 Task: Find connections with filter location Montereau-Fault-Yonne with filter topic #personaltraining with filter profile language English with filter current company Find My New Job with filter school Guntur Jobs with filter industry Wholesale Import and Export with filter service category Portrait Photography with filter keywords title Sales Engineer
Action: Mouse moved to (615, 90)
Screenshot: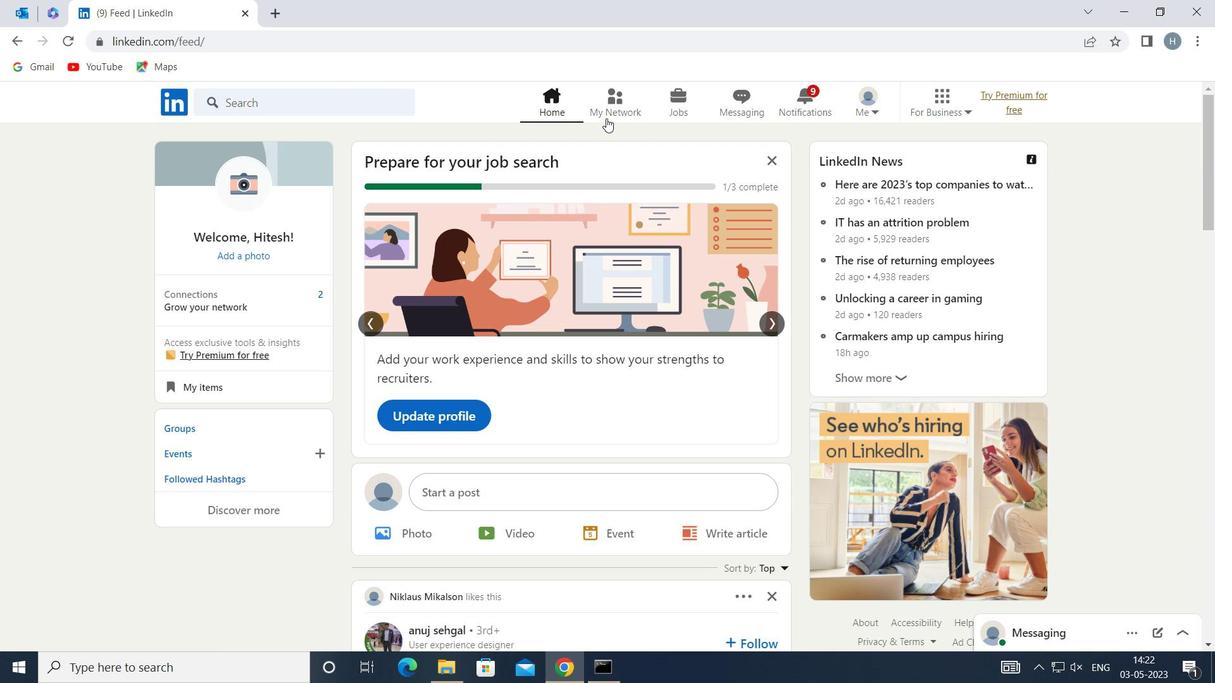 
Action: Mouse pressed left at (615, 90)
Screenshot: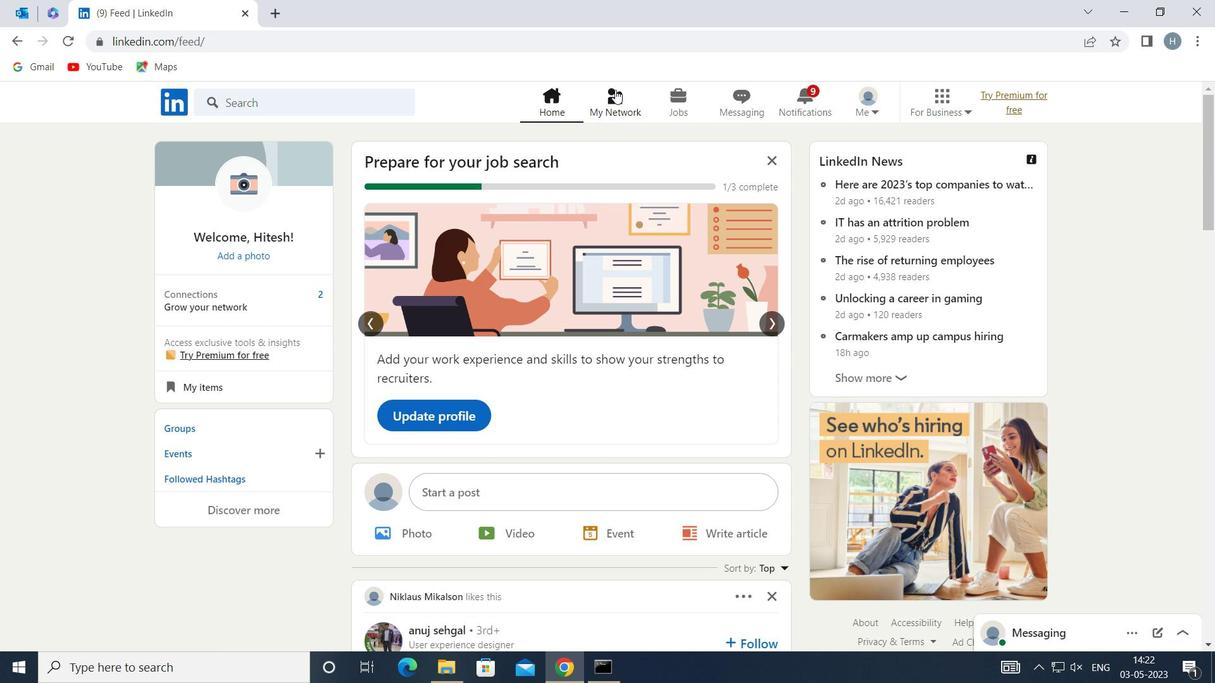 
Action: Mouse moved to (299, 185)
Screenshot: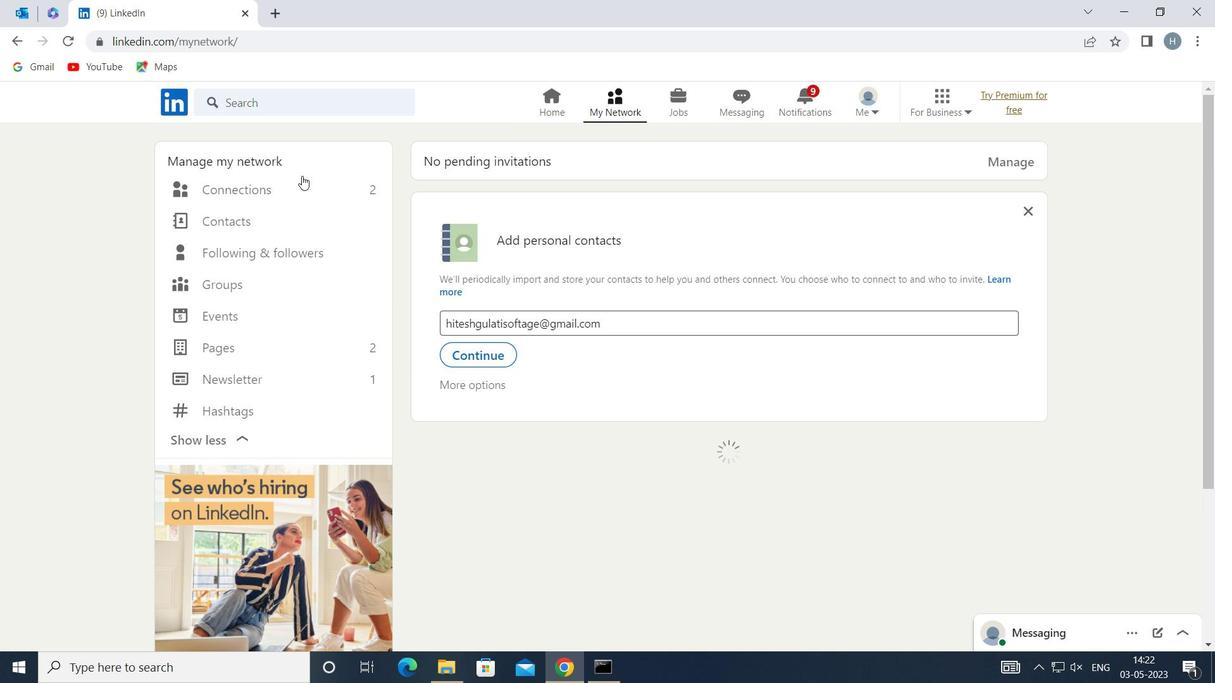 
Action: Mouse pressed left at (299, 185)
Screenshot: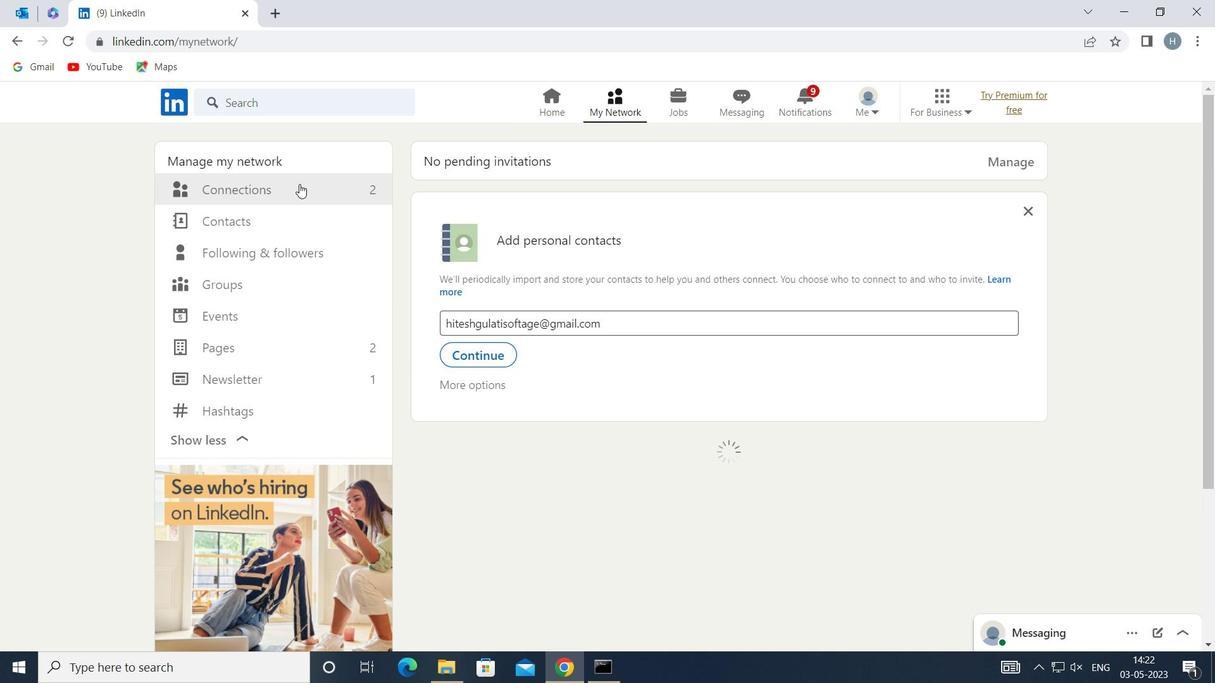 
Action: Mouse moved to (723, 188)
Screenshot: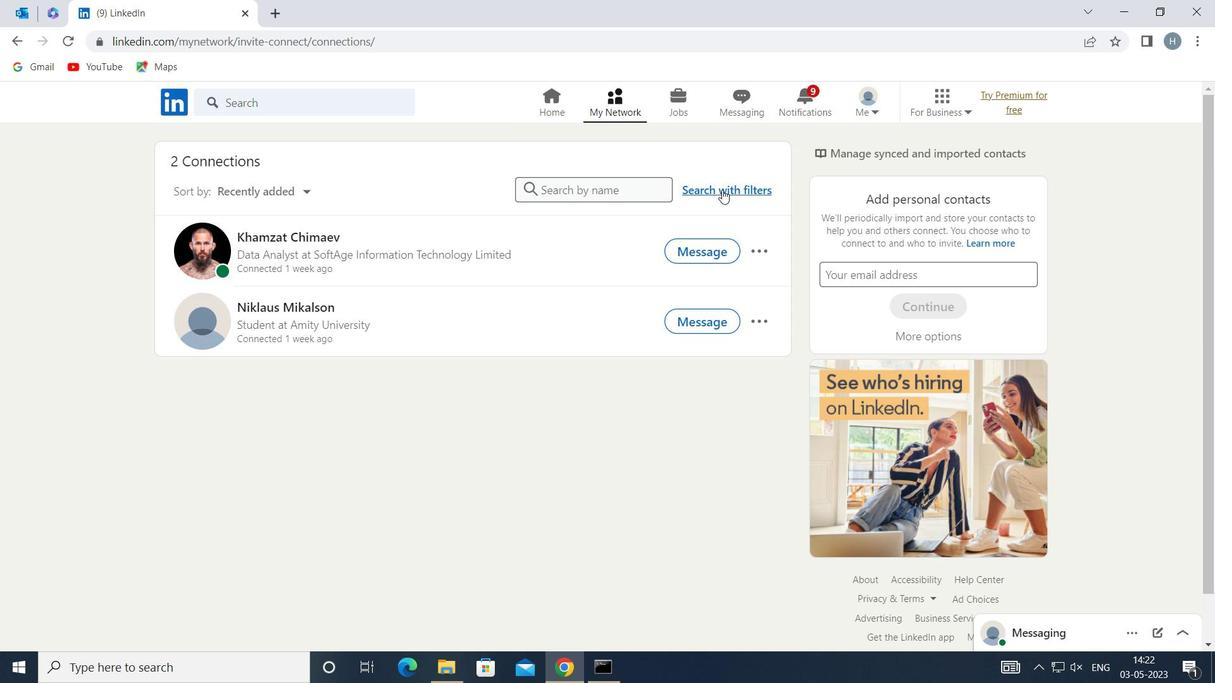 
Action: Mouse pressed left at (723, 188)
Screenshot: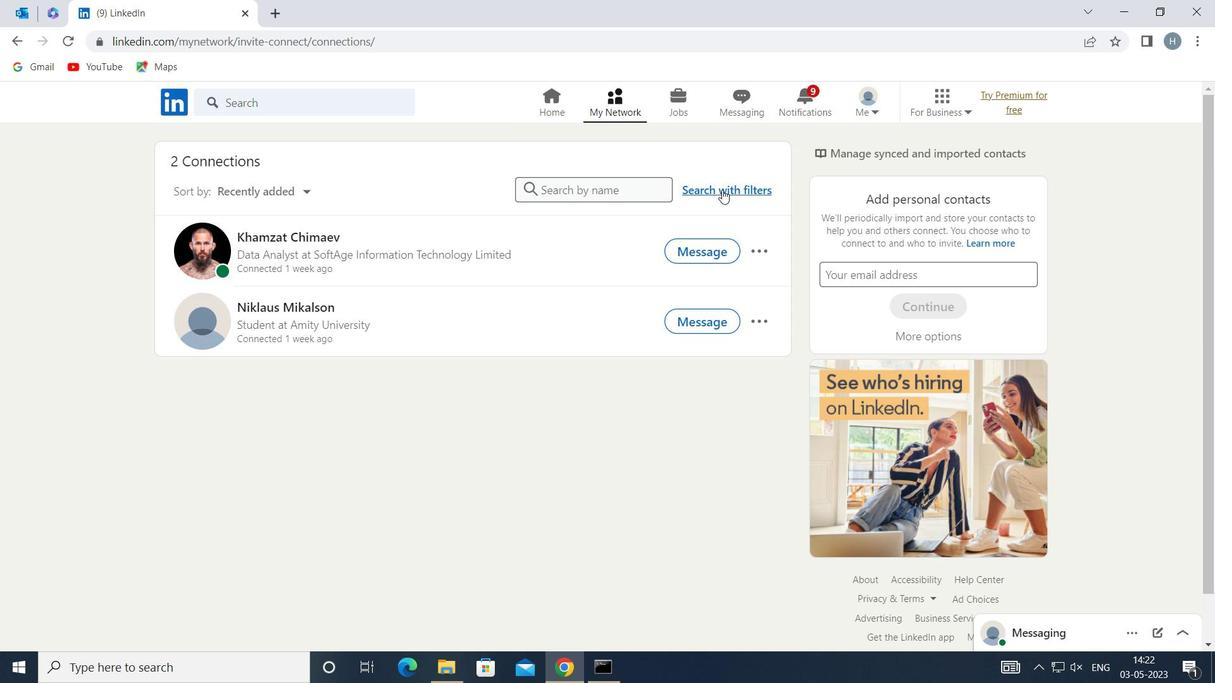 
Action: Mouse moved to (651, 149)
Screenshot: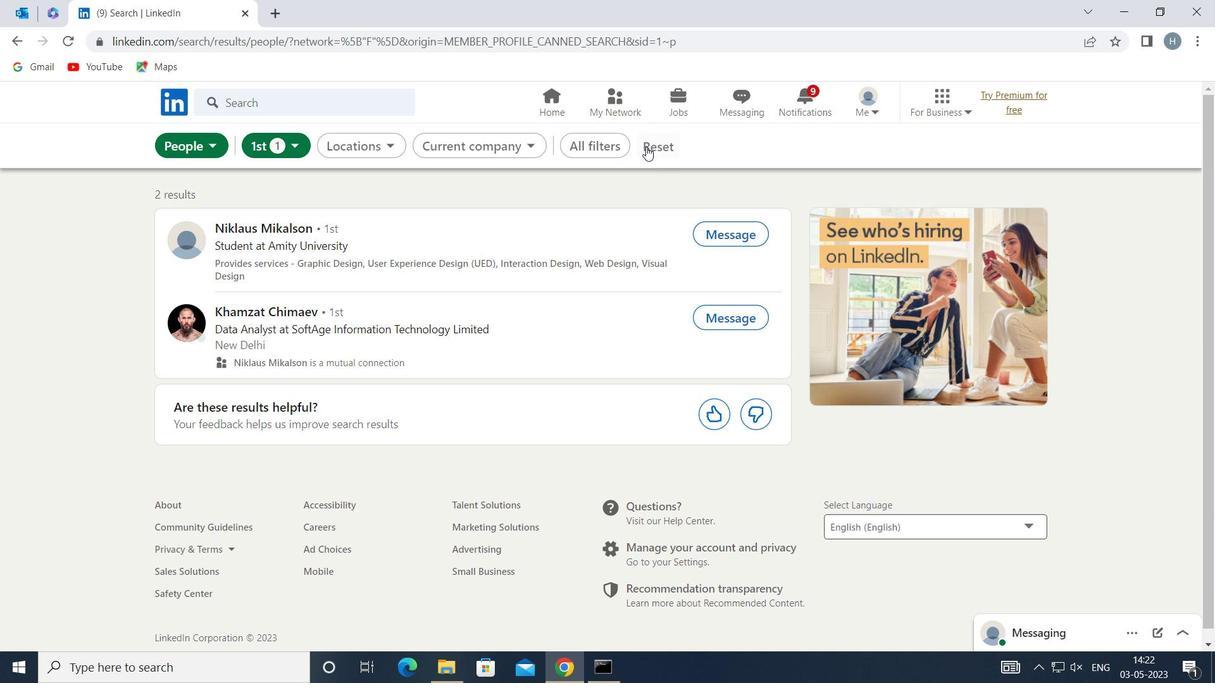 
Action: Mouse pressed left at (651, 149)
Screenshot: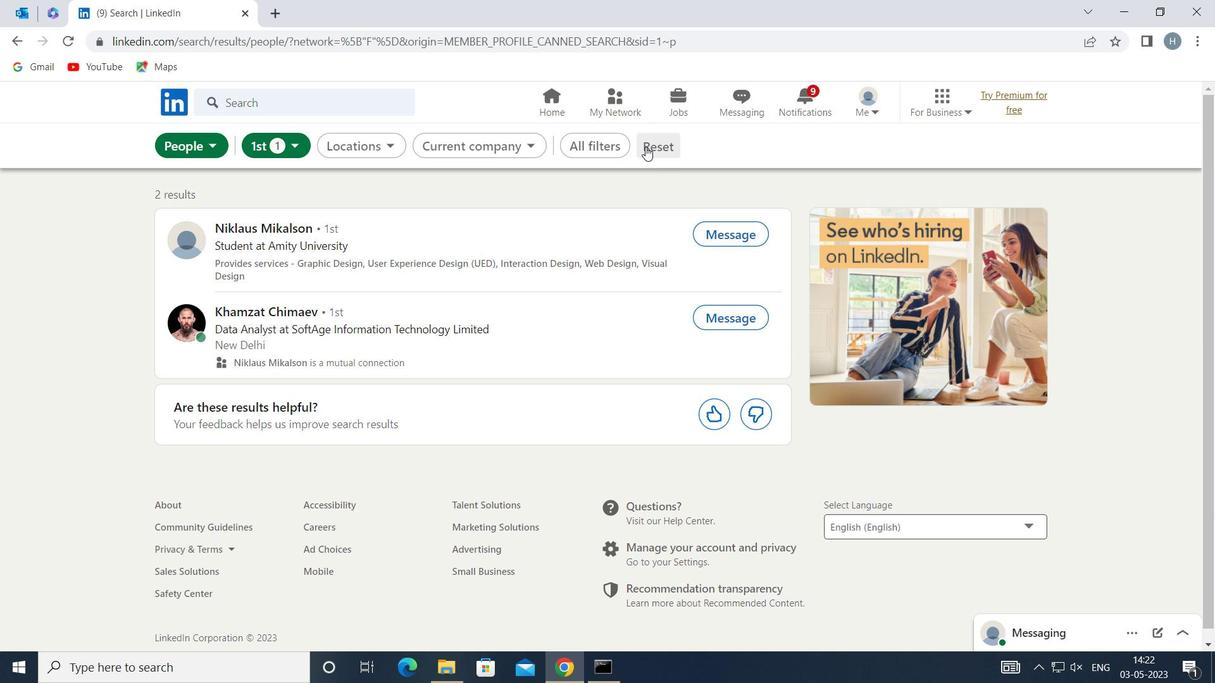 
Action: Mouse moved to (635, 145)
Screenshot: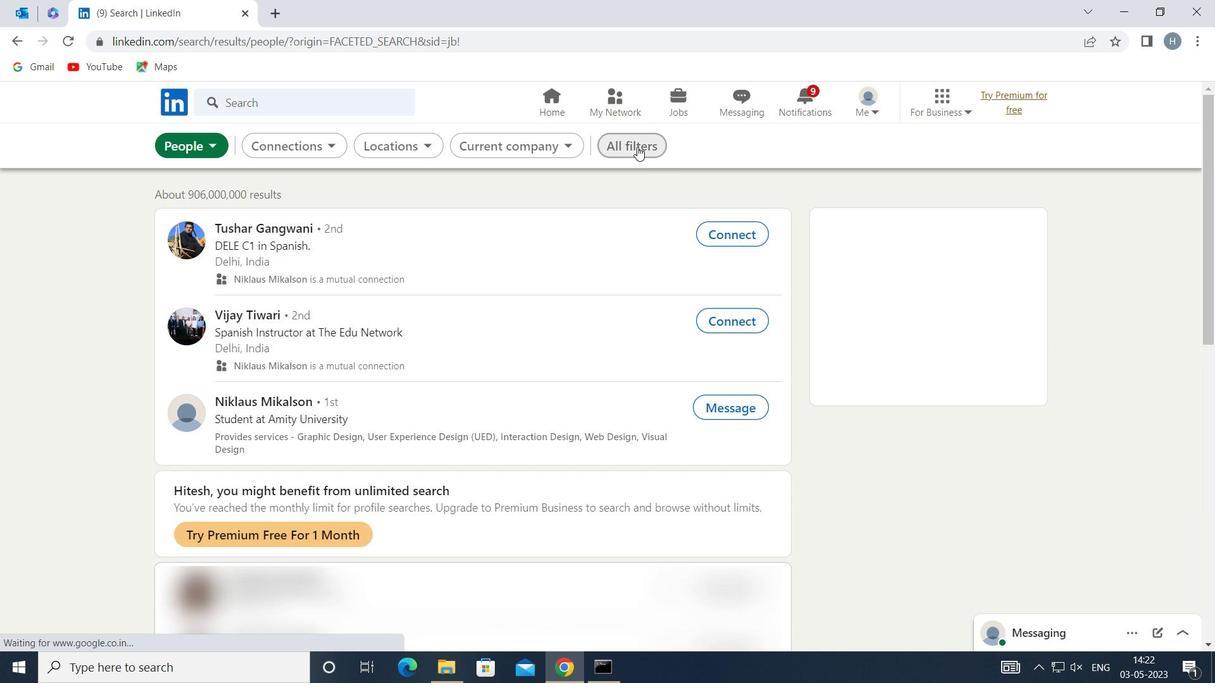 
Action: Mouse pressed left at (635, 145)
Screenshot: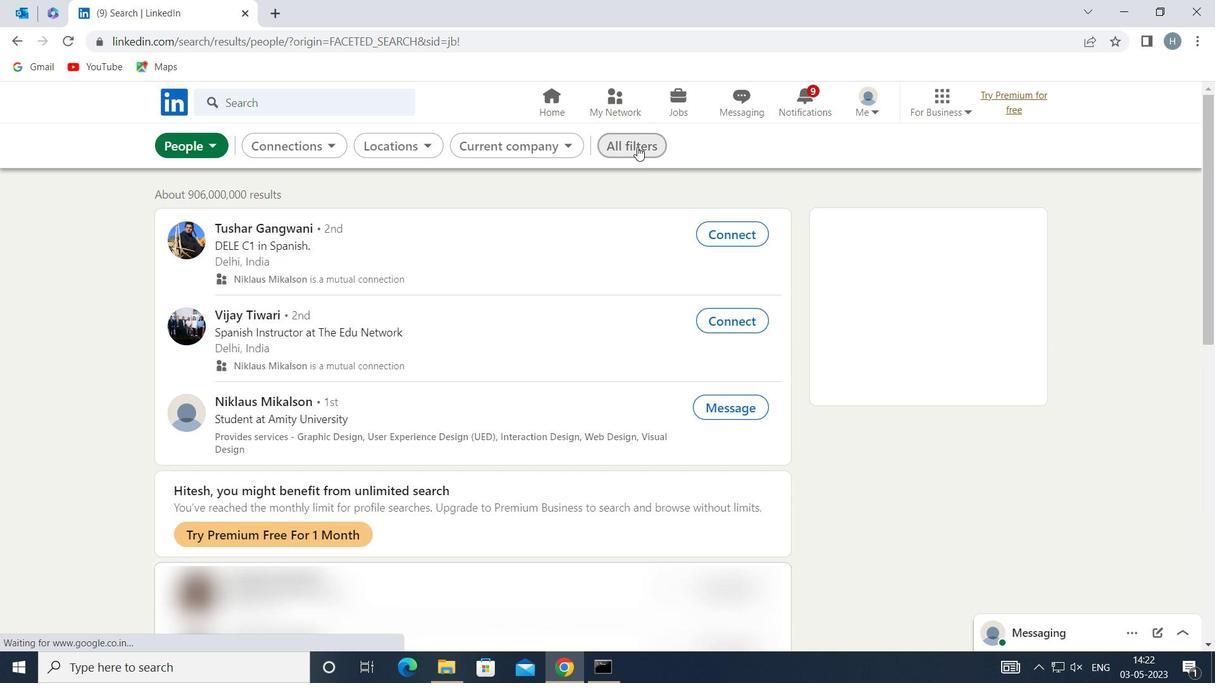 
Action: Mouse moved to (958, 455)
Screenshot: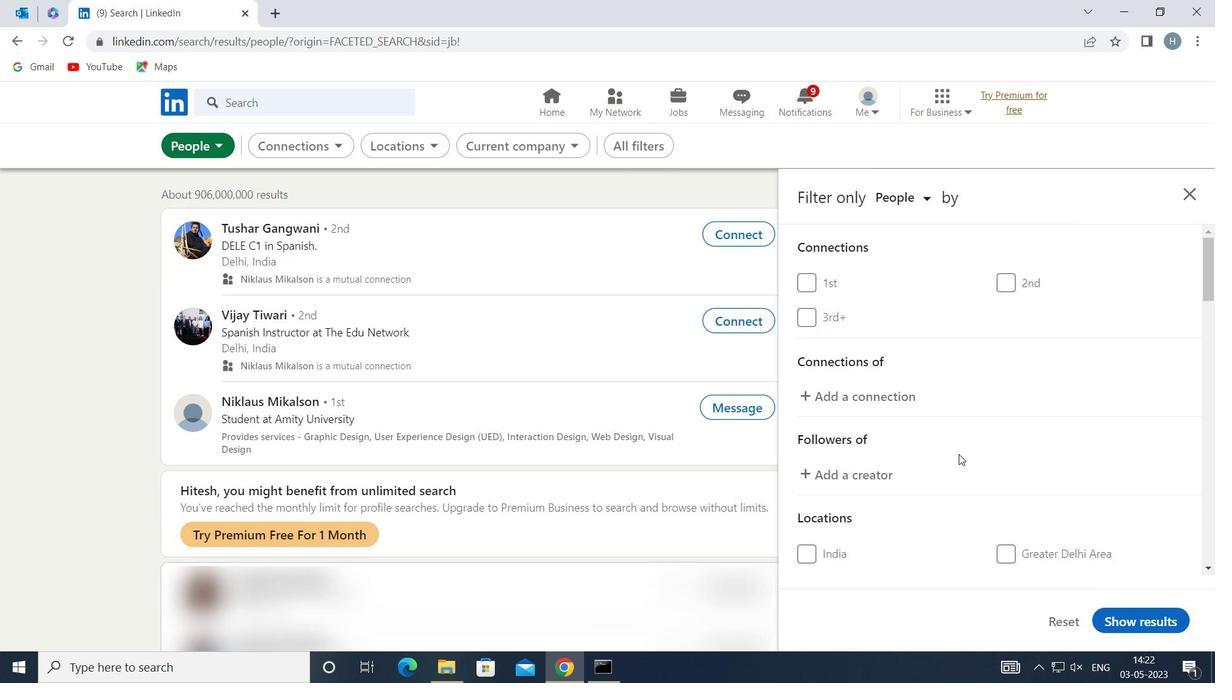 
Action: Mouse scrolled (958, 455) with delta (0, 0)
Screenshot: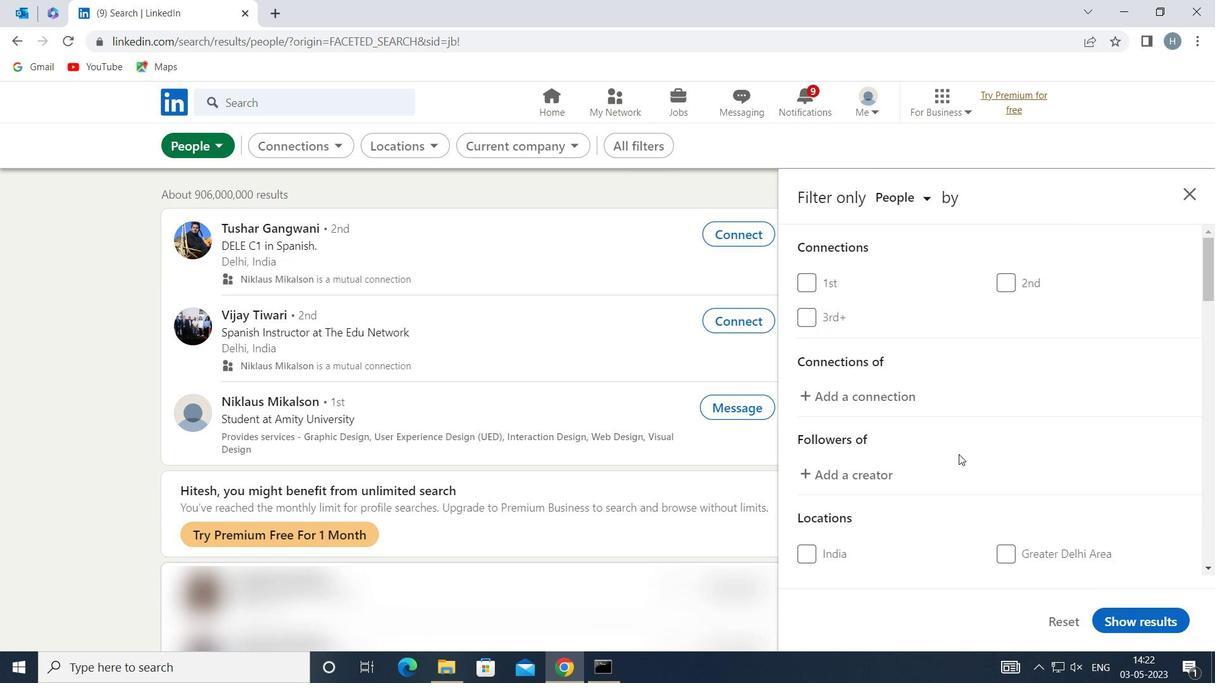 
Action: Mouse scrolled (958, 455) with delta (0, 0)
Screenshot: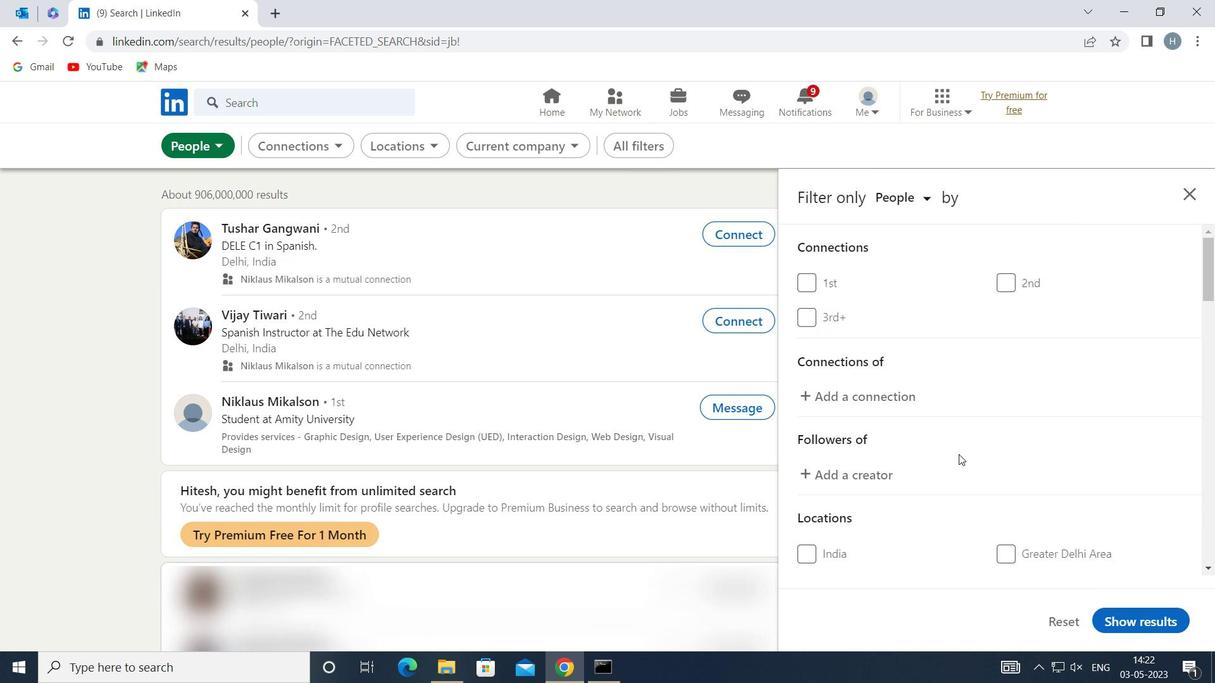 
Action: Mouse moved to (956, 452)
Screenshot: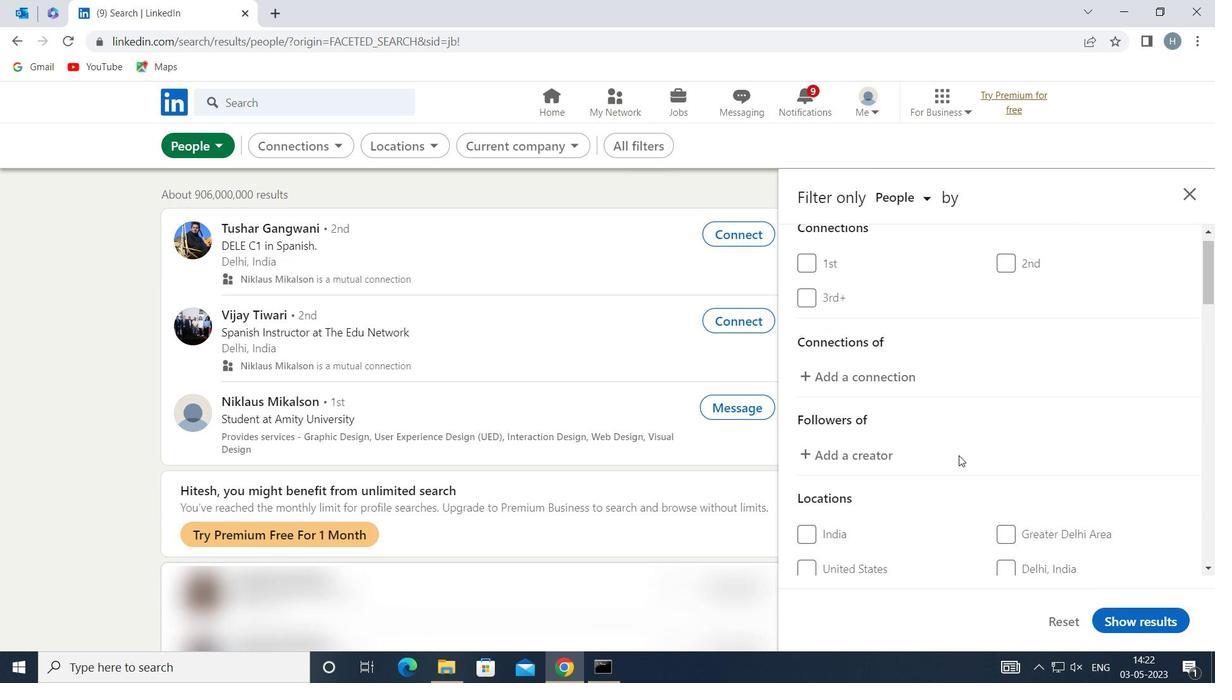 
Action: Mouse scrolled (956, 451) with delta (0, 0)
Screenshot: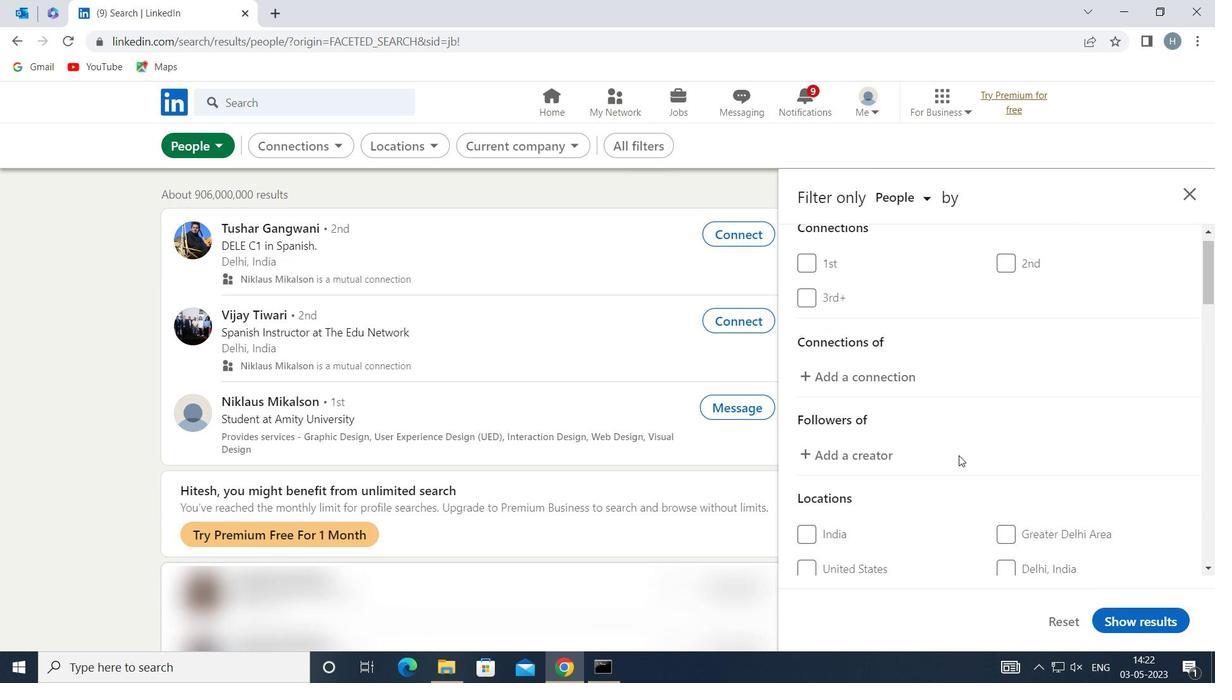 
Action: Mouse moved to (1042, 387)
Screenshot: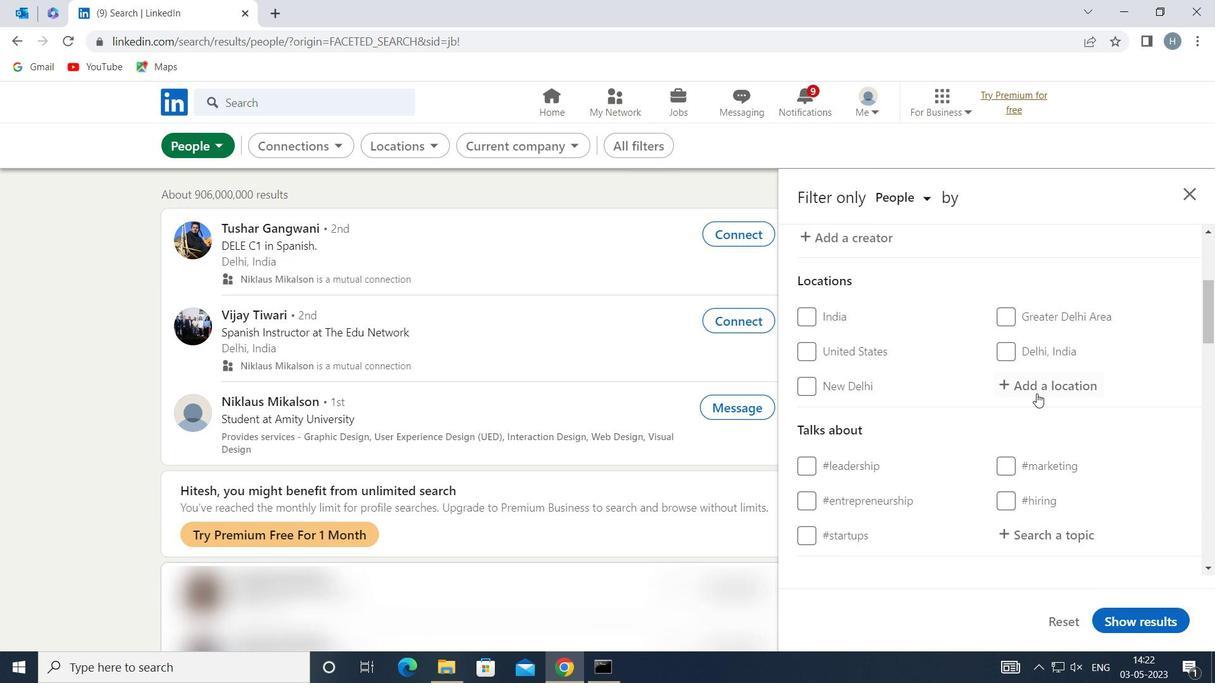 
Action: Mouse pressed left at (1042, 387)
Screenshot: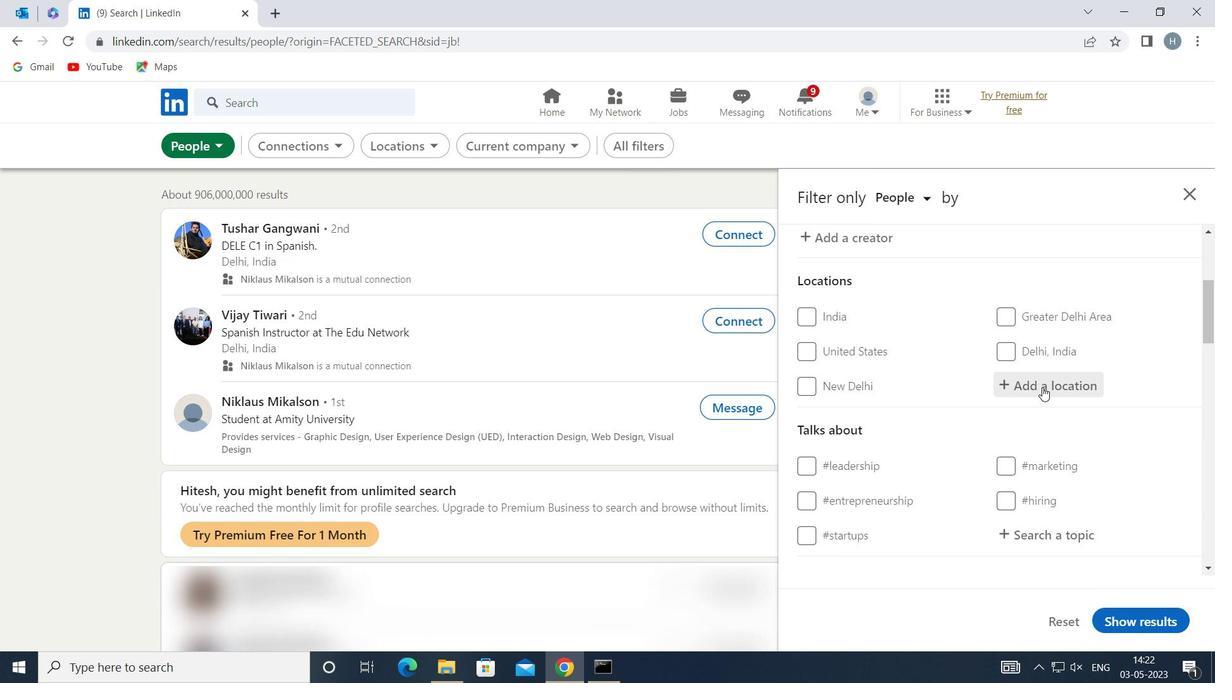 
Action: Mouse moved to (1042, 382)
Screenshot: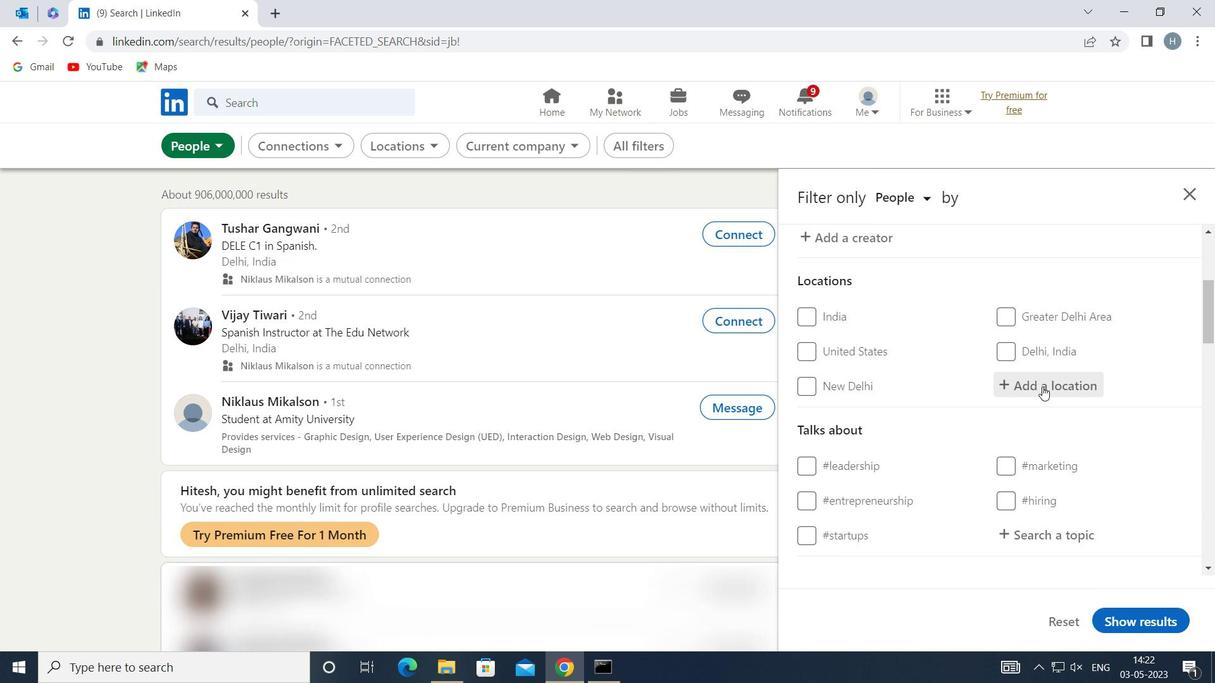 
Action: Key pressed <Key.shift>MONTERMEIL
Screenshot: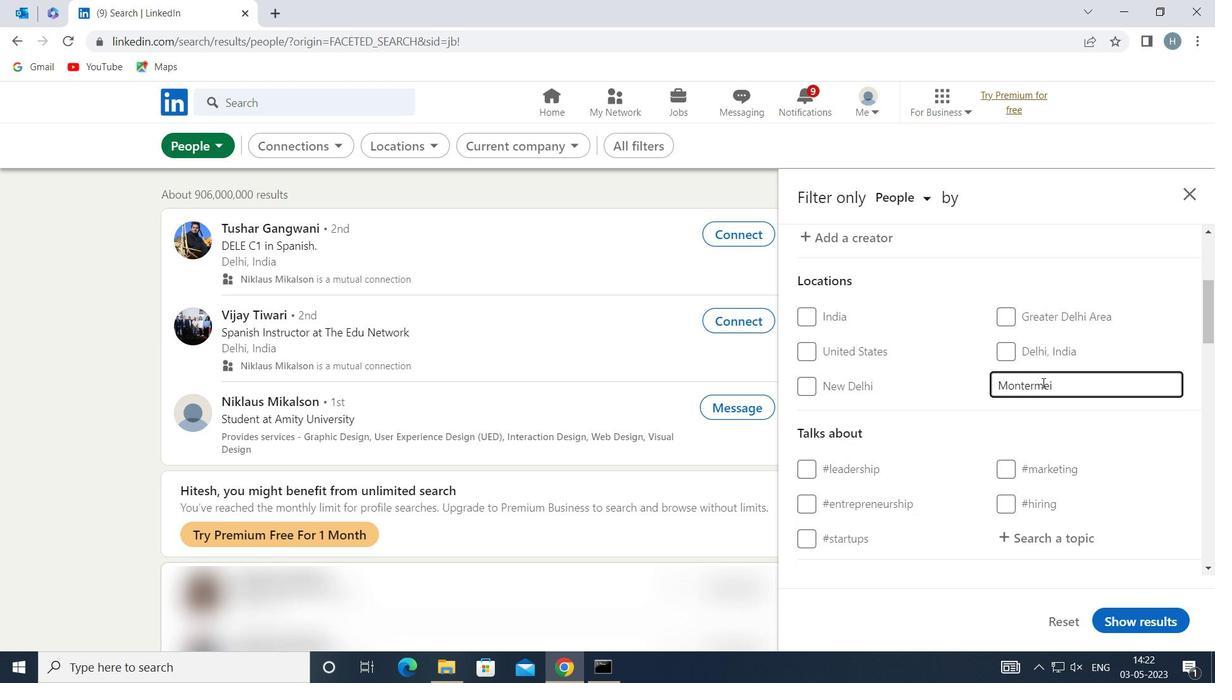 
Action: Mouse moved to (949, 434)
Screenshot: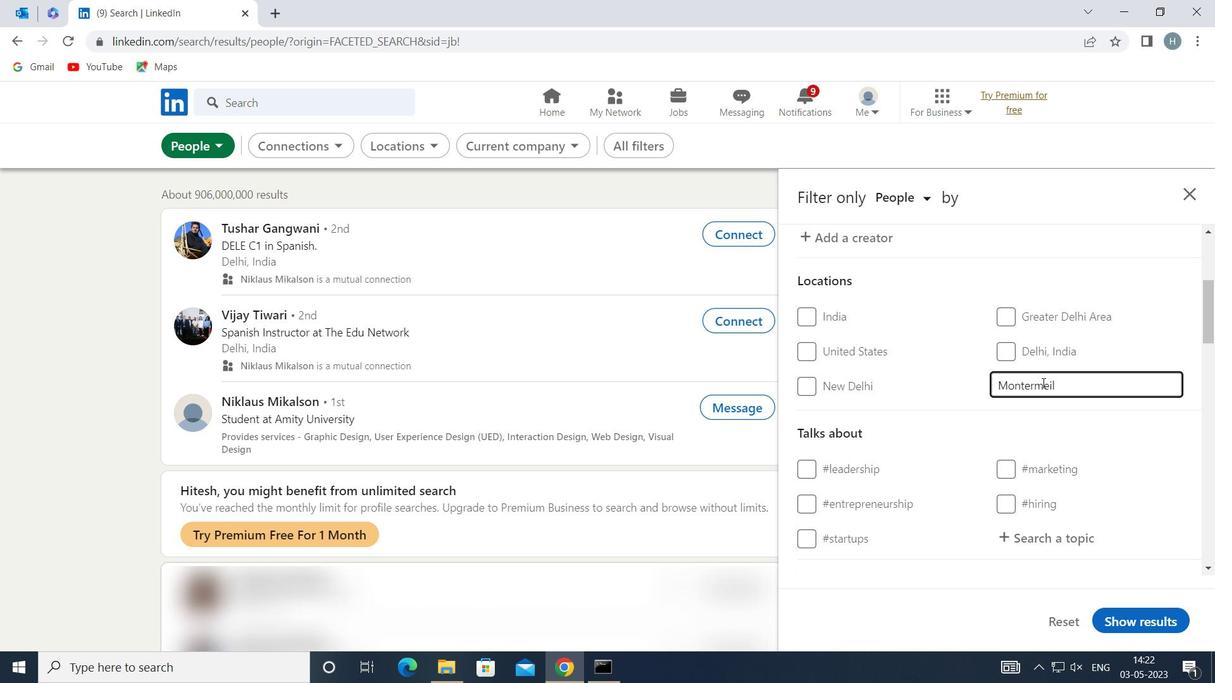 
Action: Key pressed <Key.enter>
Screenshot: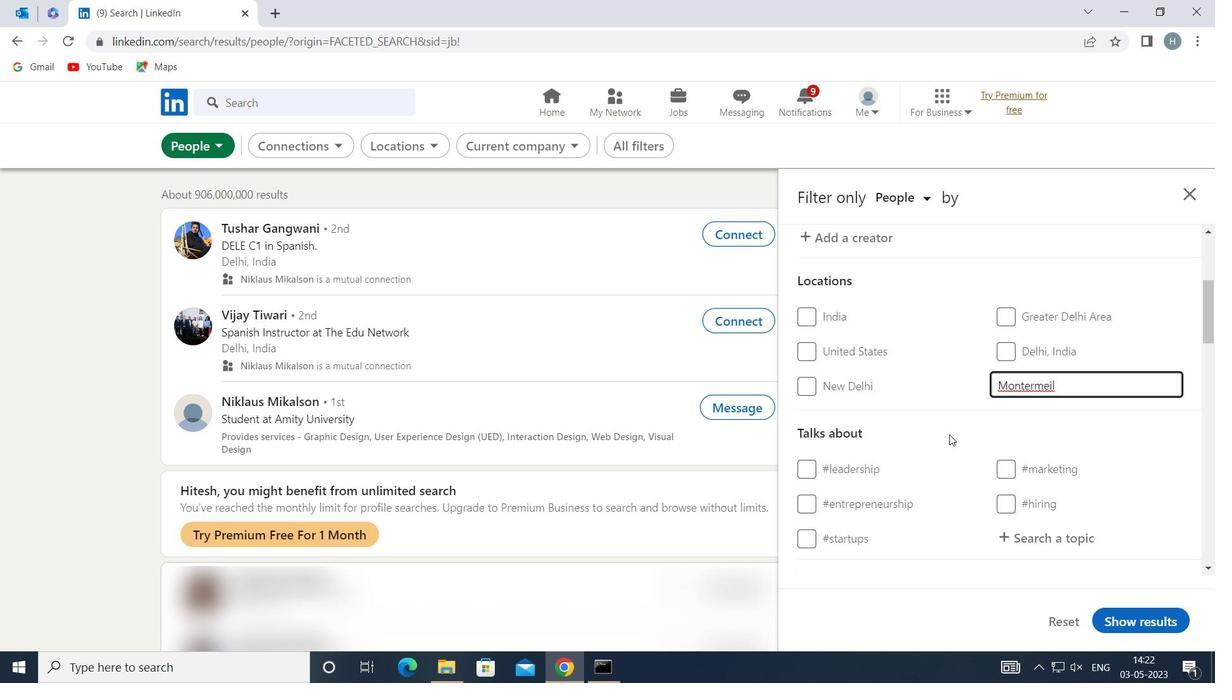
Action: Mouse moved to (1089, 415)
Screenshot: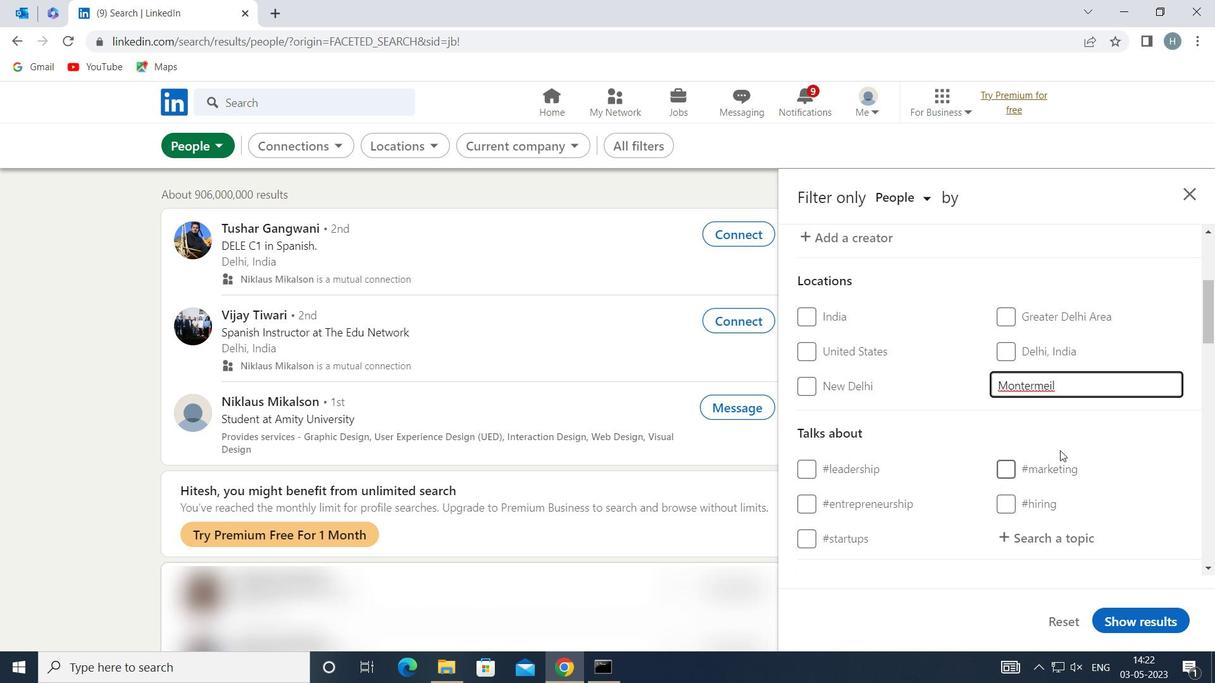 
Action: Mouse pressed left at (1089, 415)
Screenshot: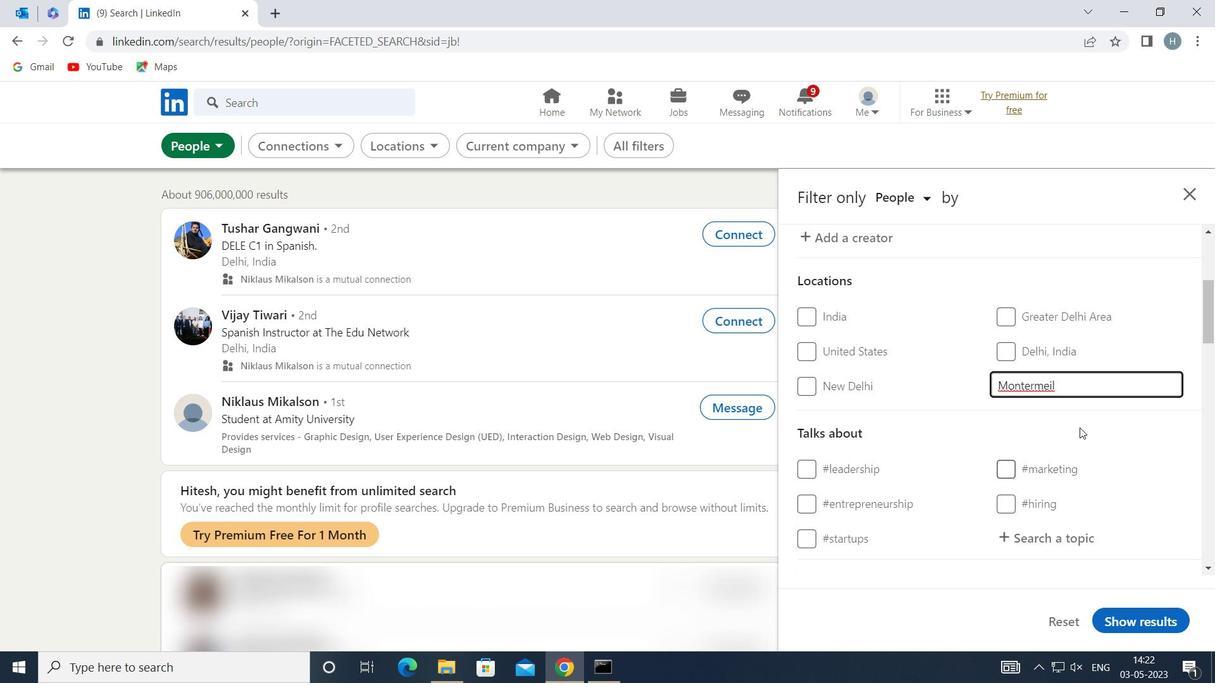 
Action: Mouse moved to (1087, 416)
Screenshot: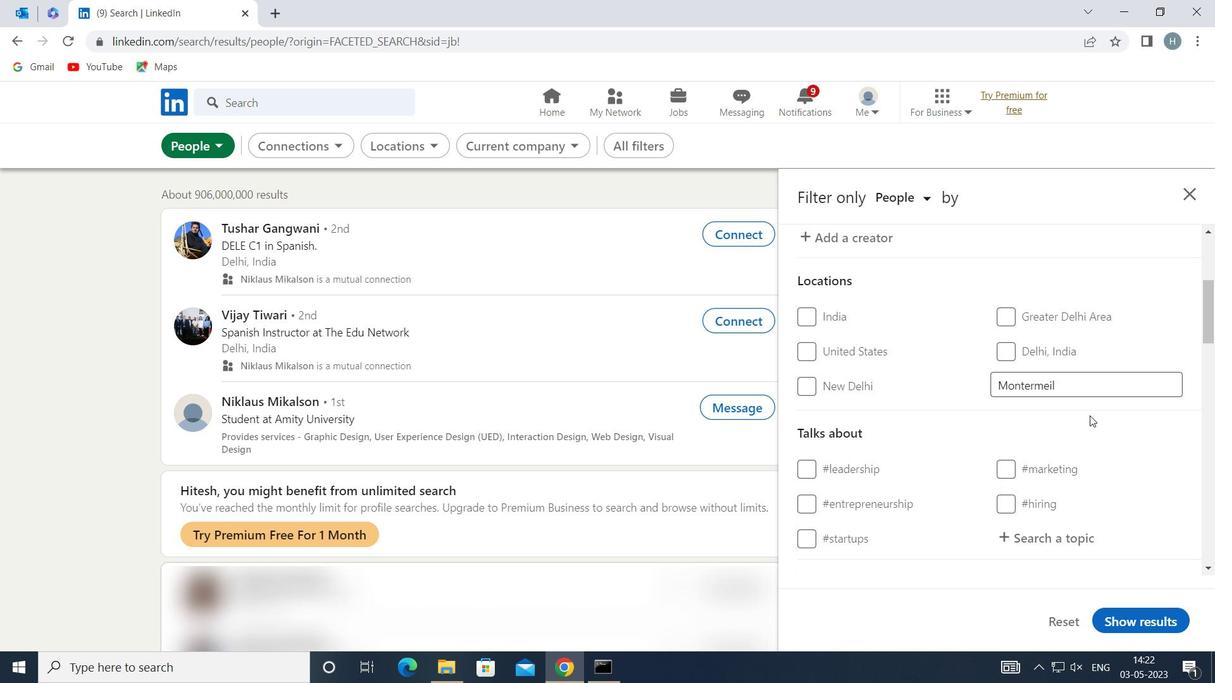 
Action: Mouse scrolled (1087, 415) with delta (0, 0)
Screenshot: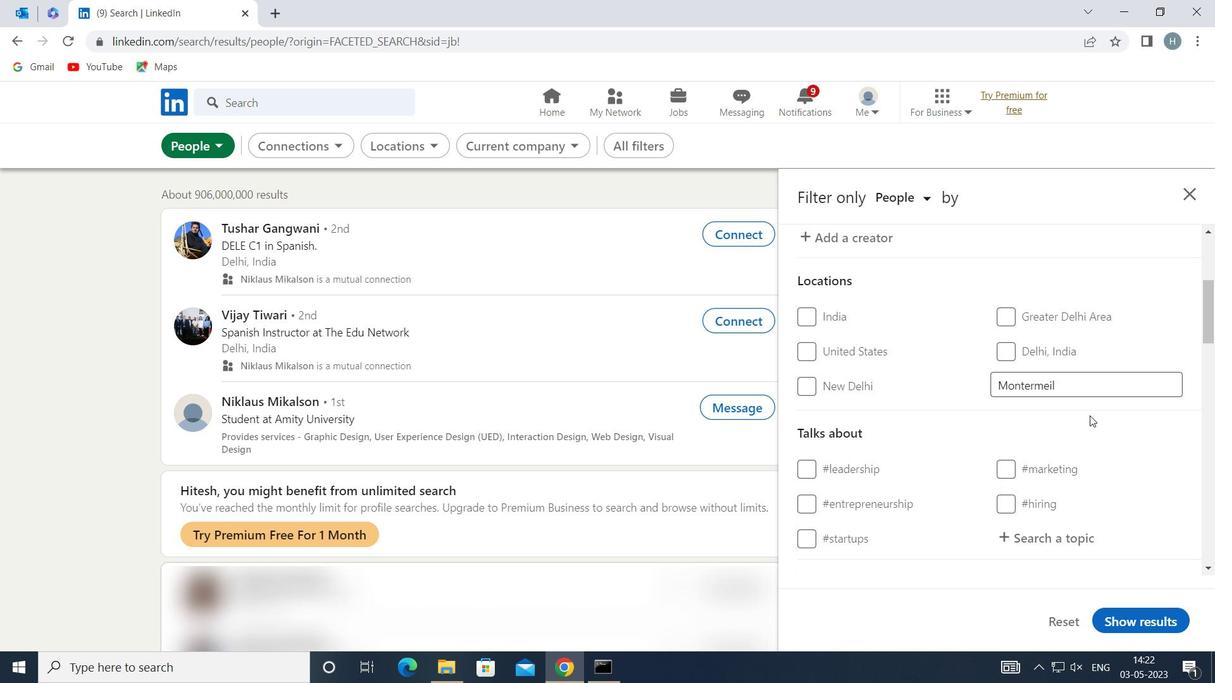 
Action: Mouse moved to (1067, 455)
Screenshot: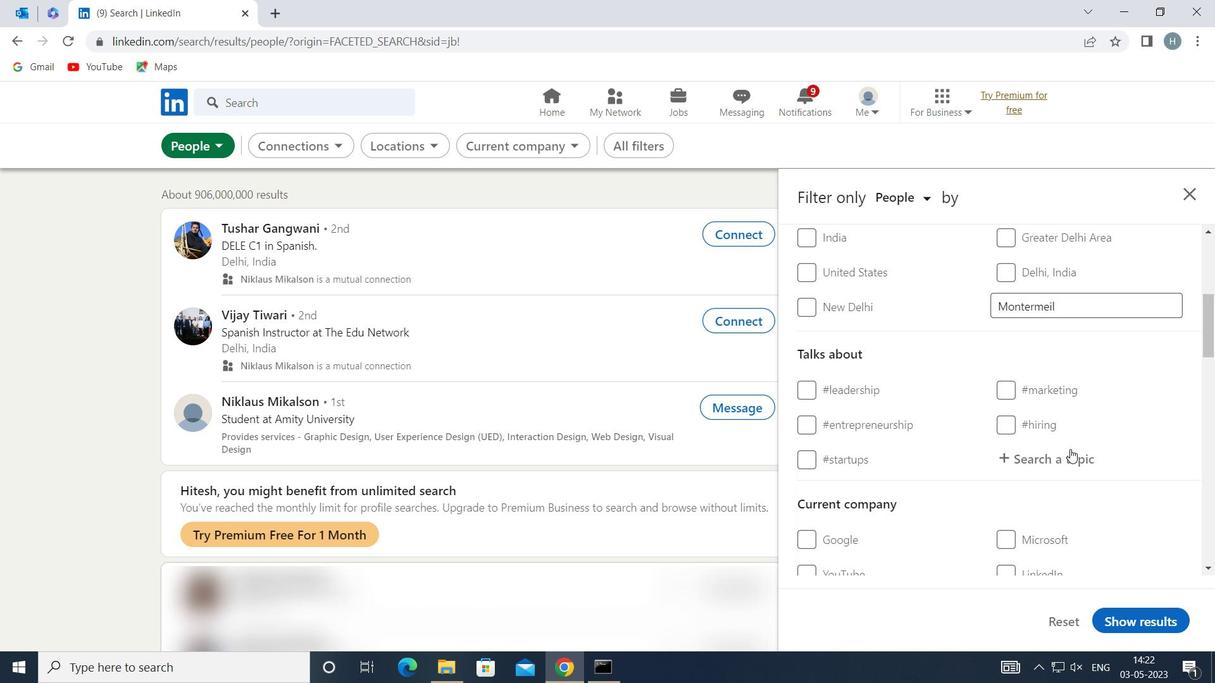 
Action: Mouse pressed left at (1067, 455)
Screenshot: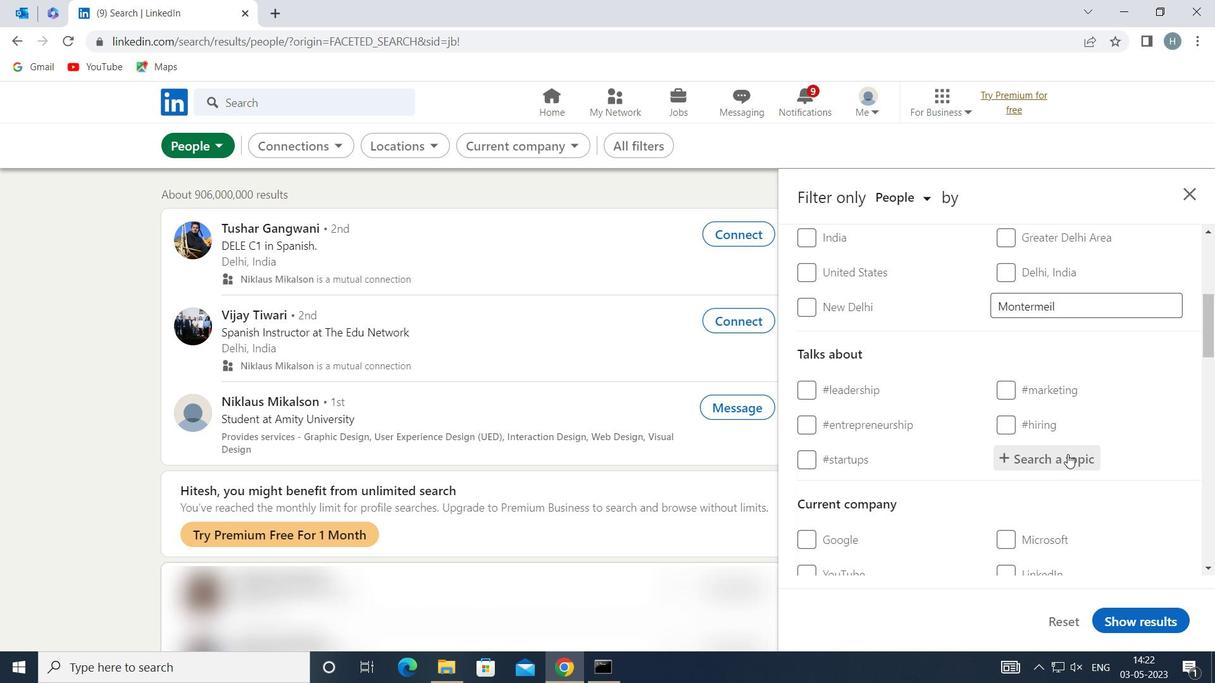 
Action: Key pressed WELLNESS
Screenshot: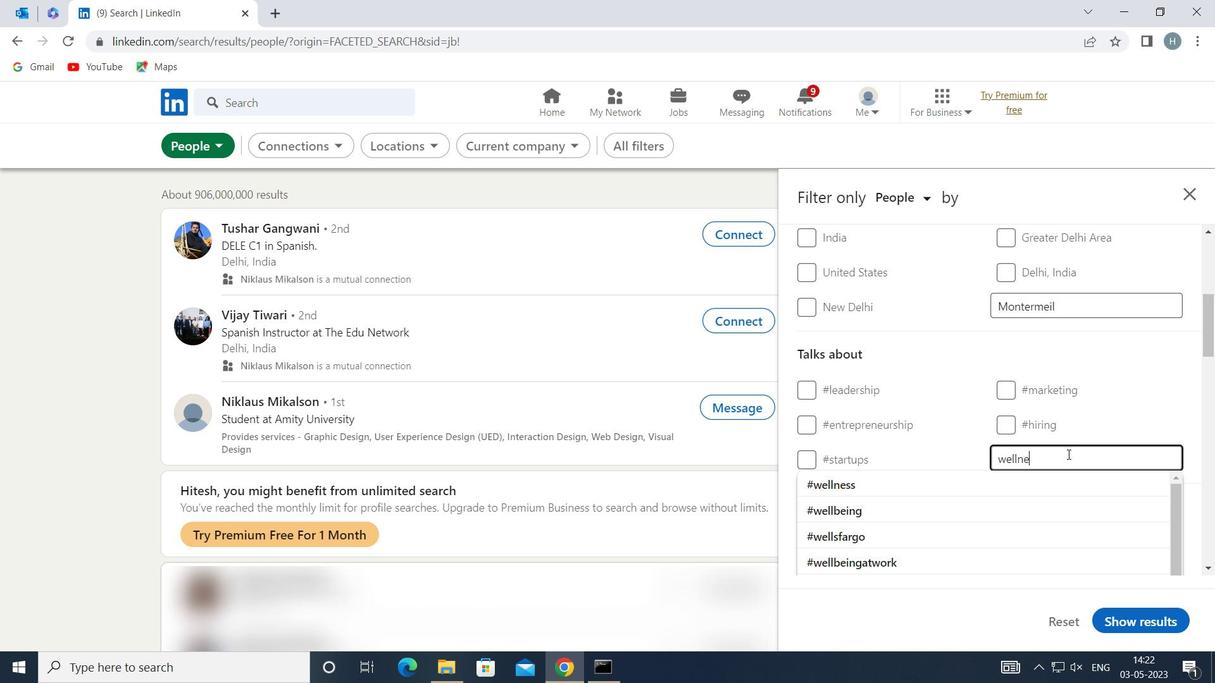
Action: Mouse moved to (991, 475)
Screenshot: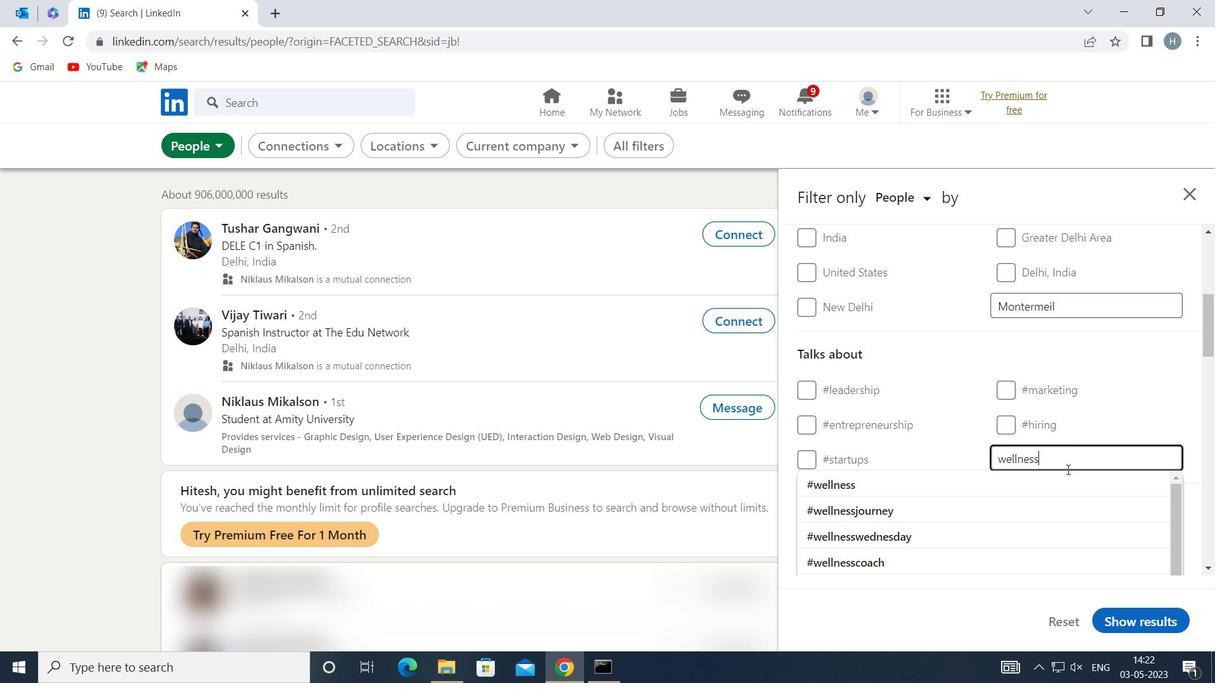 
Action: Mouse pressed left at (991, 475)
Screenshot: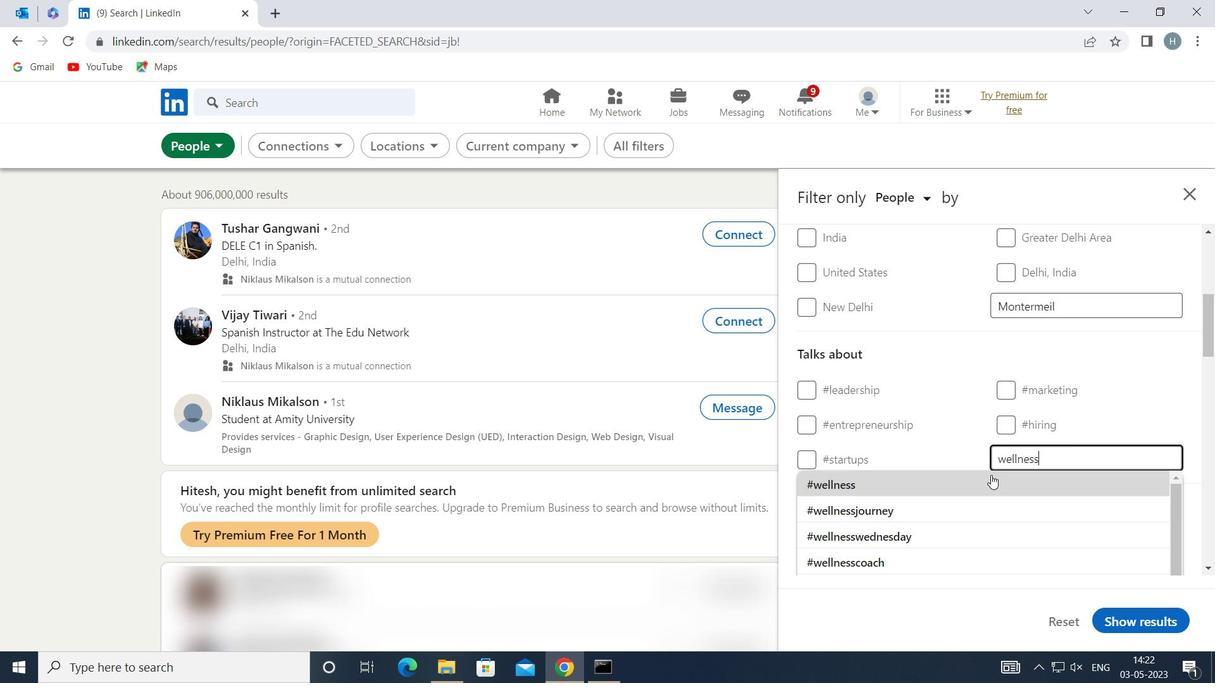 
Action: Mouse moved to (989, 476)
Screenshot: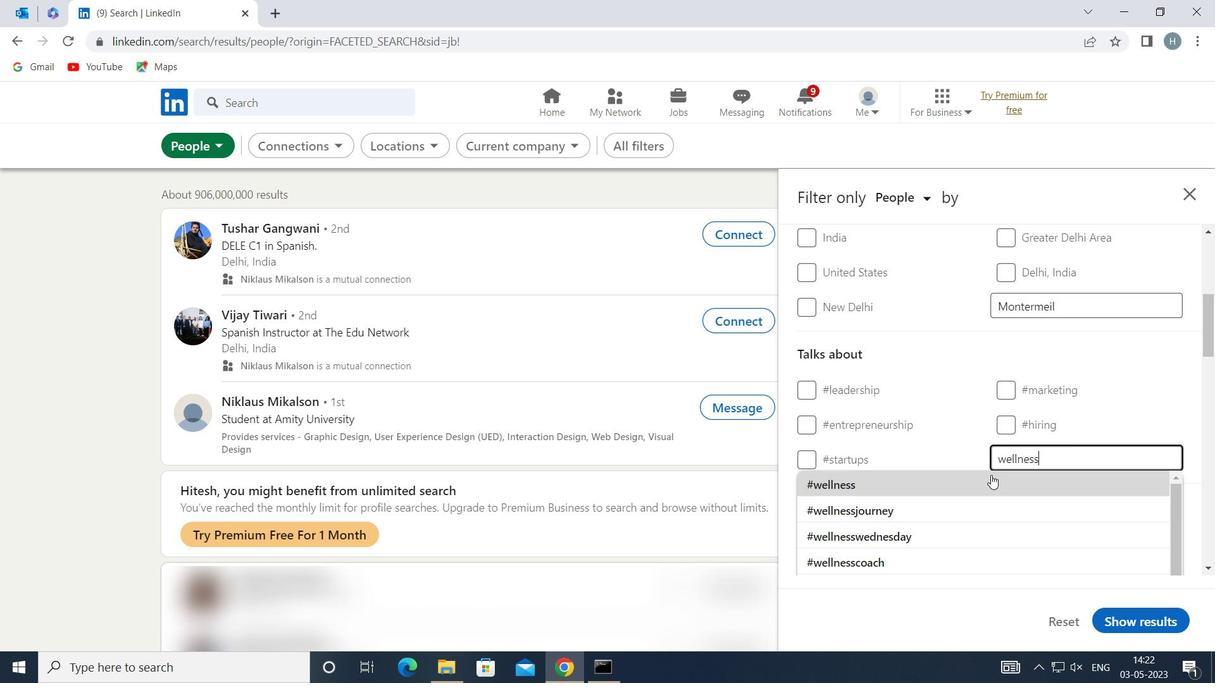 
Action: Mouse scrolled (989, 475) with delta (0, 0)
Screenshot: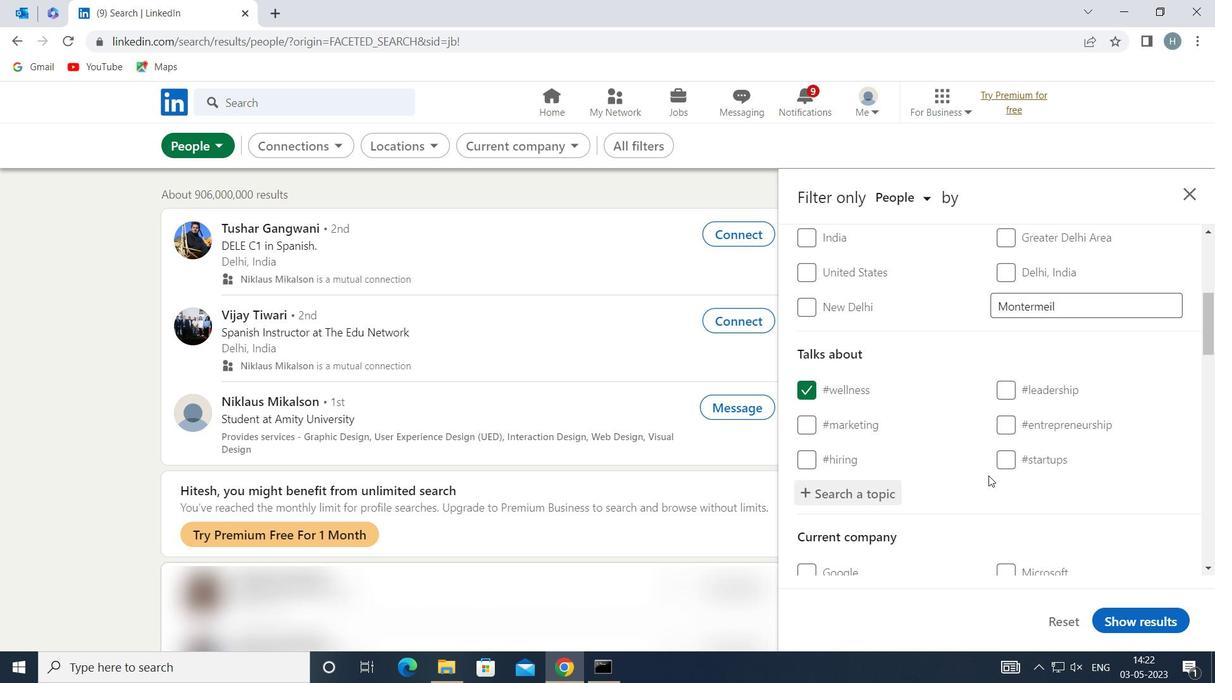 
Action: Mouse scrolled (989, 475) with delta (0, 0)
Screenshot: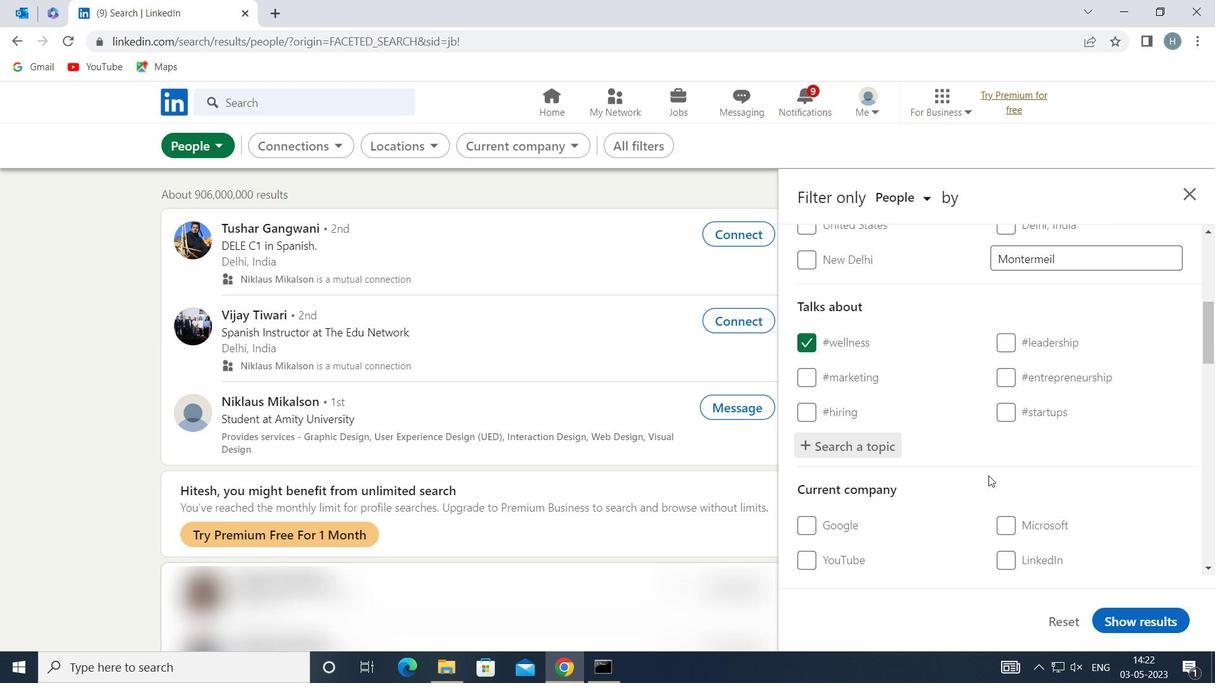 
Action: Mouse scrolled (989, 475) with delta (0, 0)
Screenshot: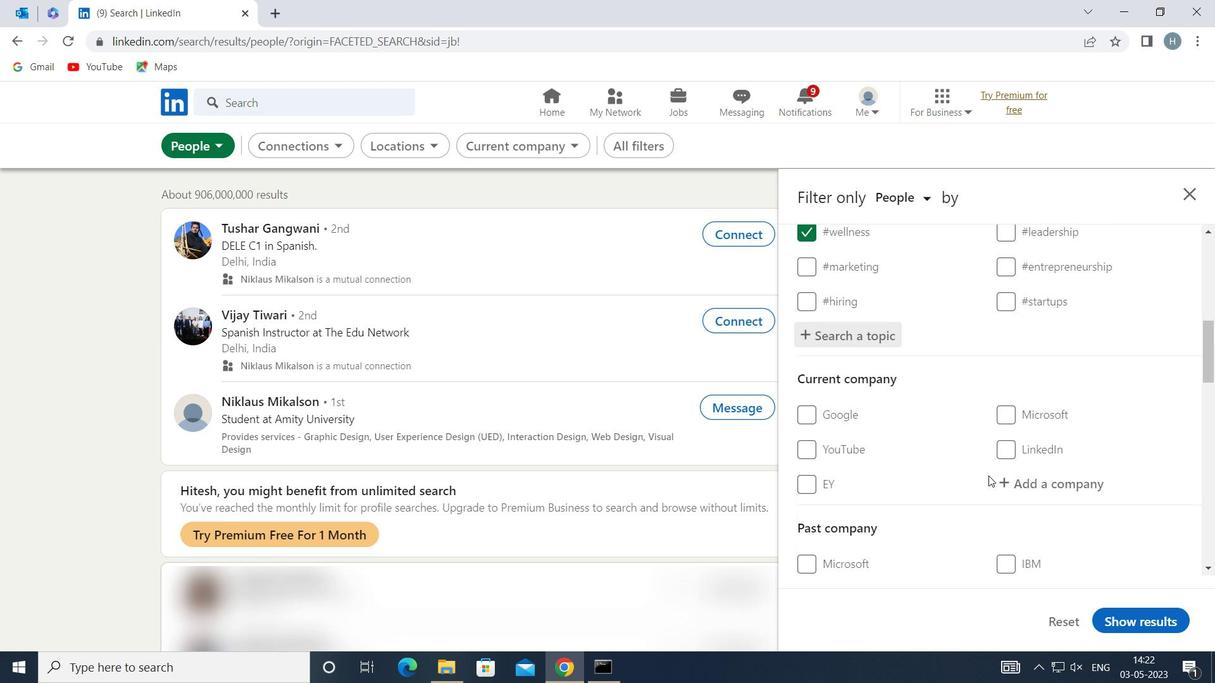 
Action: Mouse scrolled (989, 475) with delta (0, 0)
Screenshot: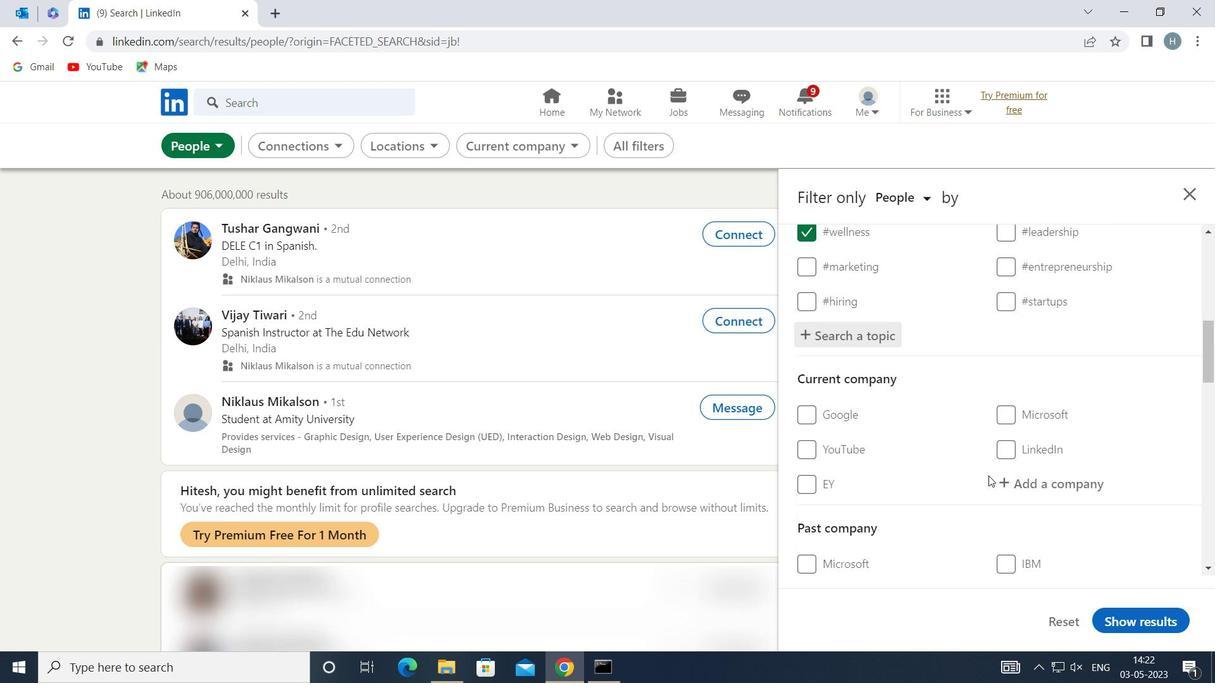 
Action: Mouse moved to (988, 477)
Screenshot: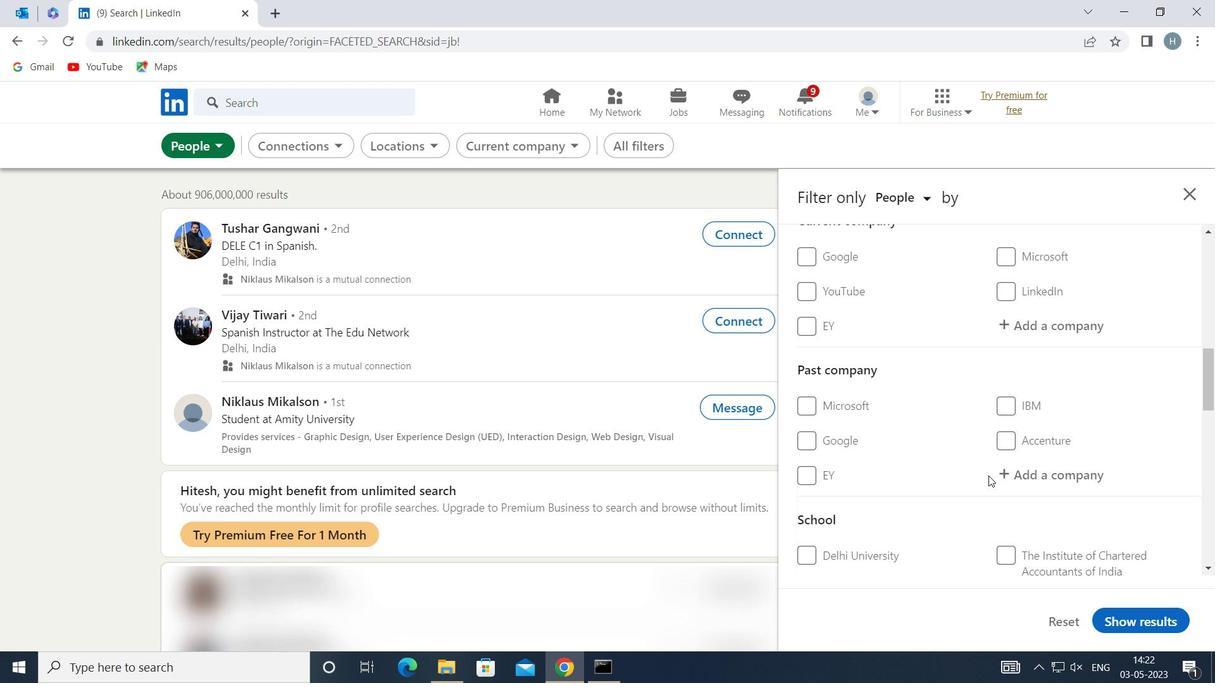 
Action: Mouse scrolled (988, 476) with delta (0, 0)
Screenshot: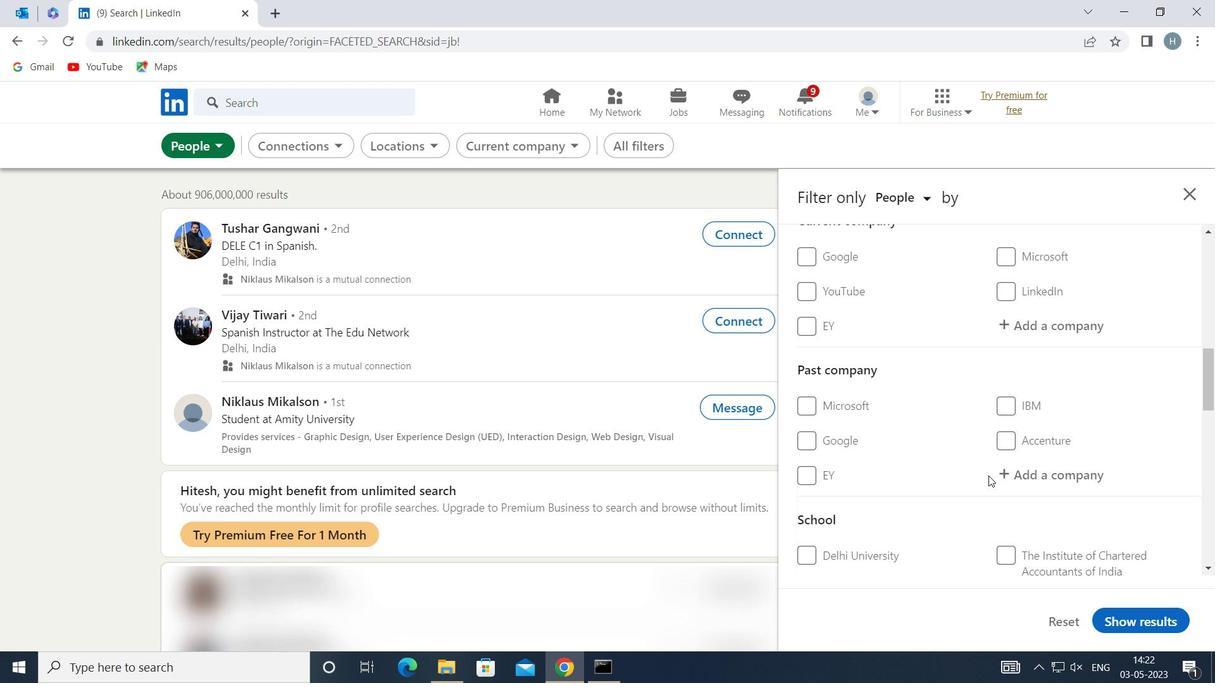 
Action: Mouse moved to (986, 479)
Screenshot: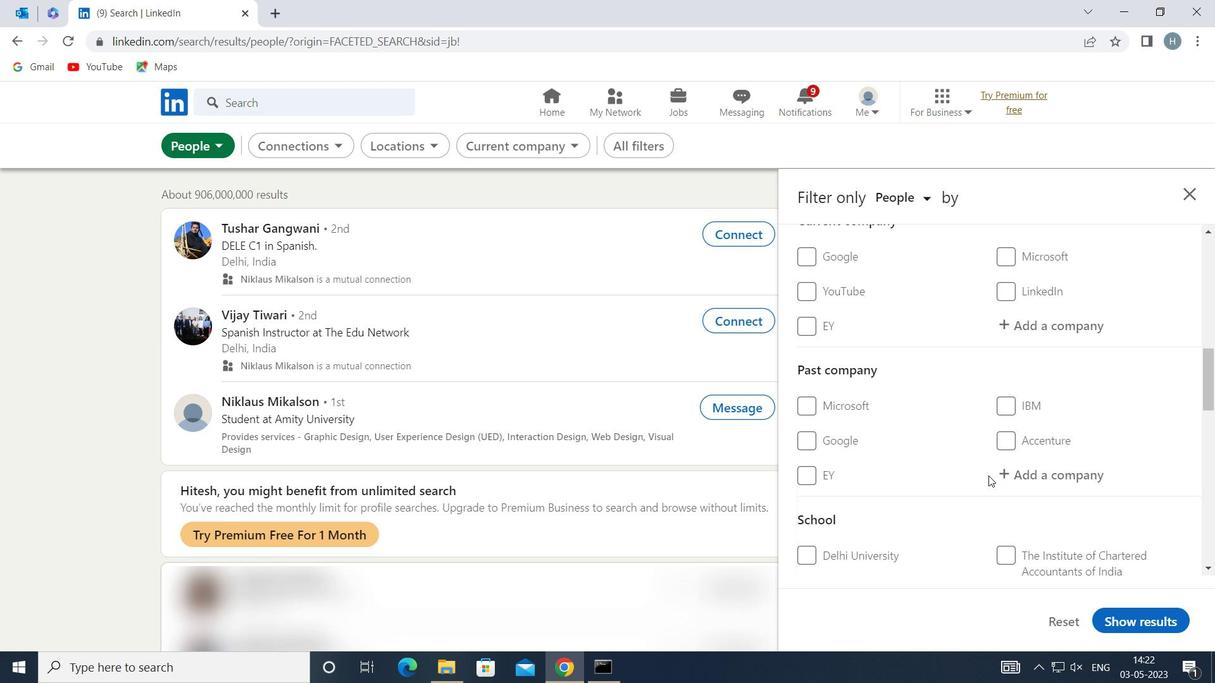 
Action: Mouse scrolled (986, 478) with delta (0, 0)
Screenshot: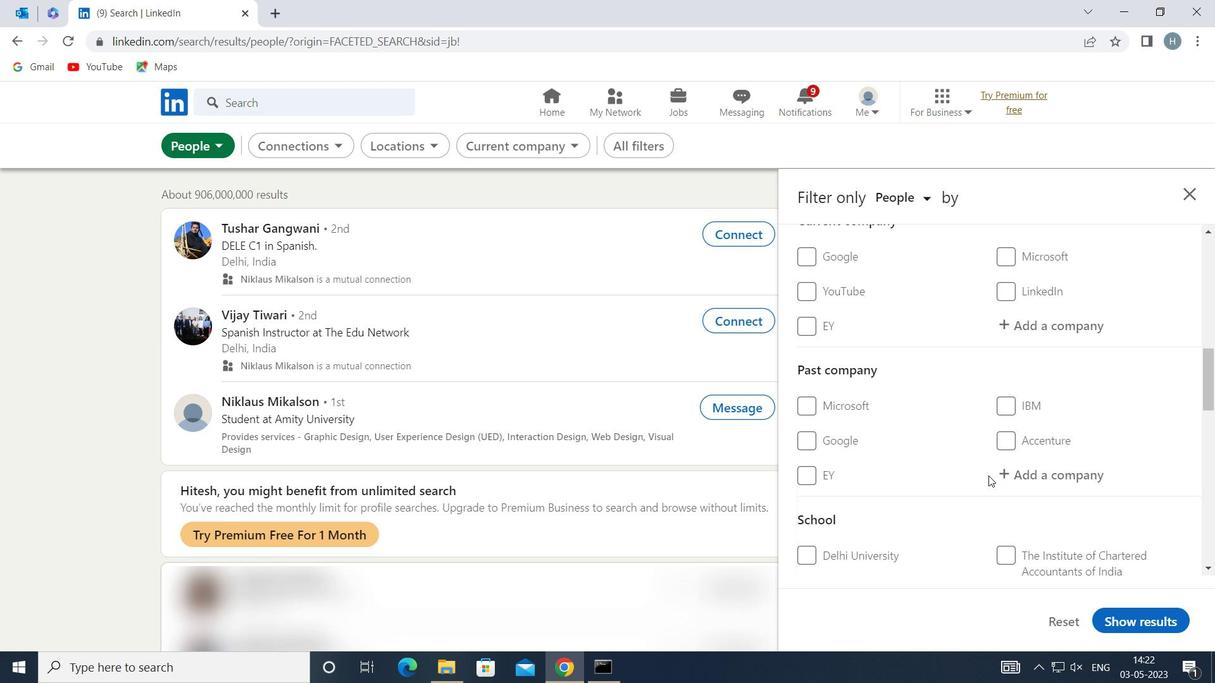 
Action: Mouse scrolled (986, 478) with delta (0, 0)
Screenshot: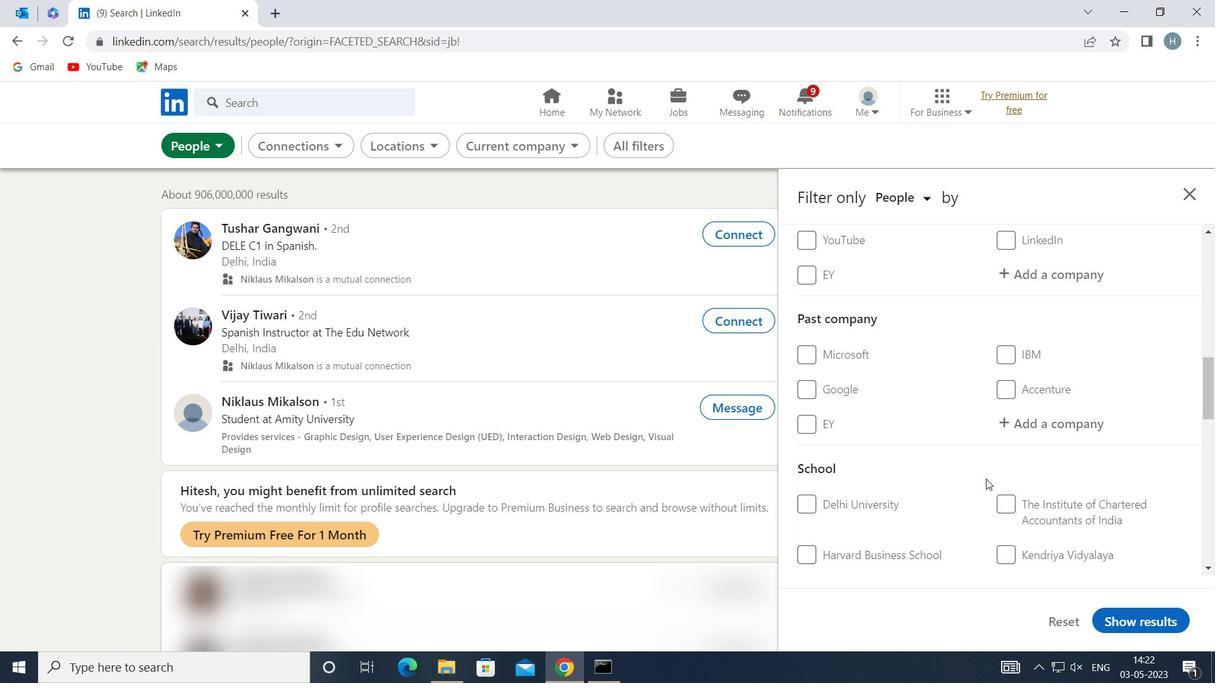
Action: Mouse moved to (985, 479)
Screenshot: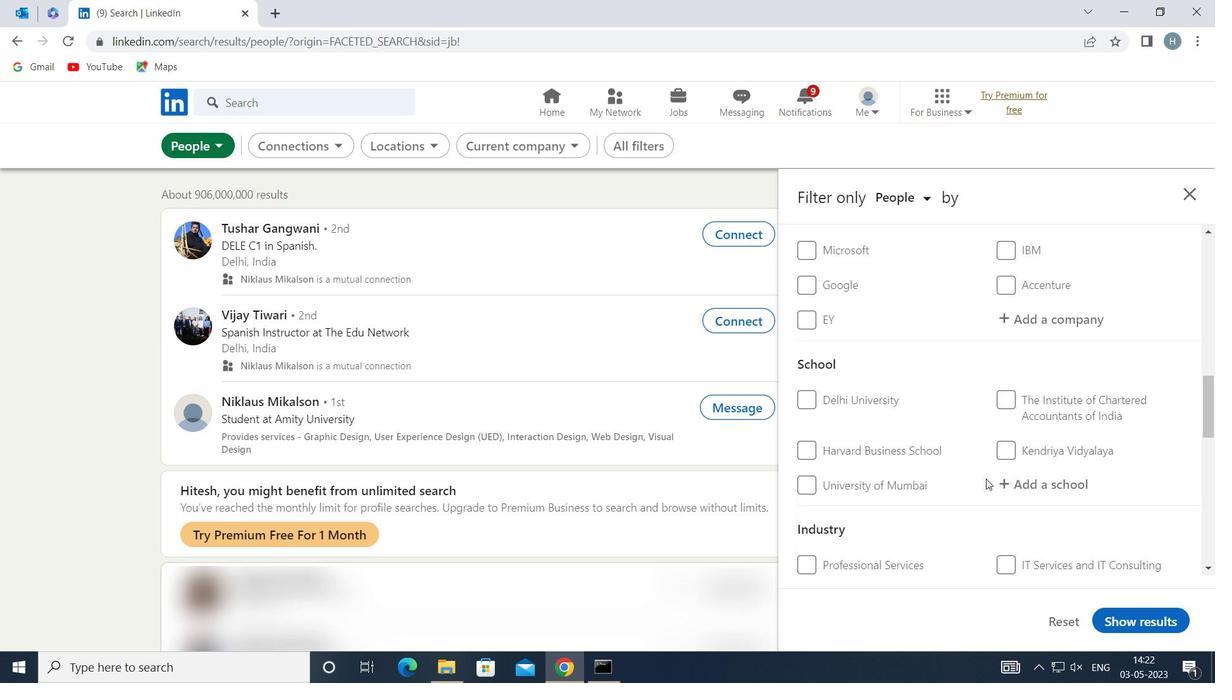 
Action: Mouse scrolled (985, 478) with delta (0, 0)
Screenshot: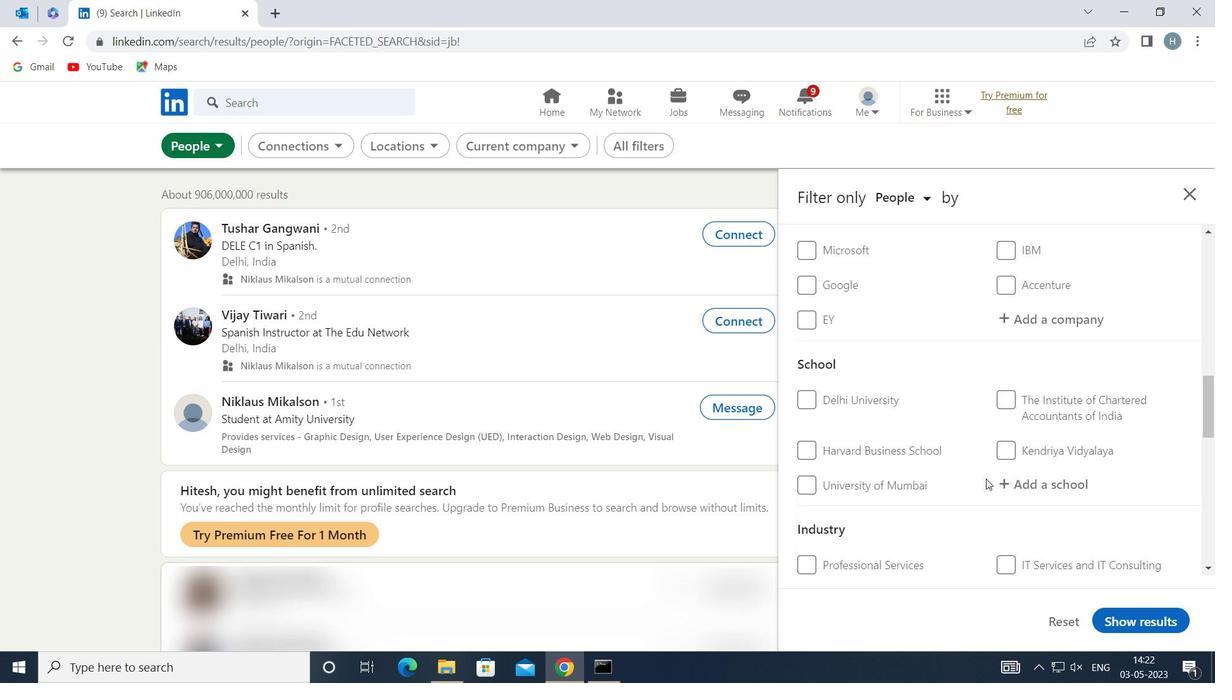 
Action: Mouse scrolled (985, 478) with delta (0, 0)
Screenshot: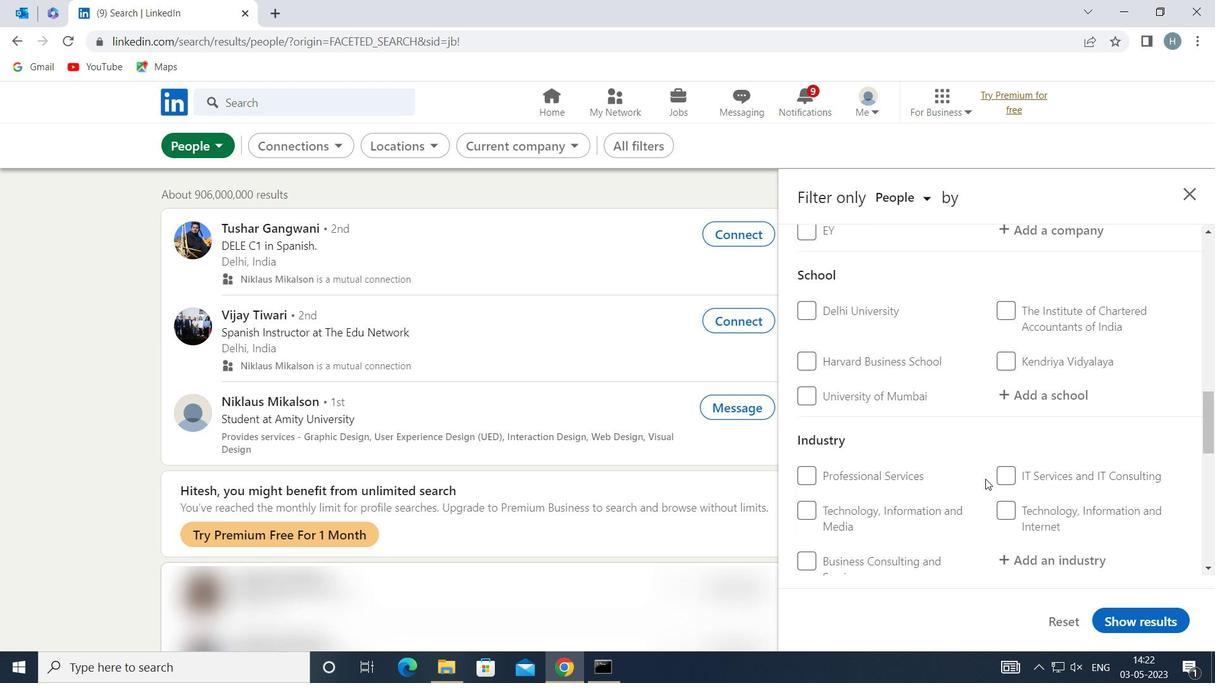 
Action: Mouse scrolled (985, 478) with delta (0, 0)
Screenshot: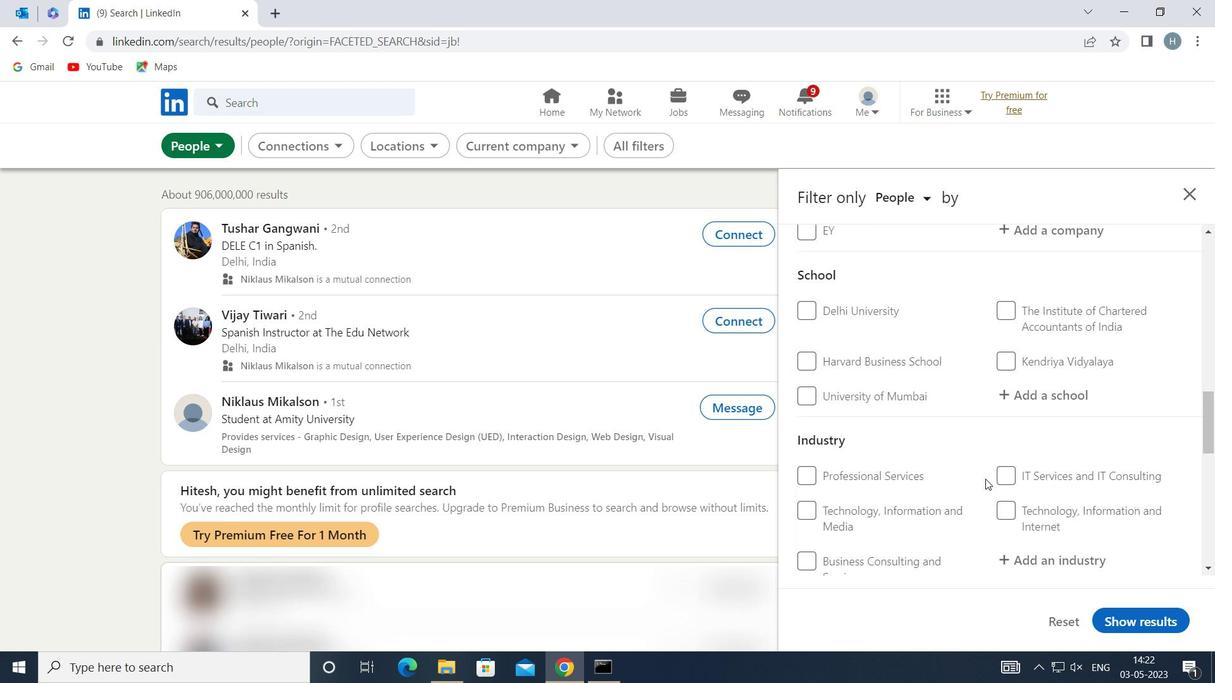 
Action: Mouse moved to (982, 475)
Screenshot: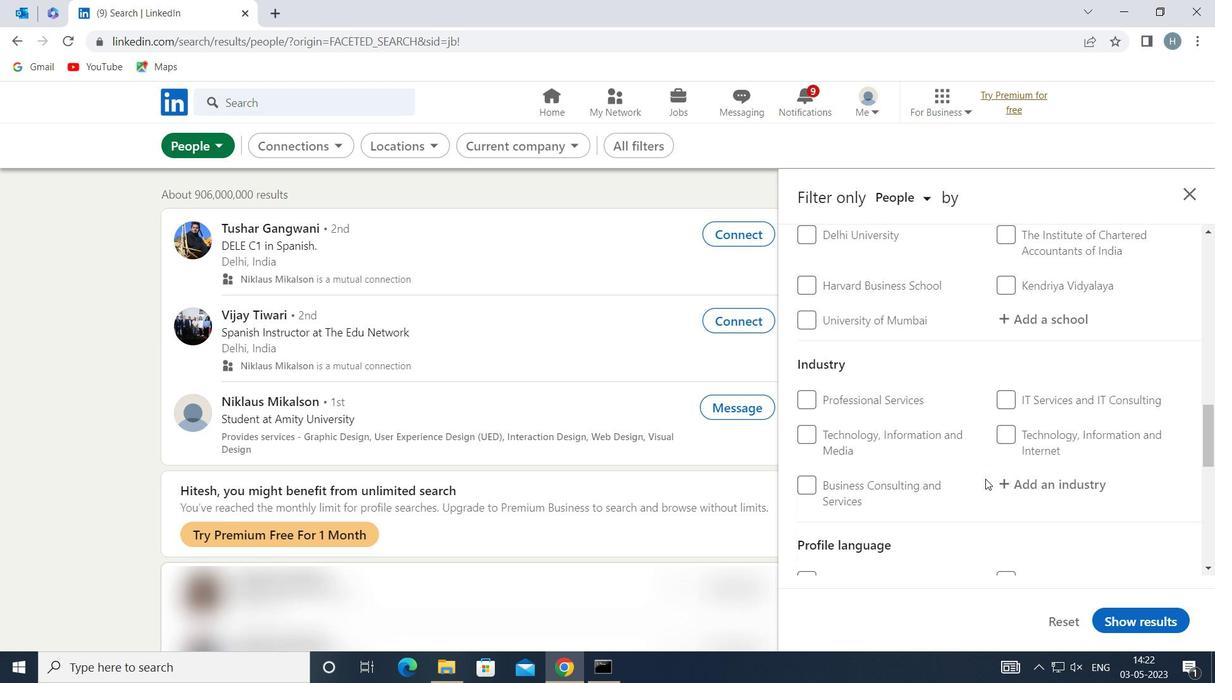 
Action: Mouse scrolled (982, 474) with delta (0, 0)
Screenshot: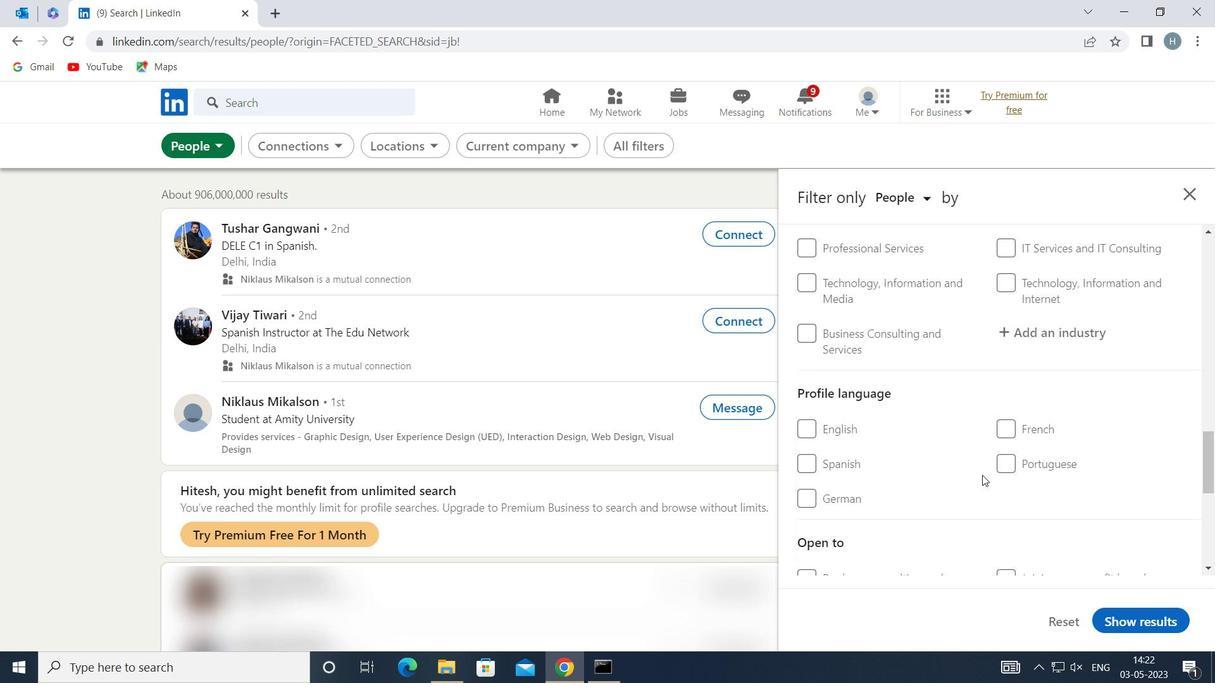 
Action: Mouse moved to (1006, 380)
Screenshot: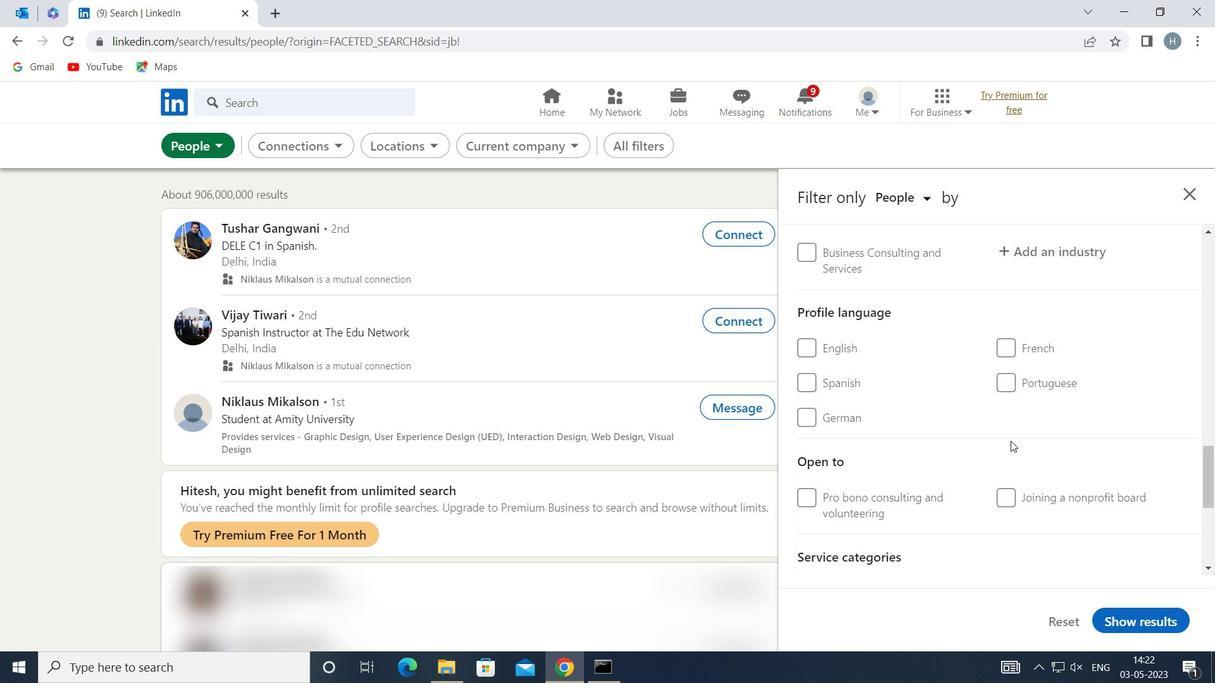 
Action: Mouse pressed left at (1006, 380)
Screenshot: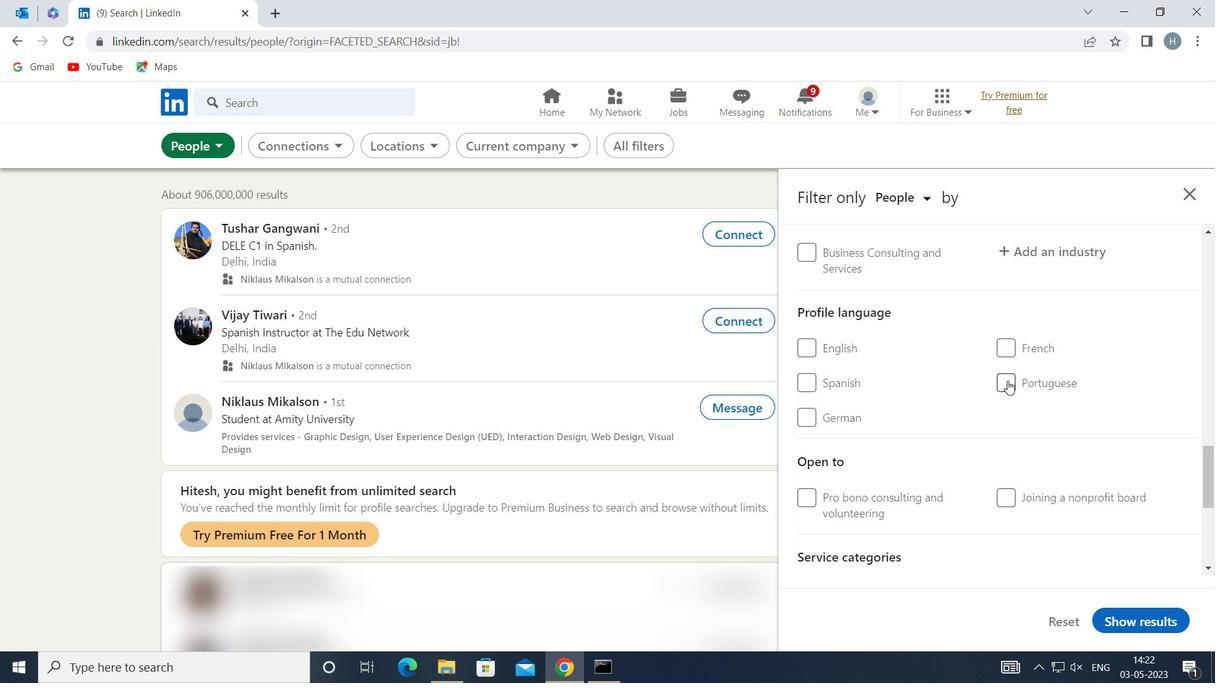 
Action: Mouse moved to (961, 431)
Screenshot: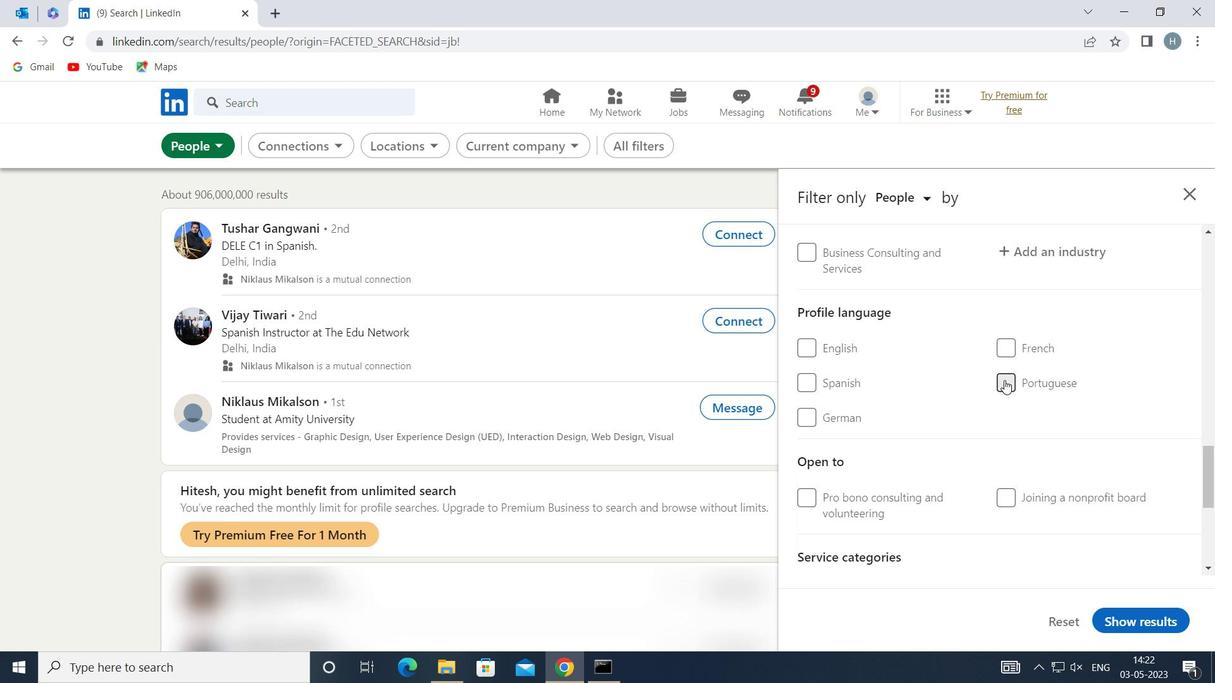 
Action: Mouse scrolled (961, 432) with delta (0, 0)
Screenshot: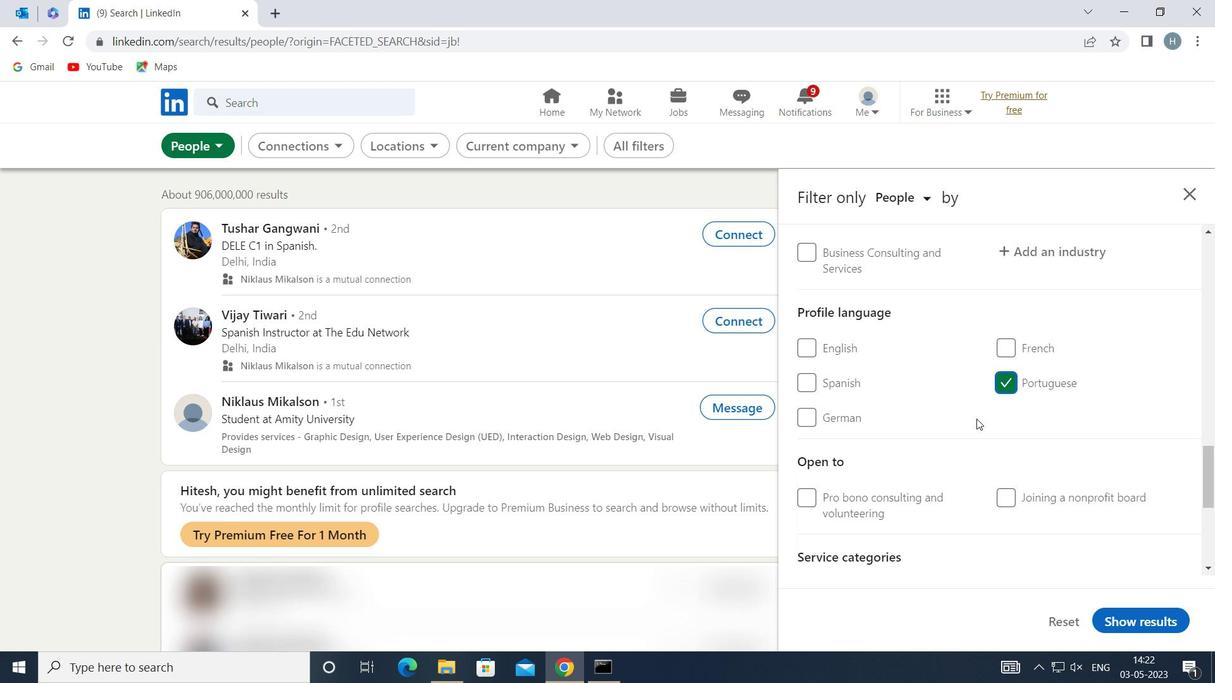 
Action: Mouse scrolled (961, 432) with delta (0, 0)
Screenshot: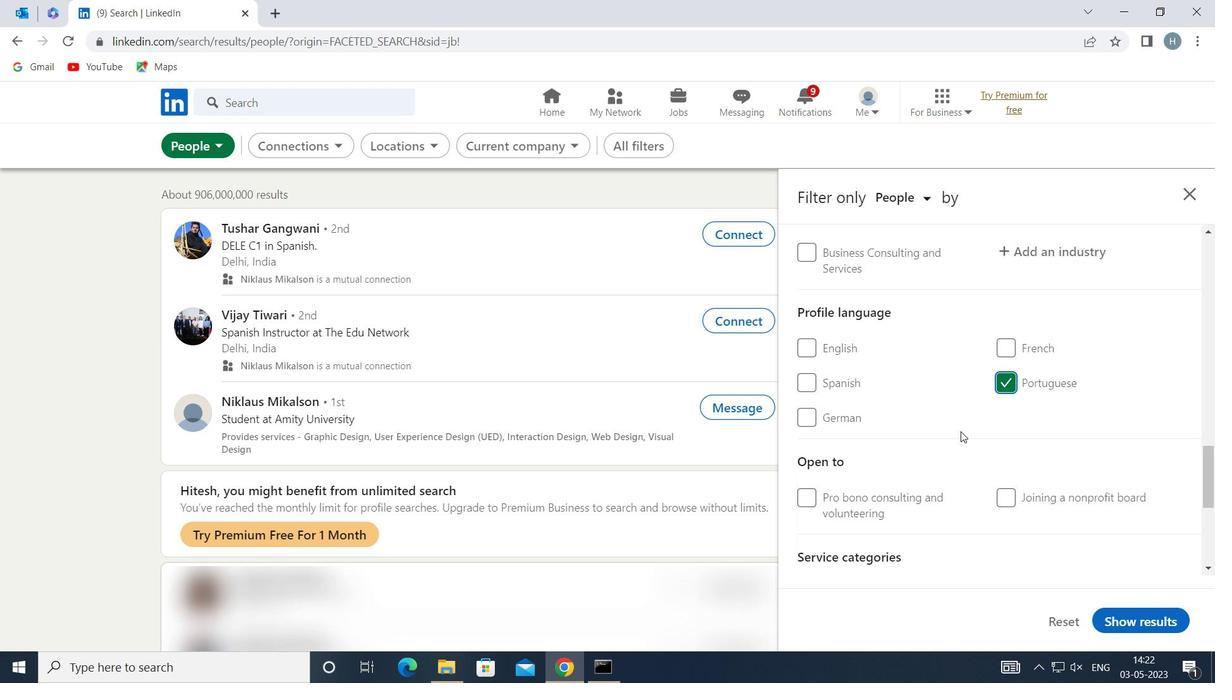 
Action: Mouse scrolled (961, 432) with delta (0, 0)
Screenshot: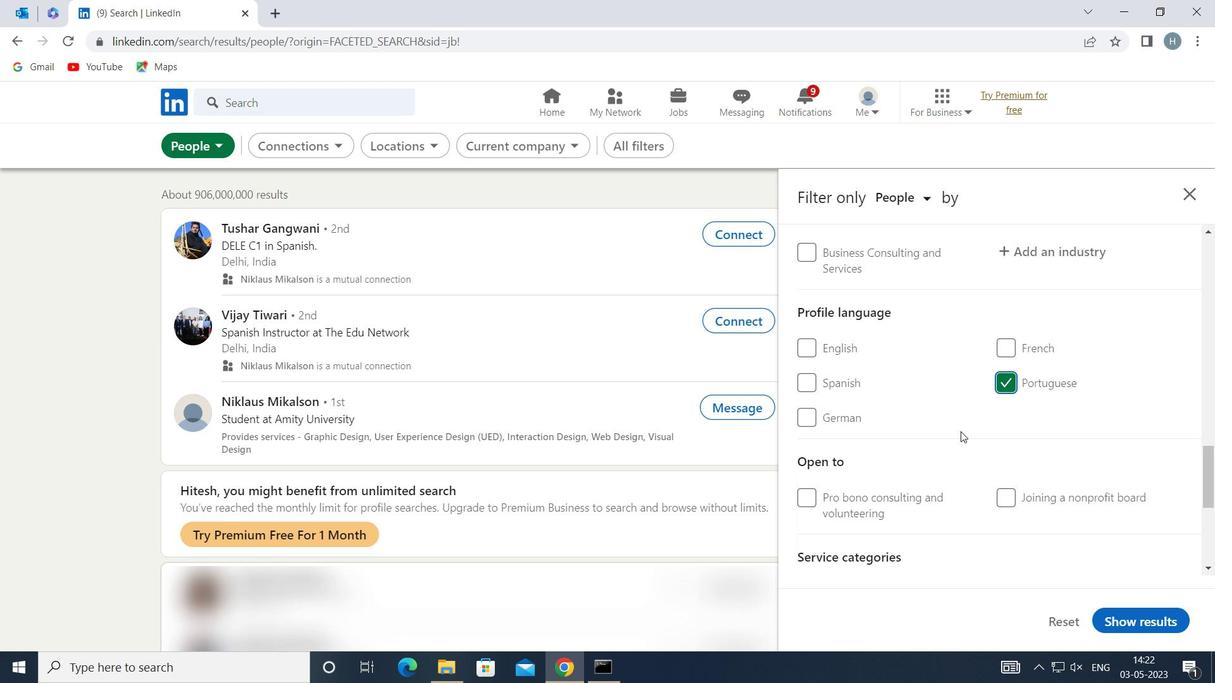 
Action: Mouse scrolled (961, 432) with delta (0, 0)
Screenshot: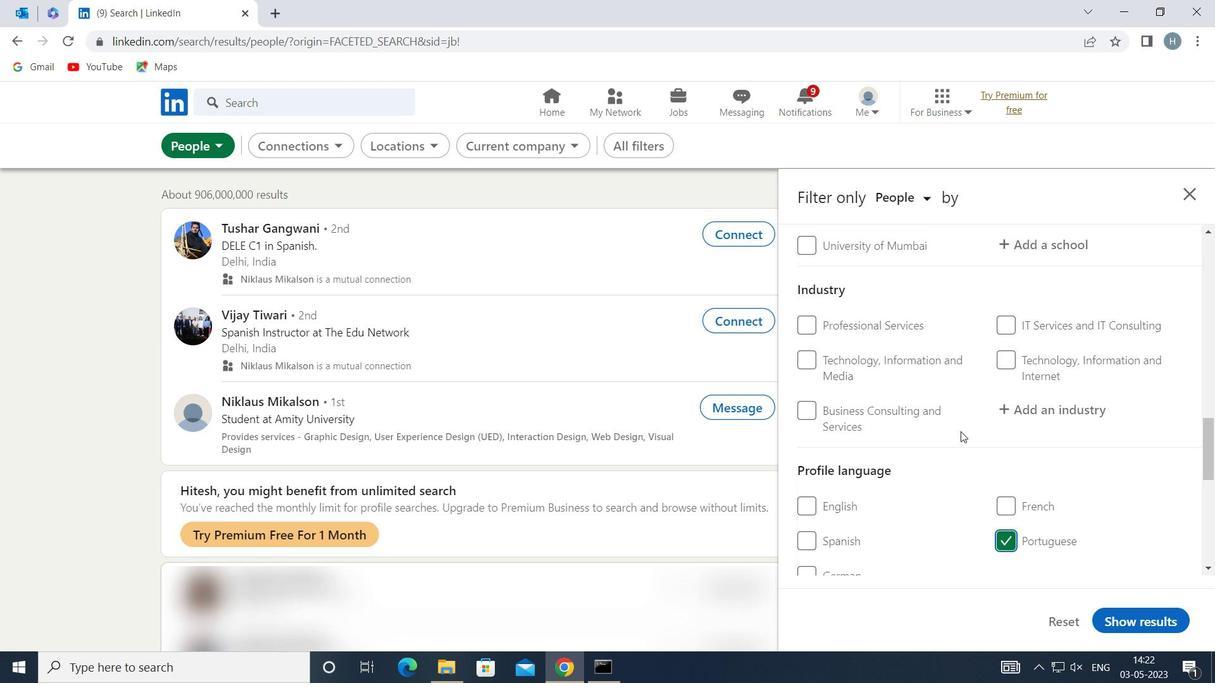 
Action: Mouse scrolled (961, 432) with delta (0, 0)
Screenshot: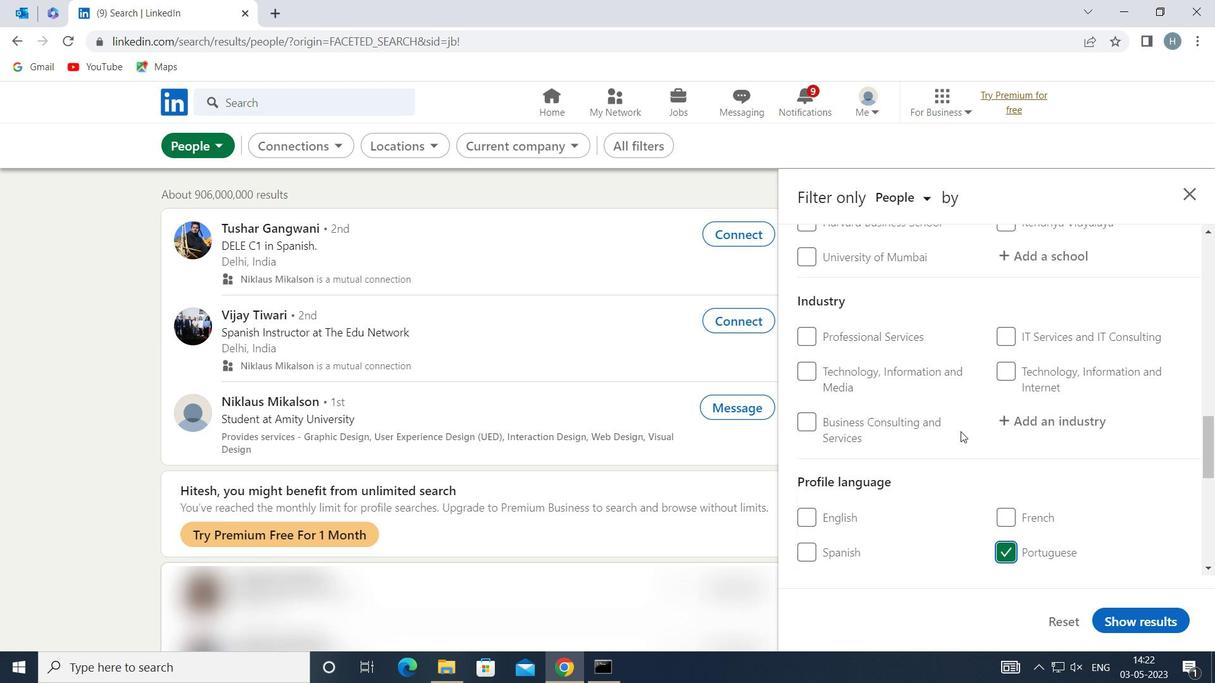 
Action: Mouse scrolled (961, 432) with delta (0, 0)
Screenshot: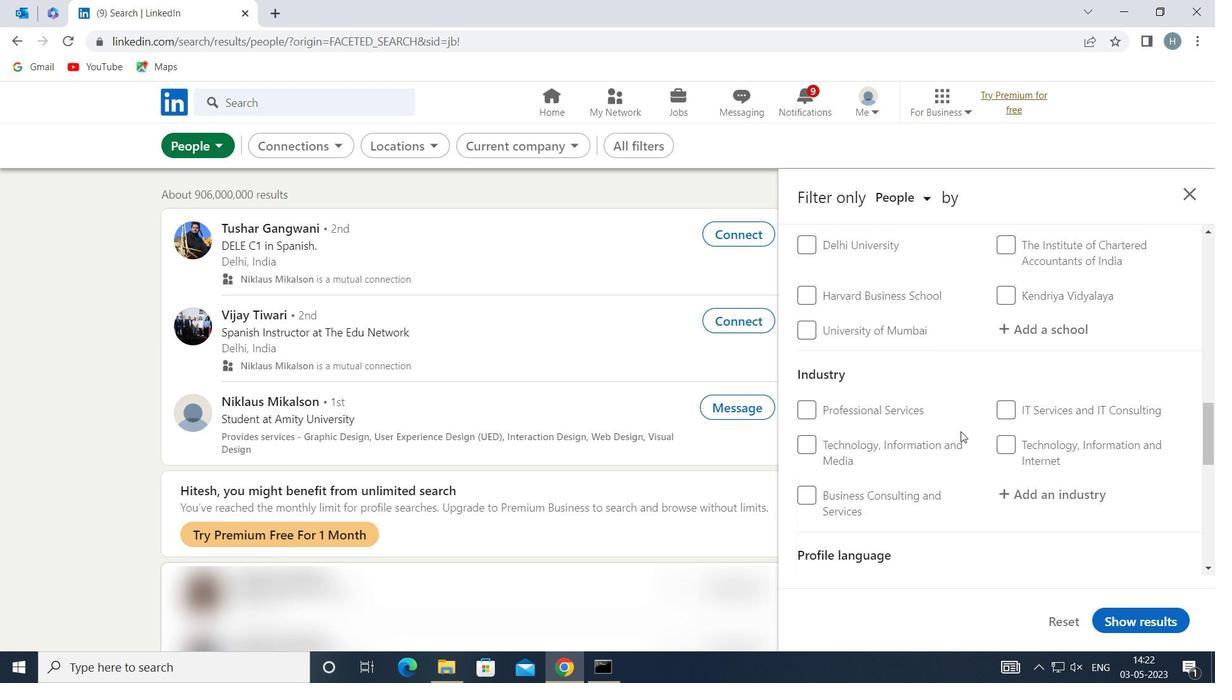 
Action: Mouse scrolled (961, 432) with delta (0, 0)
Screenshot: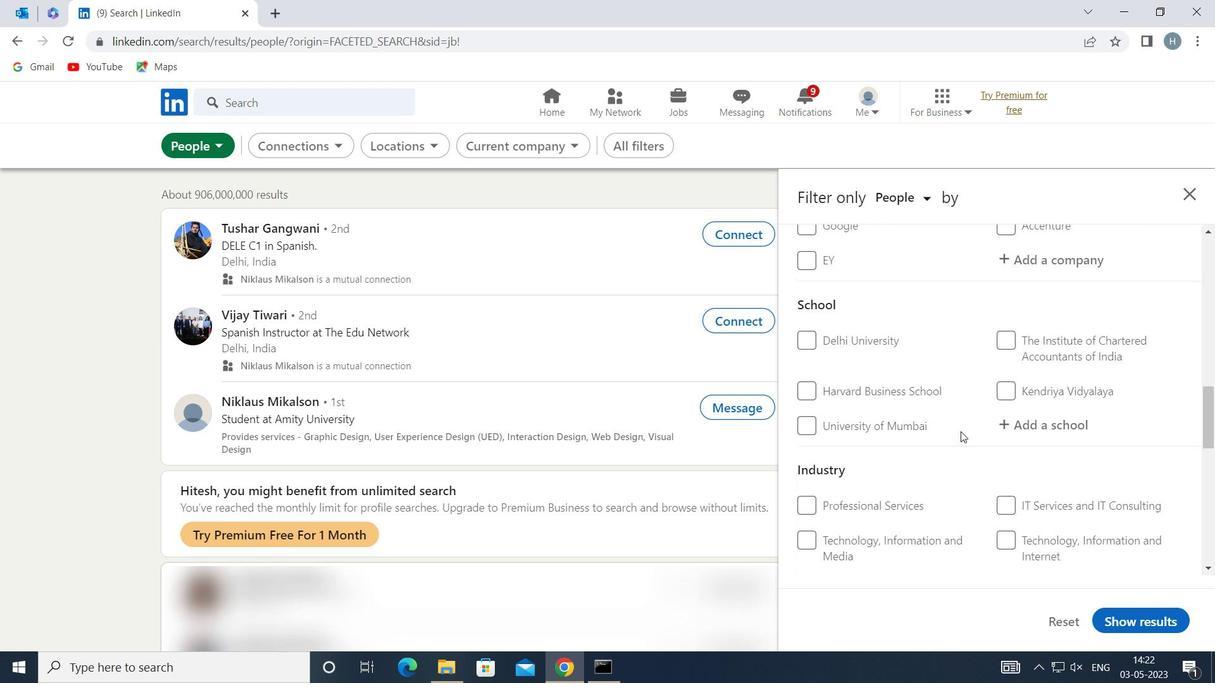 
Action: Mouse scrolled (961, 432) with delta (0, 0)
Screenshot: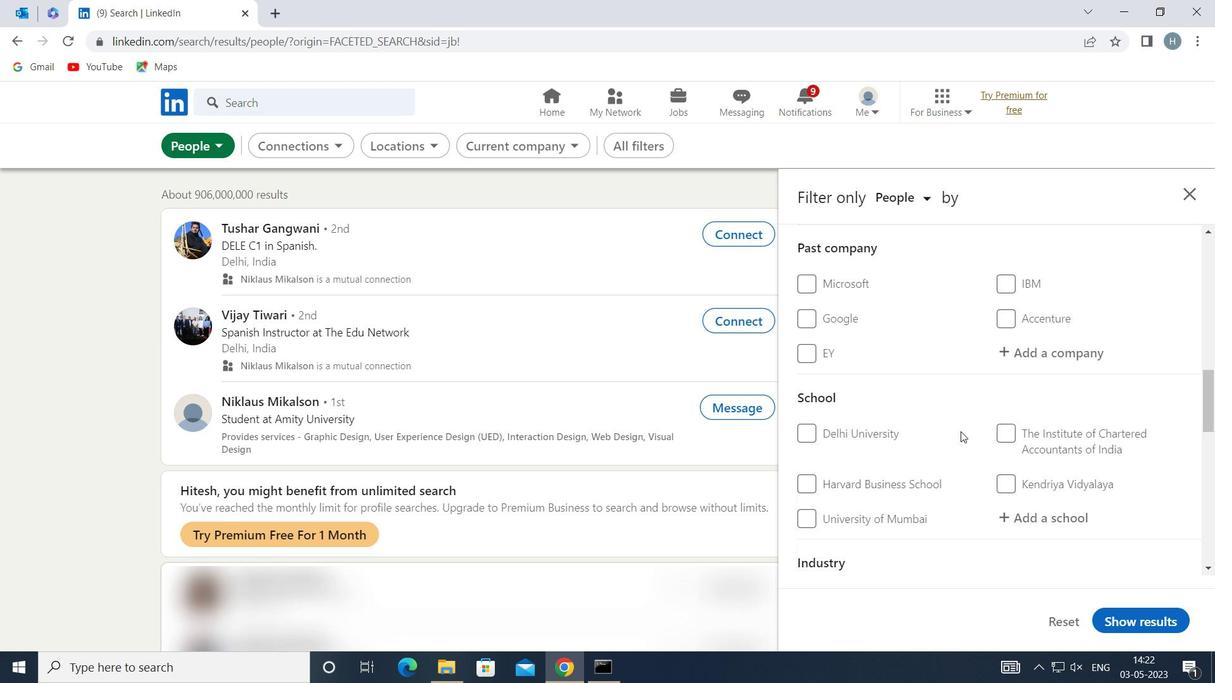 
Action: Mouse scrolled (961, 432) with delta (0, 0)
Screenshot: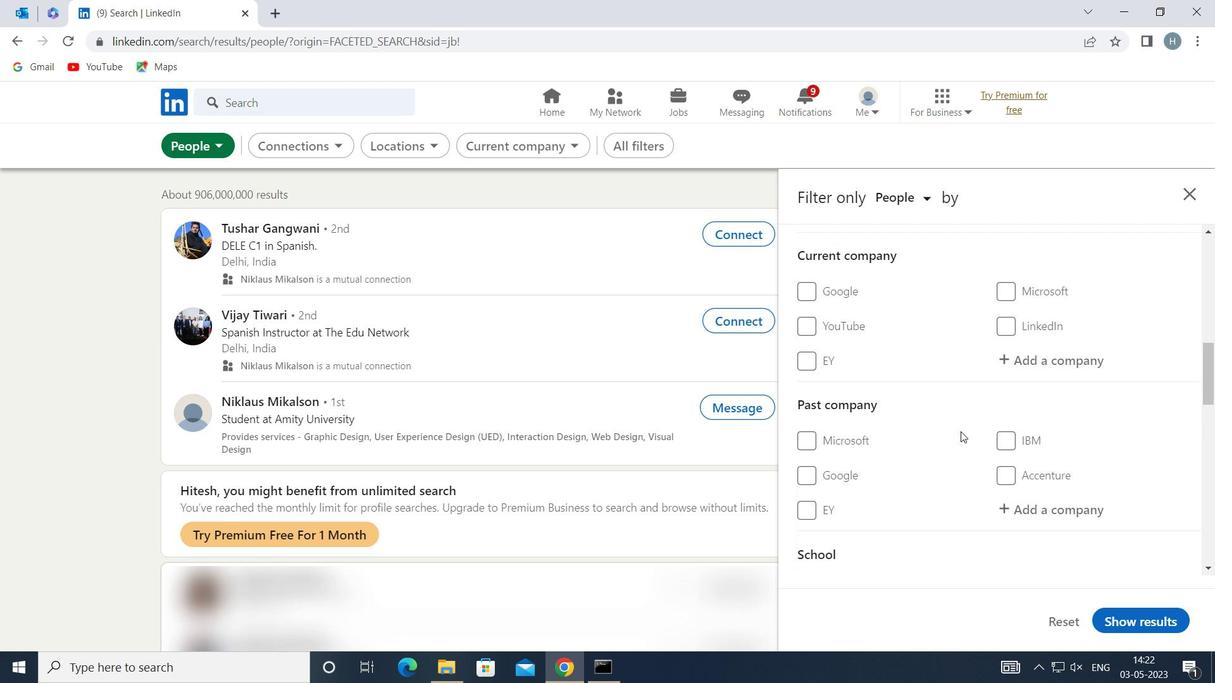 
Action: Mouse moved to (1039, 481)
Screenshot: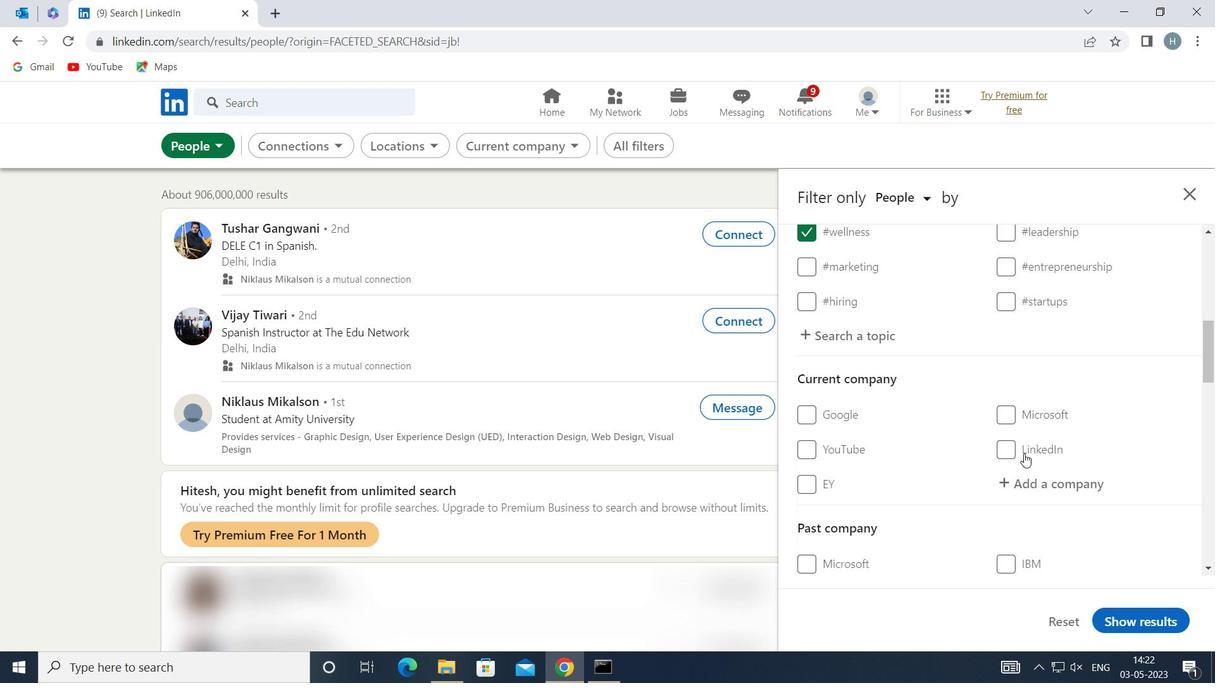 
Action: Mouse pressed left at (1039, 481)
Screenshot: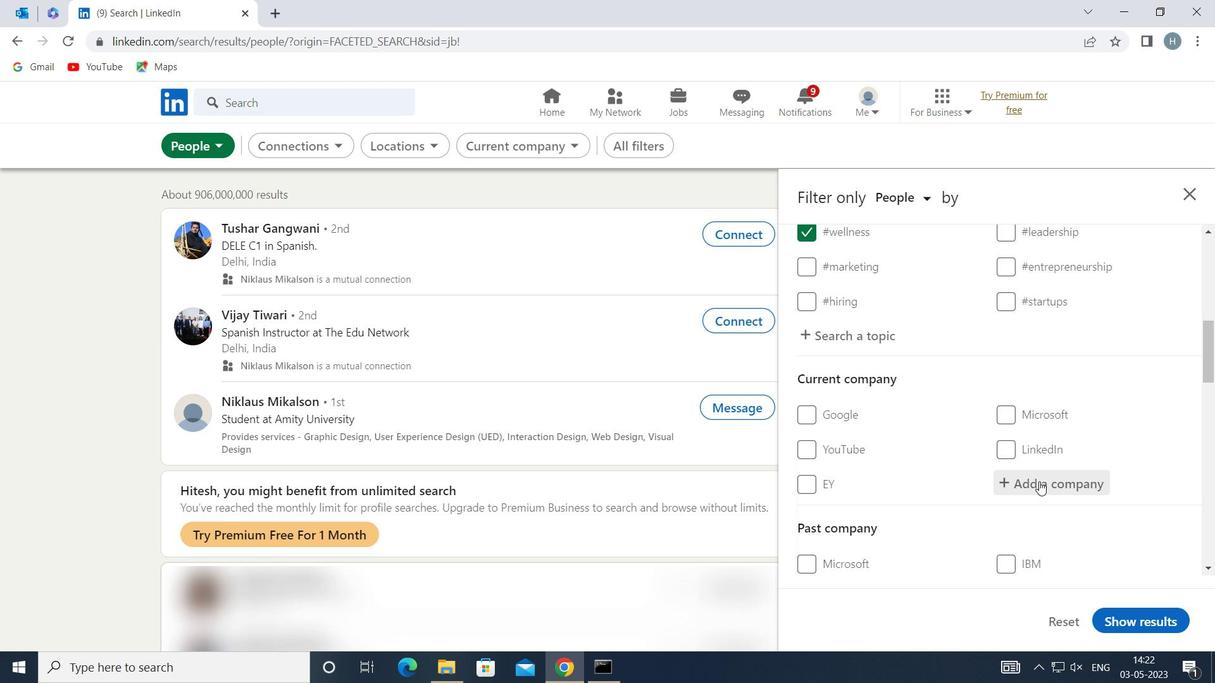 
Action: Key pressed <Key.shift>UNICEF<Key.space><Key.shift>IN
Screenshot: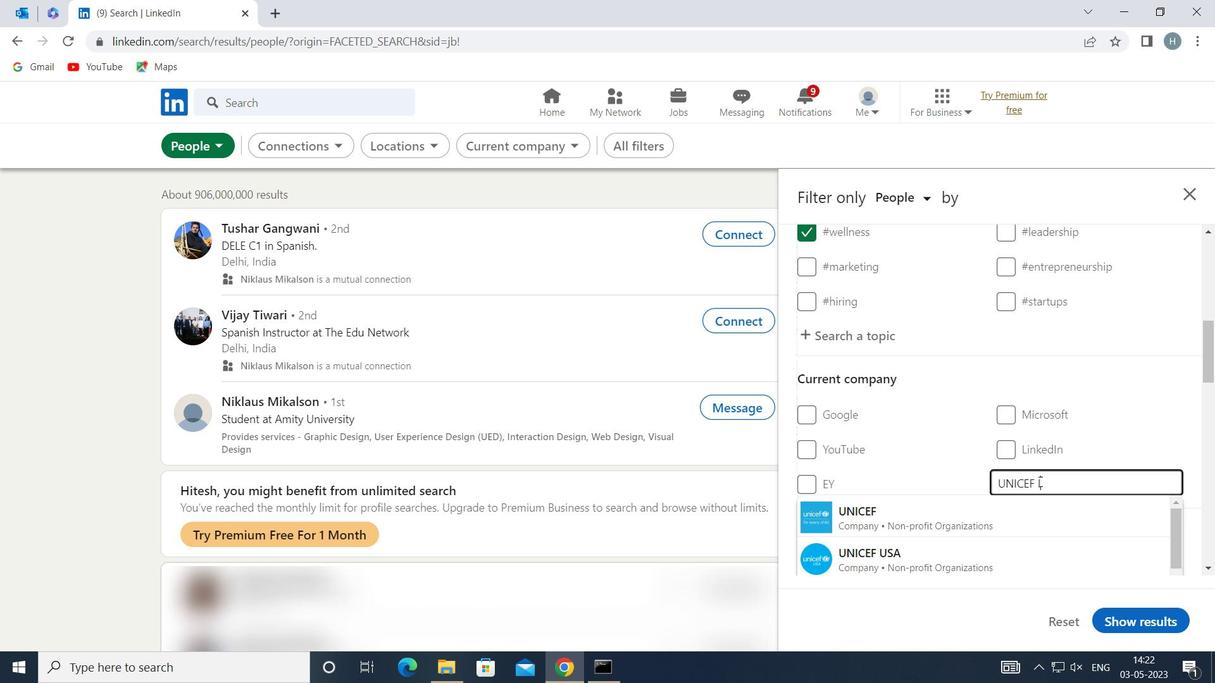 
Action: Mouse moved to (994, 523)
Screenshot: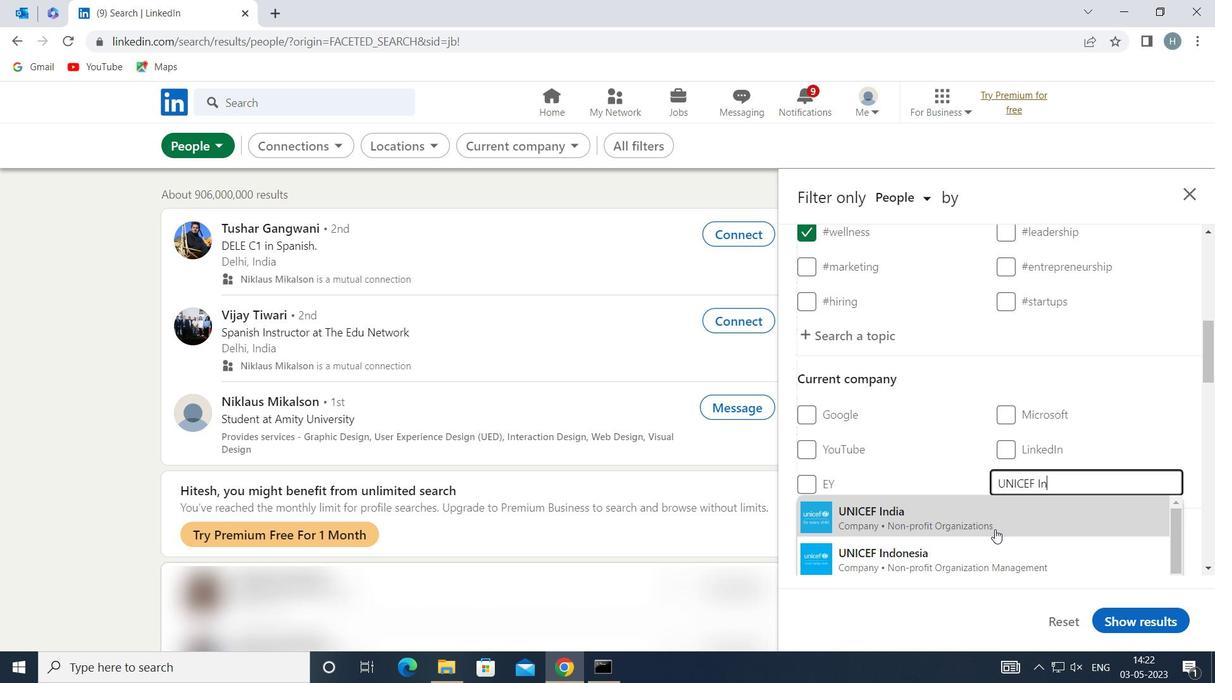 
Action: Mouse pressed left at (994, 523)
Screenshot: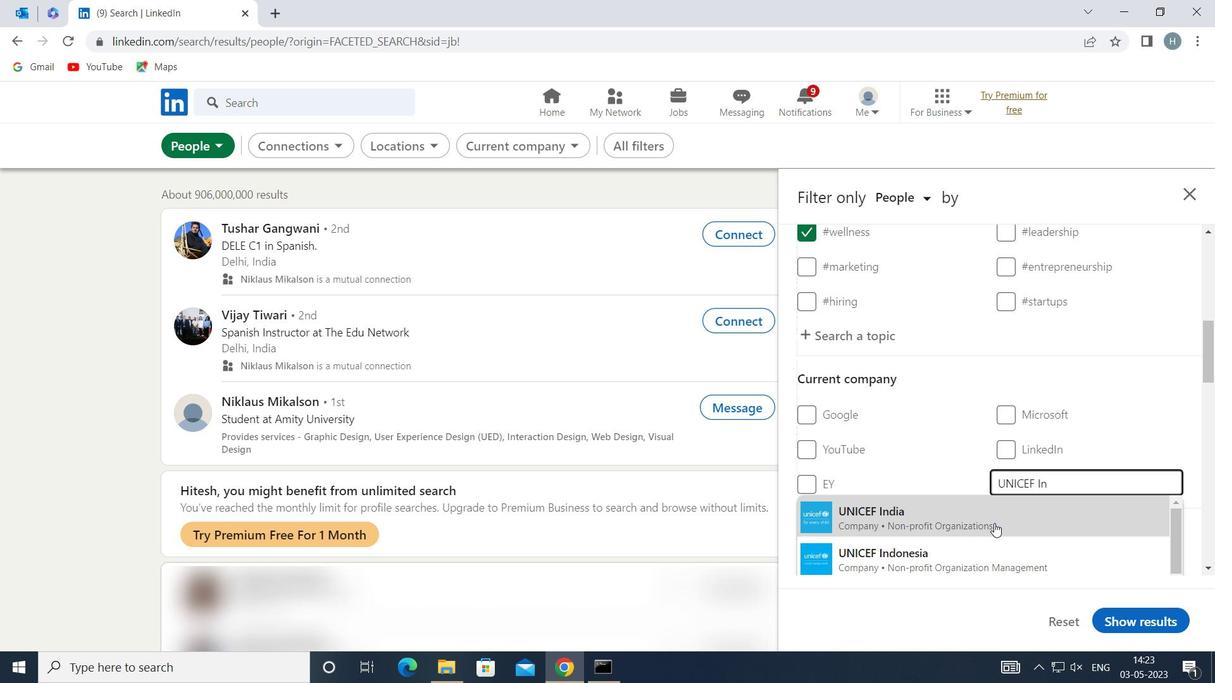 
Action: Mouse moved to (963, 494)
Screenshot: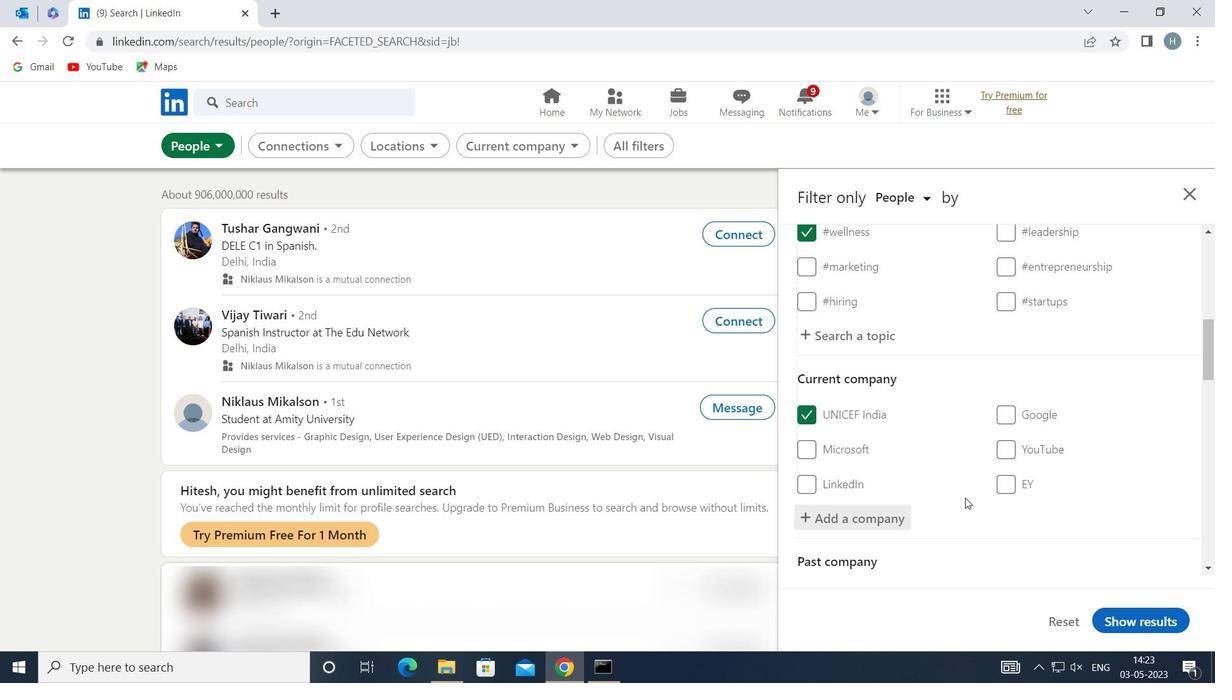 
Action: Mouse scrolled (963, 494) with delta (0, 0)
Screenshot: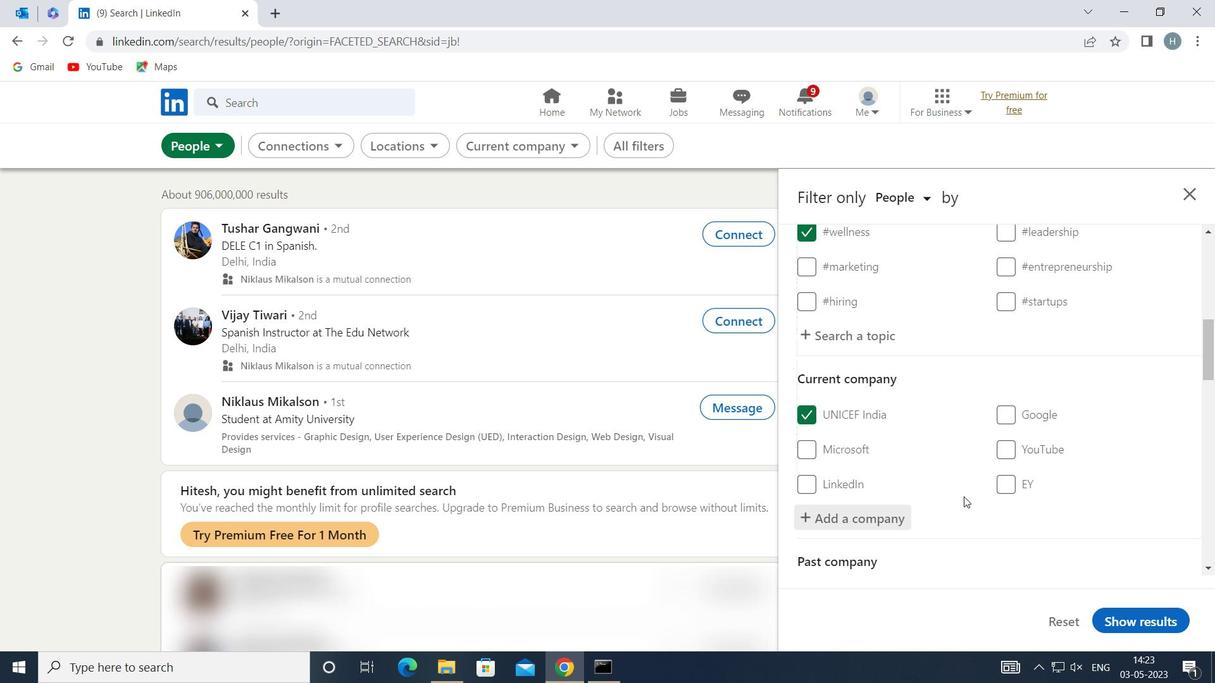 
Action: Mouse scrolled (963, 494) with delta (0, 0)
Screenshot: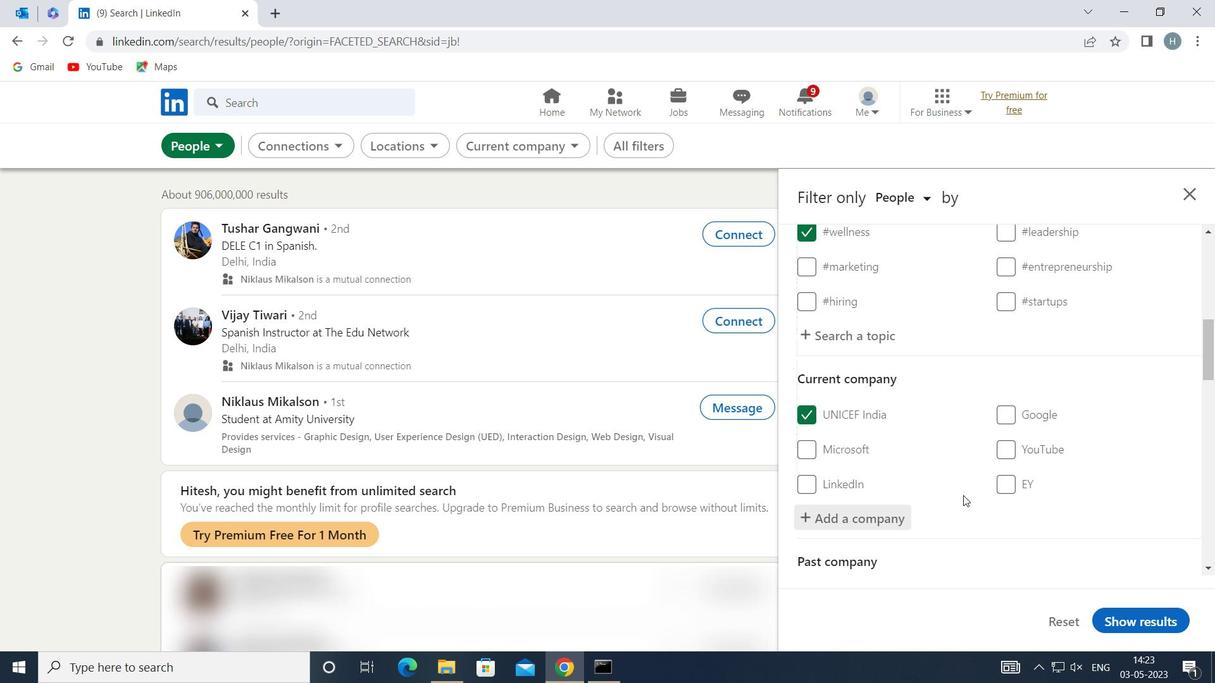 
Action: Mouse moved to (961, 486)
Screenshot: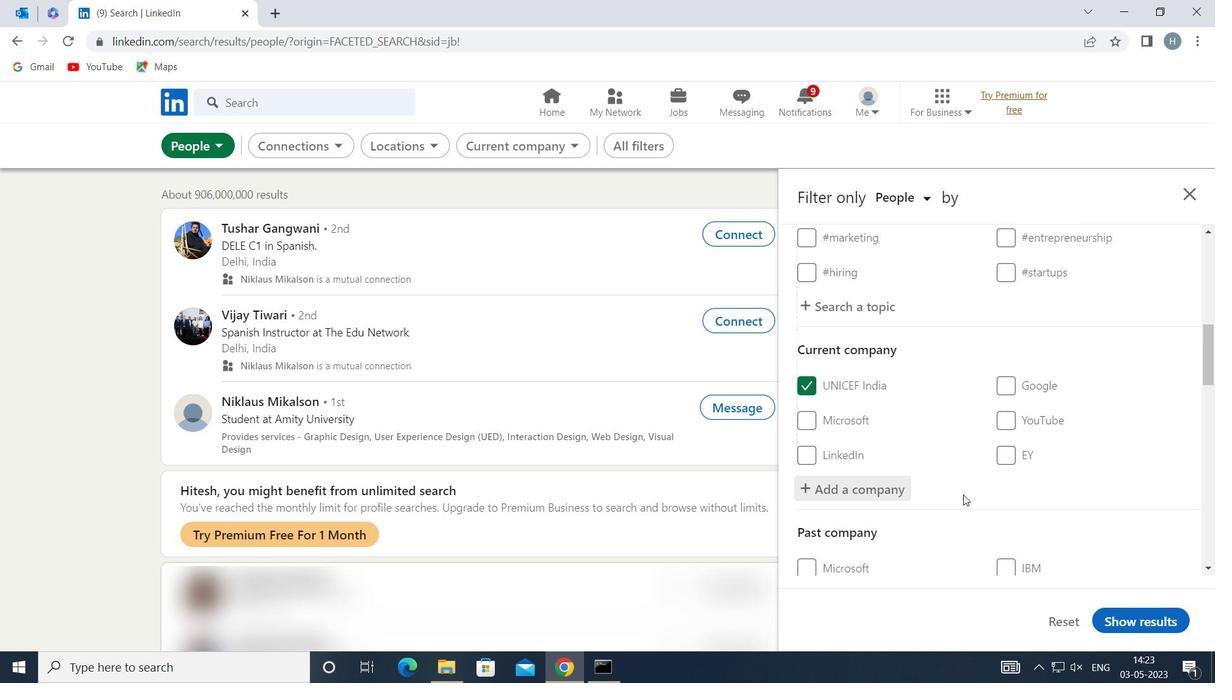 
Action: Mouse scrolled (961, 485) with delta (0, 0)
Screenshot: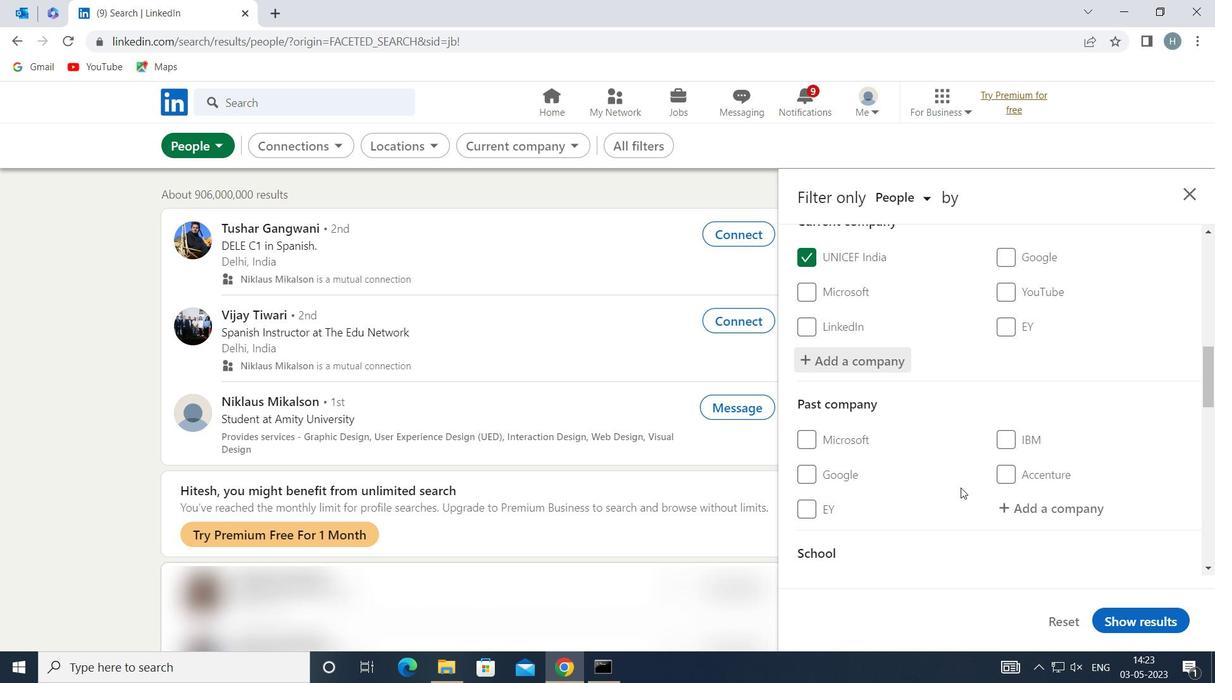 
Action: Mouse scrolled (961, 485) with delta (0, 0)
Screenshot: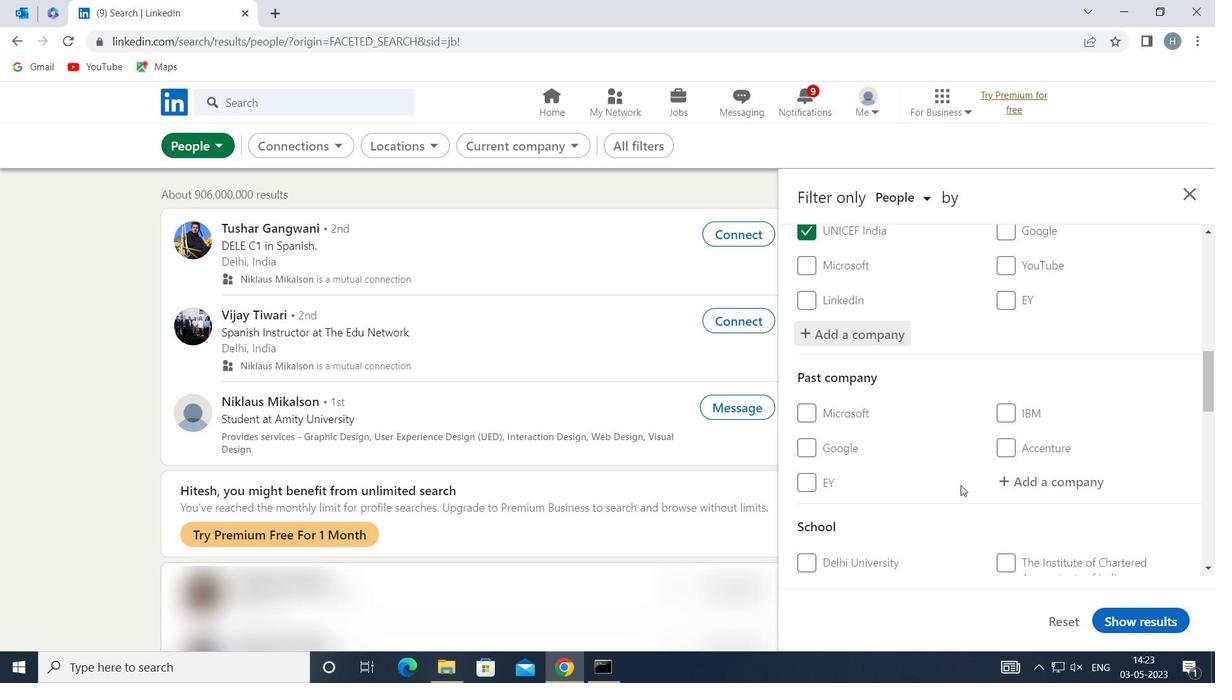 
Action: Mouse scrolled (961, 485) with delta (0, 0)
Screenshot: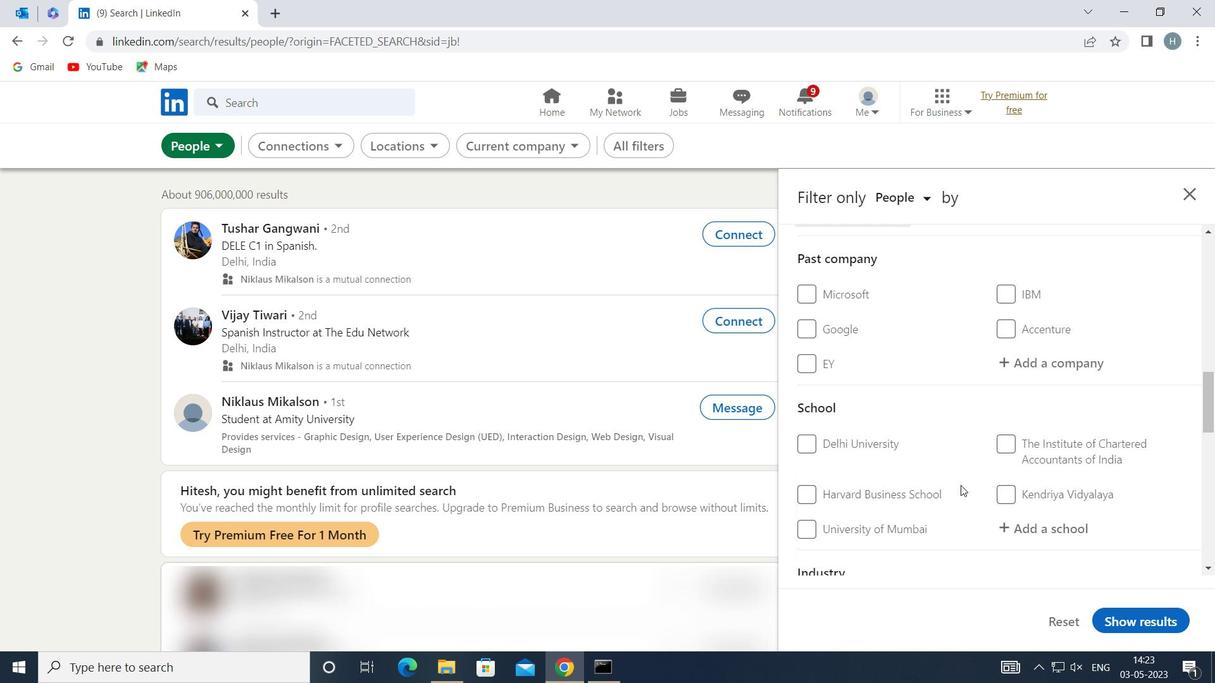 
Action: Mouse moved to (1061, 436)
Screenshot: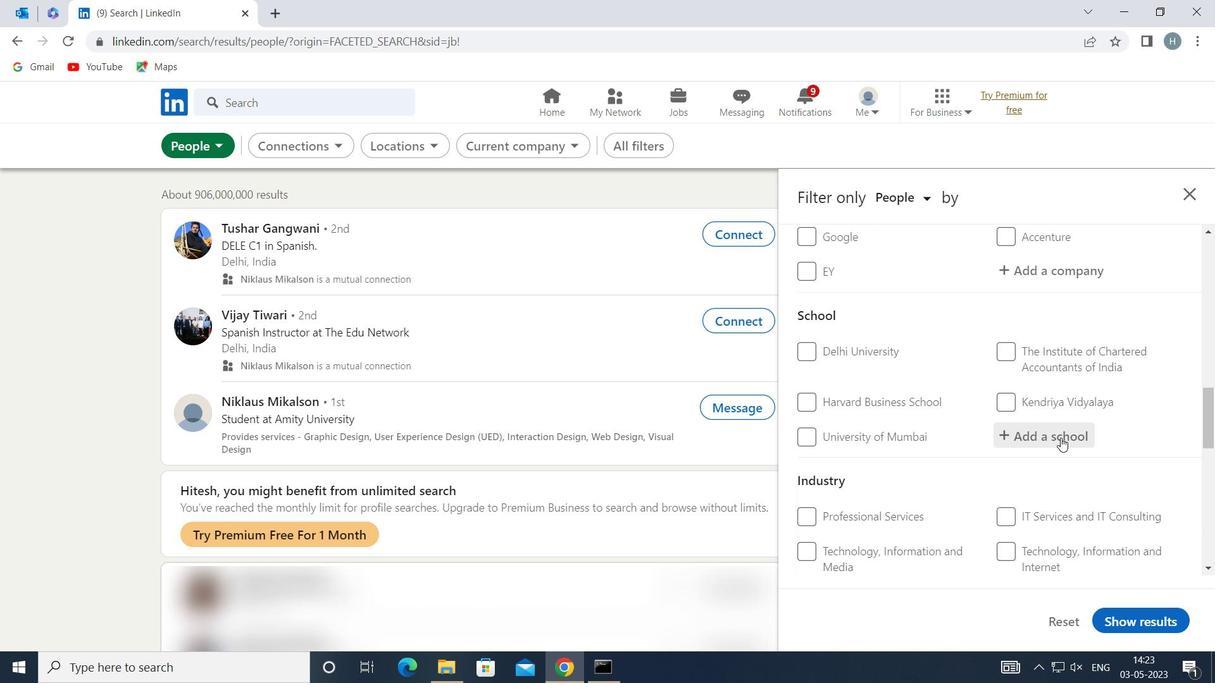 
Action: Mouse pressed left at (1061, 436)
Screenshot: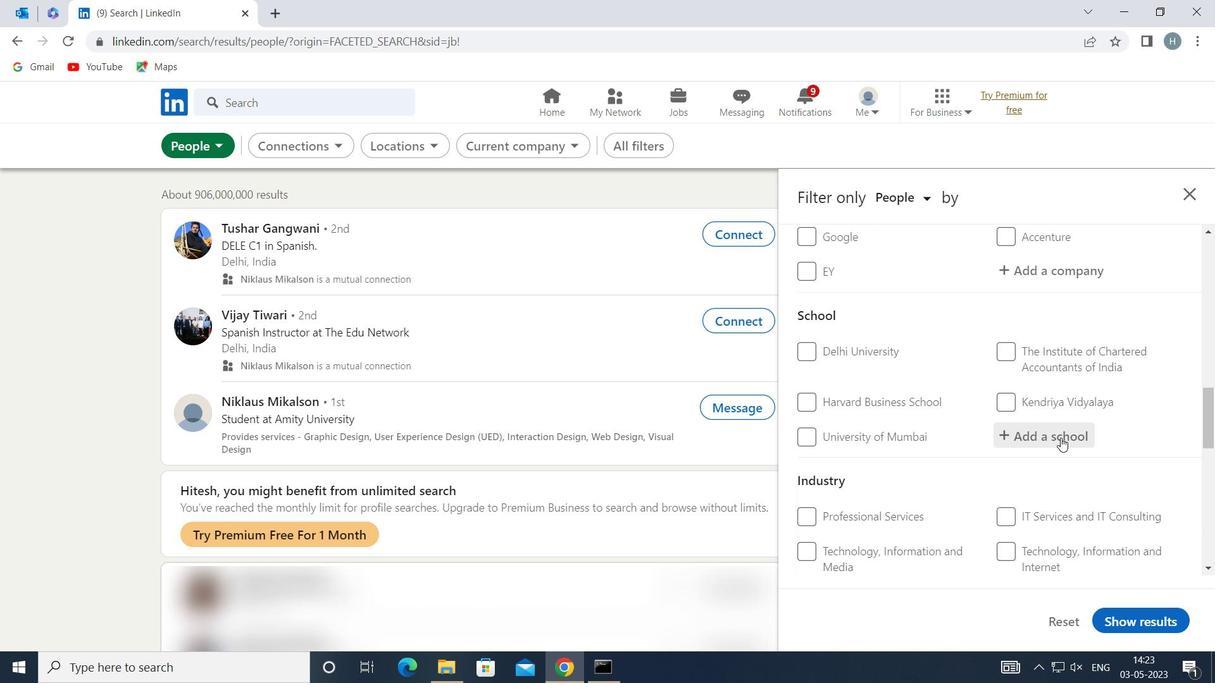 
Action: Key pressed <Key.shift>ST<Key.space><Key.shift>PETER
Screenshot: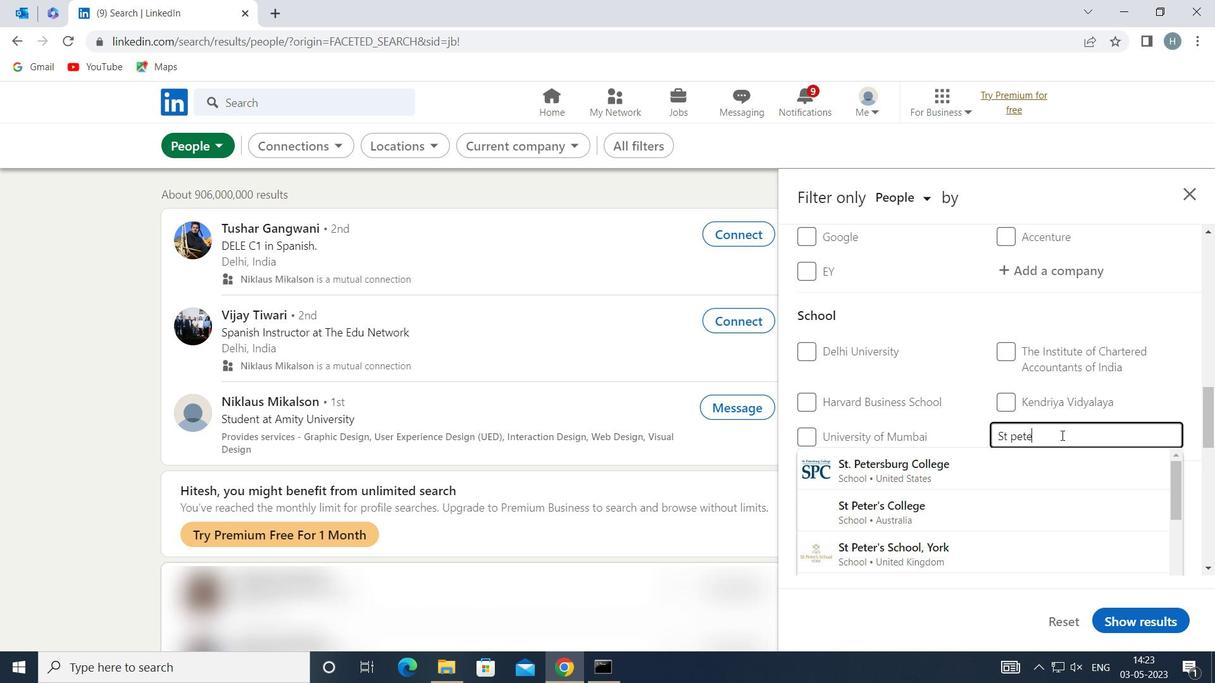 
Action: Mouse moved to (987, 516)
Screenshot: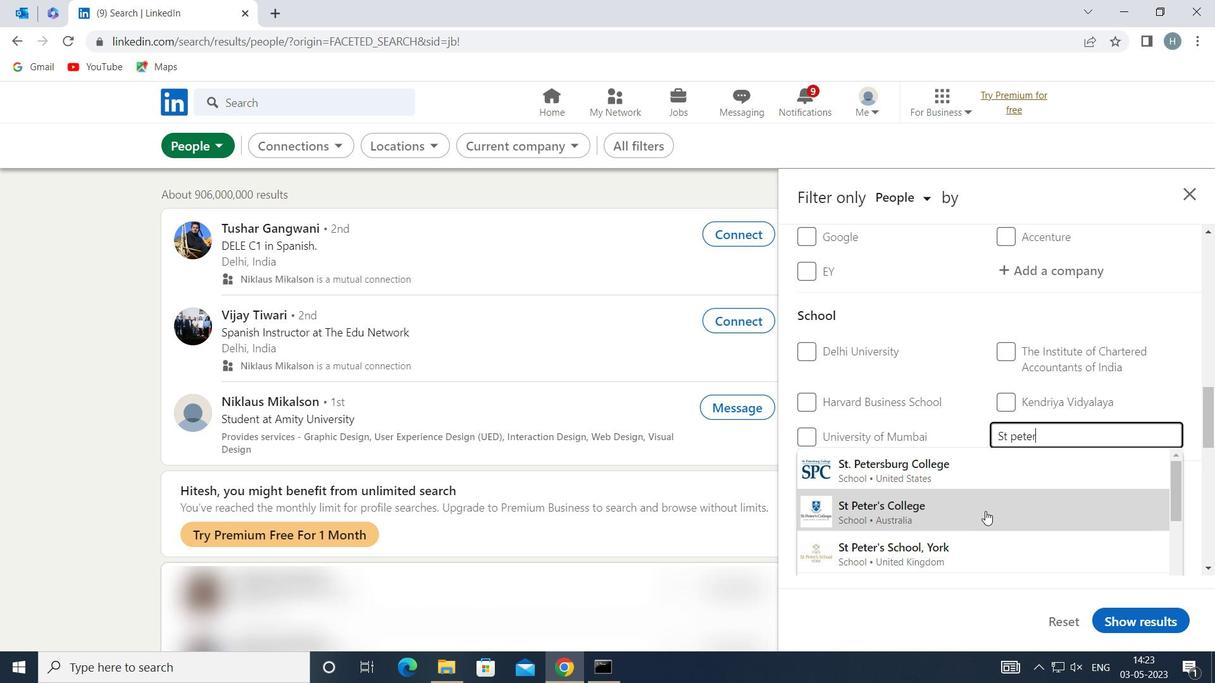 
Action: Mouse scrolled (987, 515) with delta (0, 0)
Screenshot: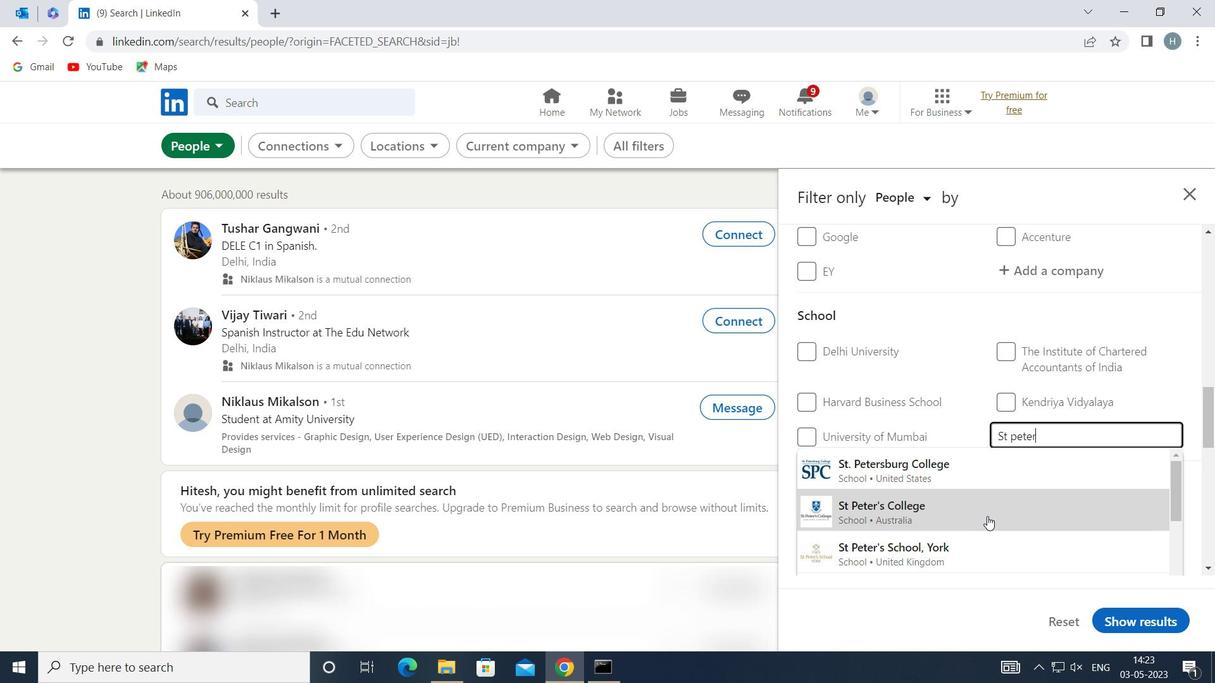 
Action: Mouse moved to (989, 508)
Screenshot: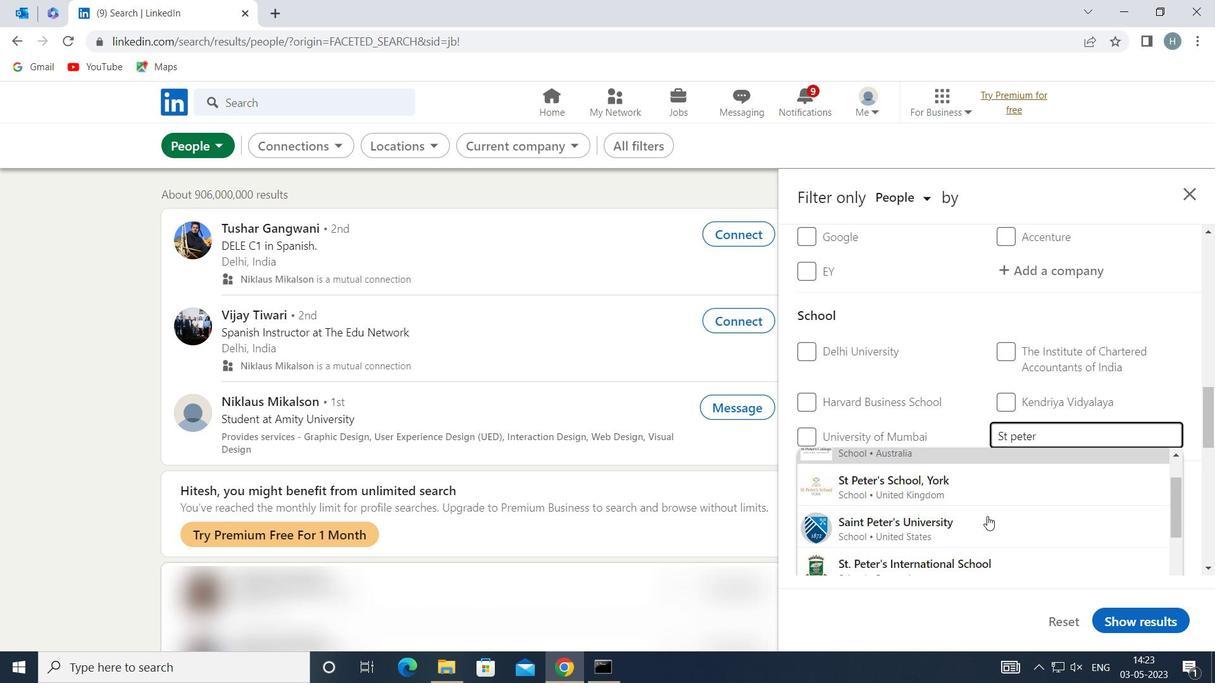 
Action: Mouse scrolled (989, 507) with delta (0, 0)
Screenshot: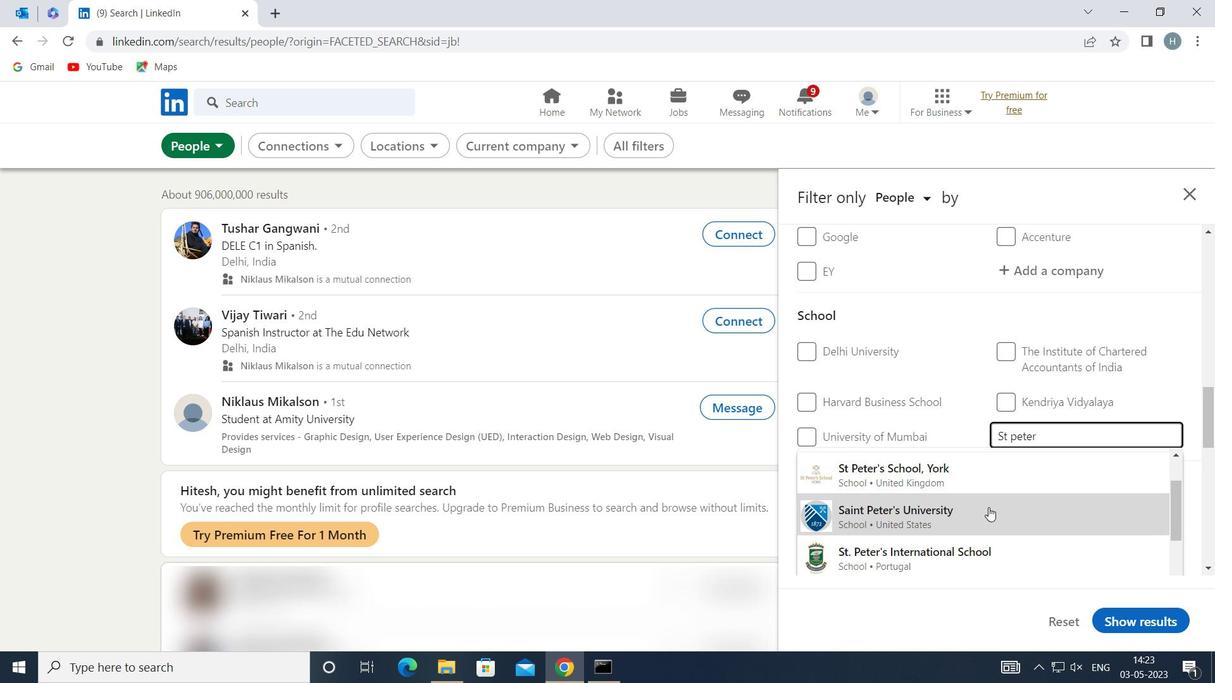 
Action: Mouse moved to (985, 511)
Screenshot: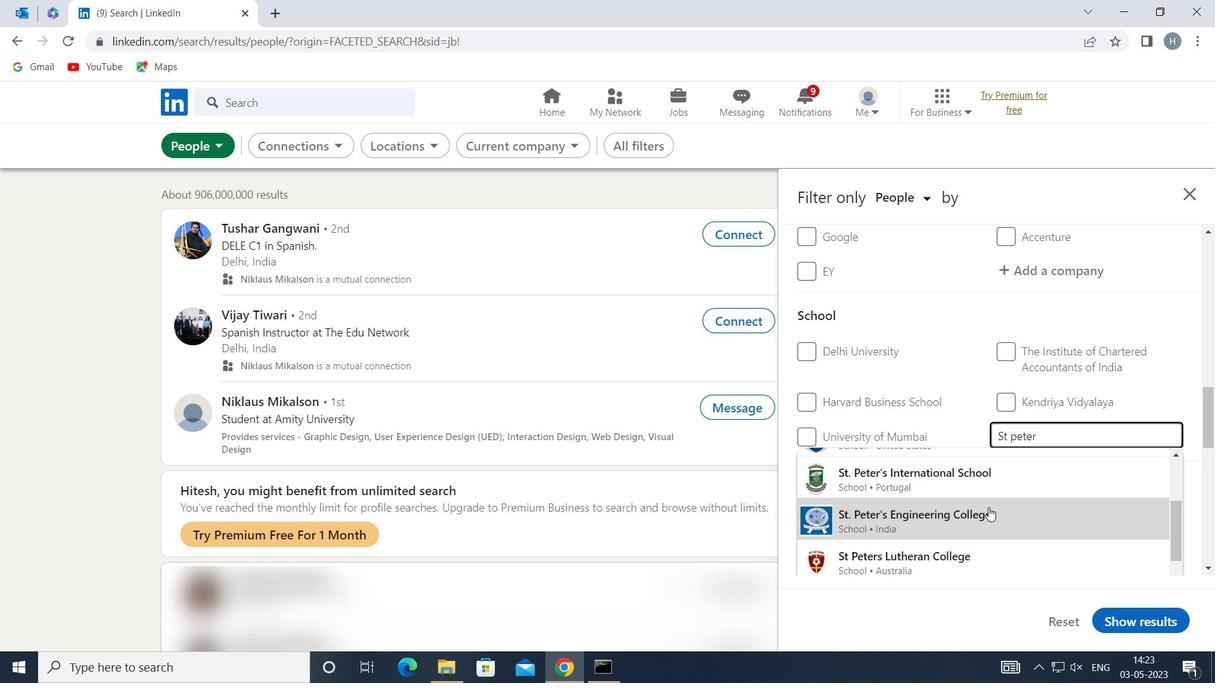 
Action: Mouse pressed left at (985, 511)
Screenshot: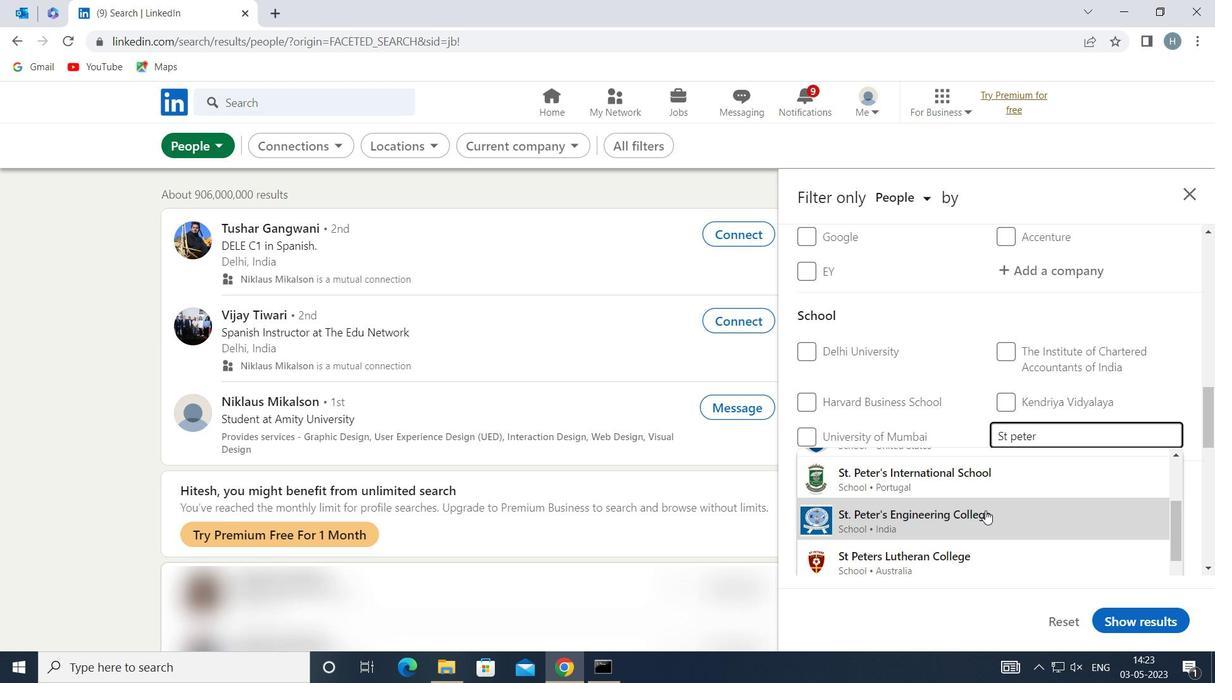 
Action: Mouse moved to (953, 448)
Screenshot: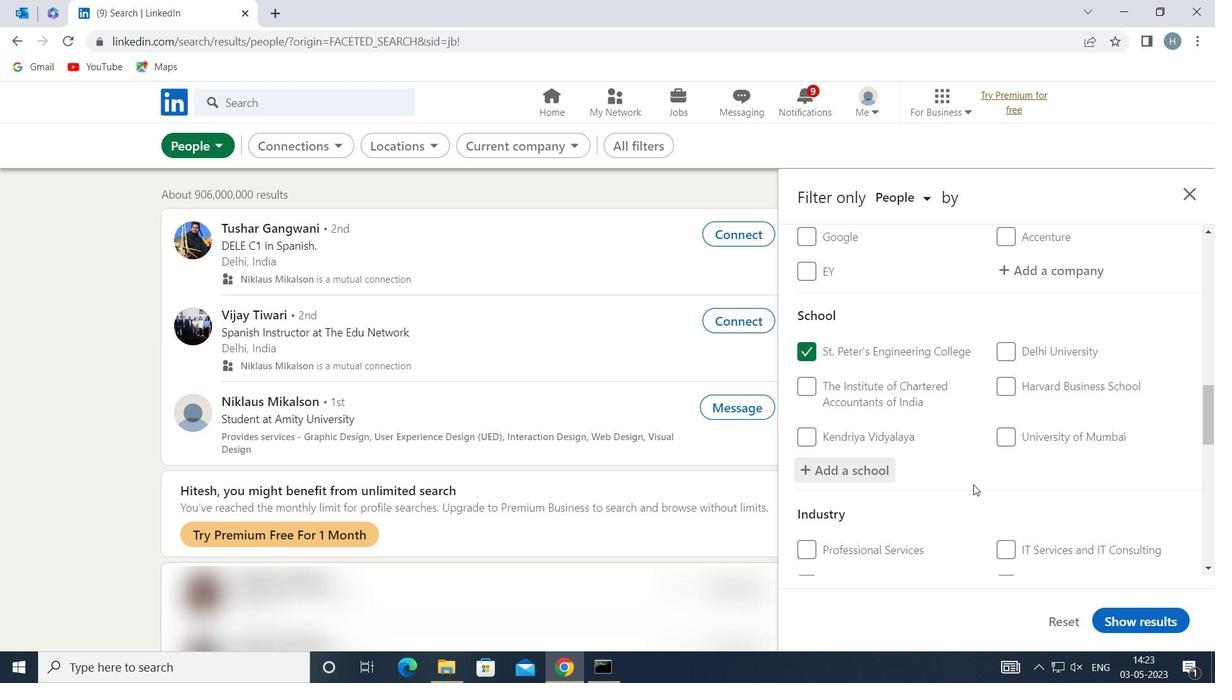 
Action: Mouse scrolled (953, 447) with delta (0, 0)
Screenshot: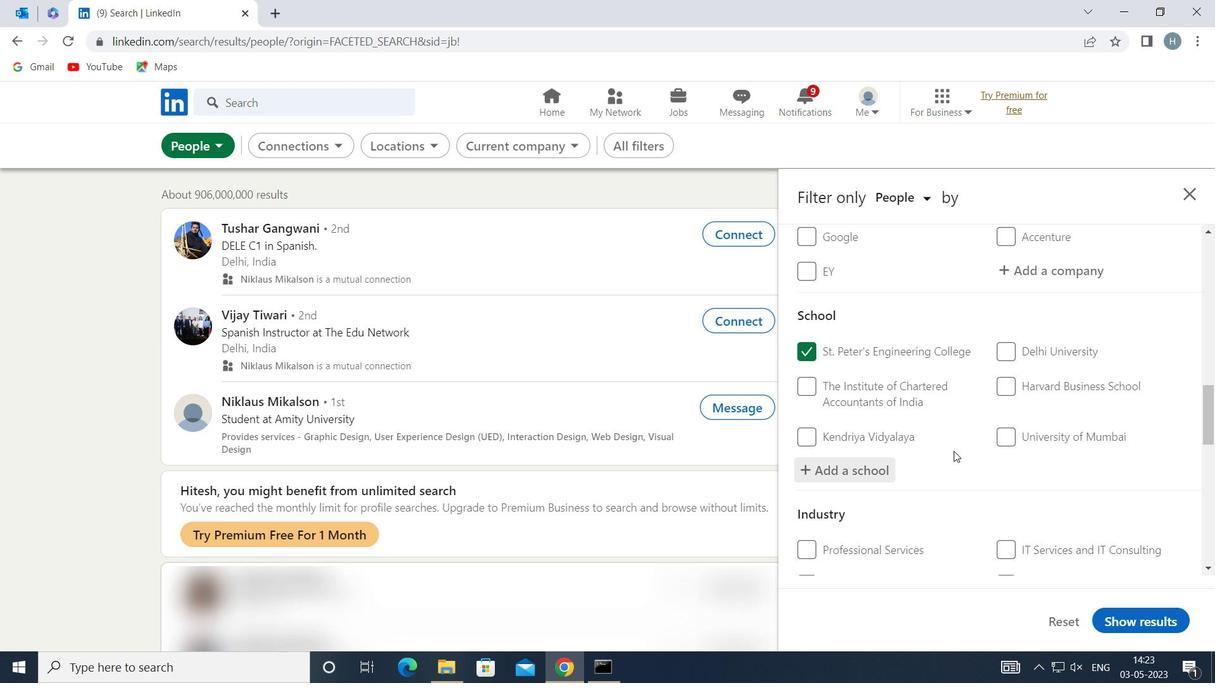 
Action: Mouse scrolled (953, 447) with delta (0, 0)
Screenshot: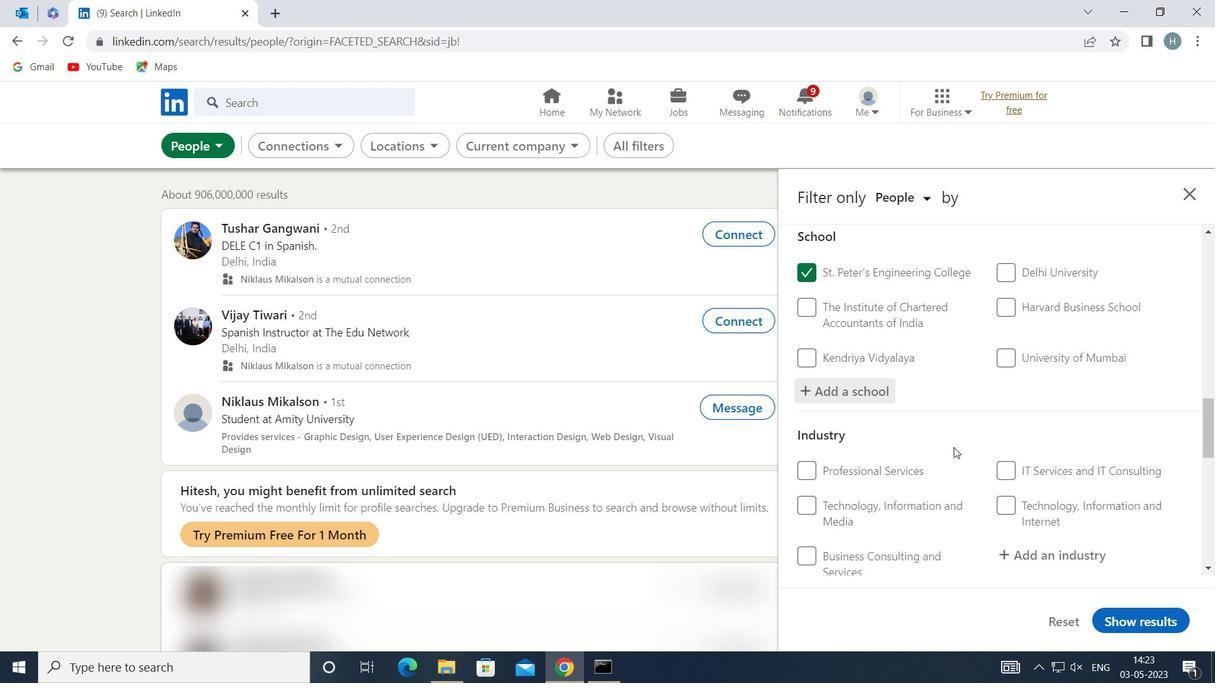 
Action: Mouse moved to (1046, 473)
Screenshot: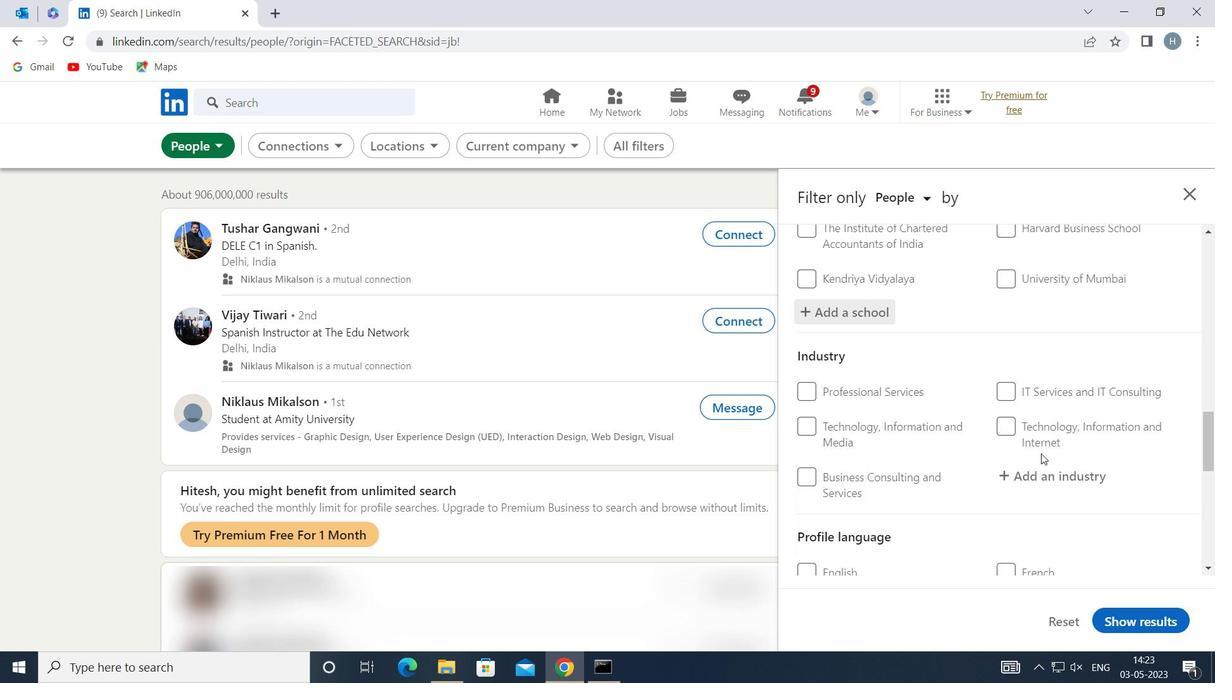 
Action: Mouse pressed left at (1046, 473)
Screenshot: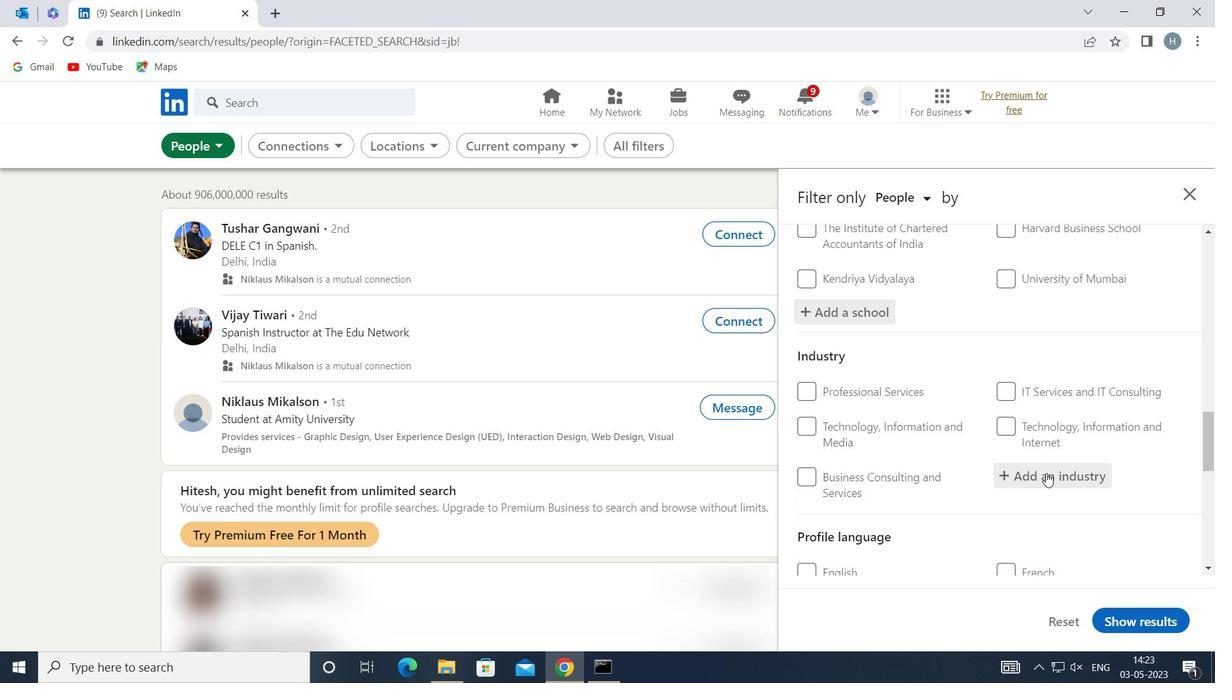 
Action: Key pressed <Key.shift>WHOLESALE
Screenshot: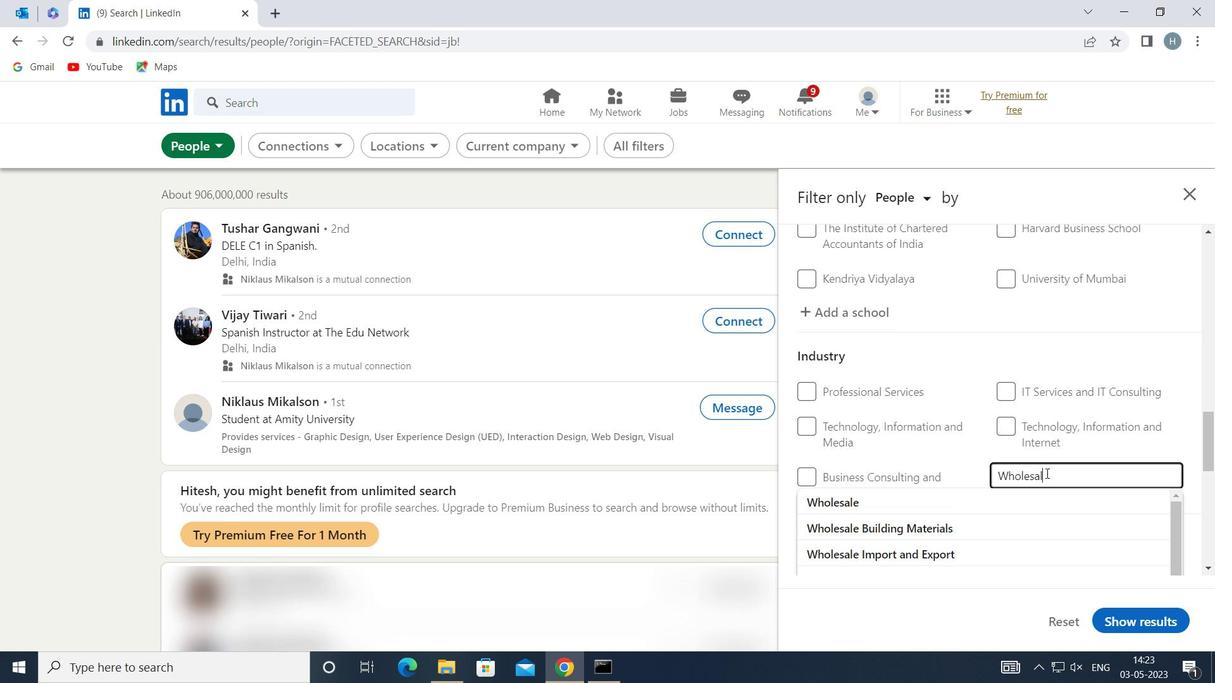 
Action: Mouse moved to (1013, 496)
Screenshot: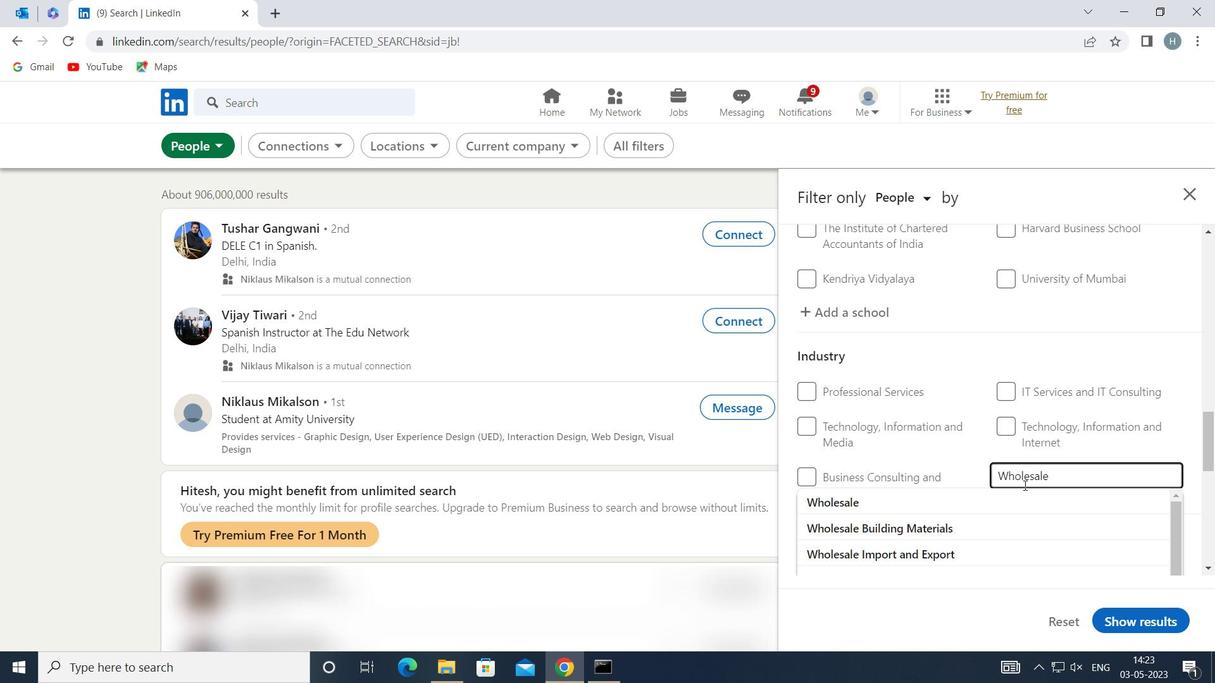 
Action: Key pressed <Key.space><Key.shift>FURNITURE
Screenshot: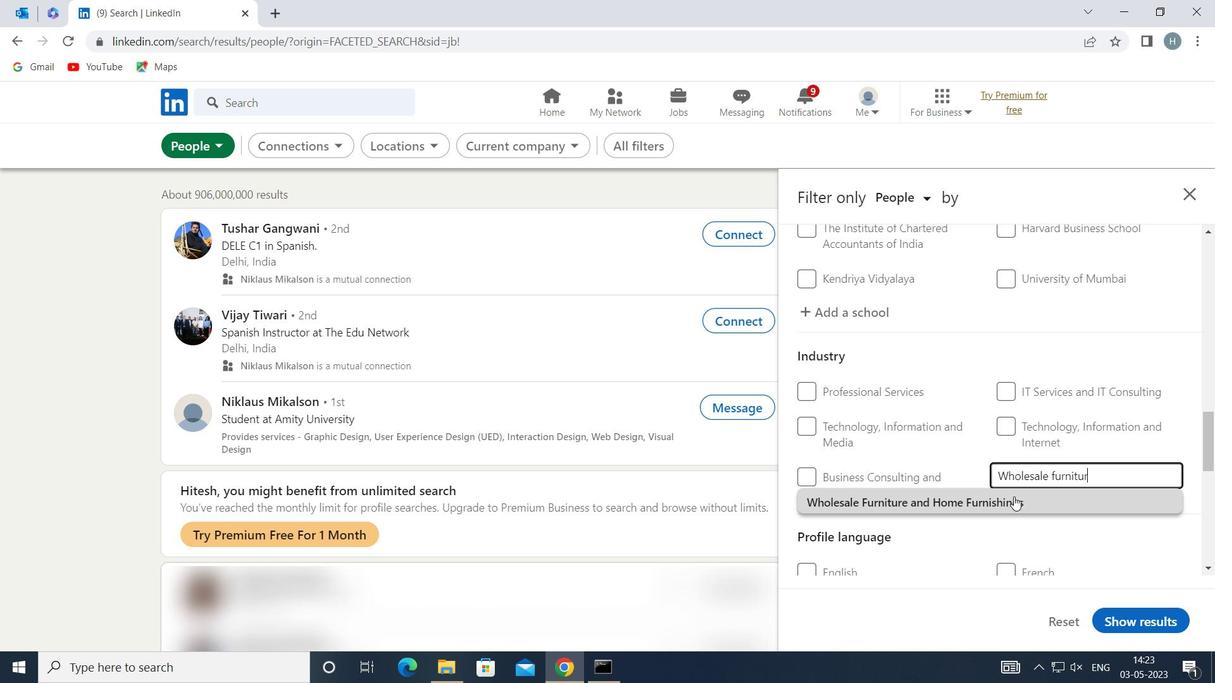 
Action: Mouse moved to (1003, 505)
Screenshot: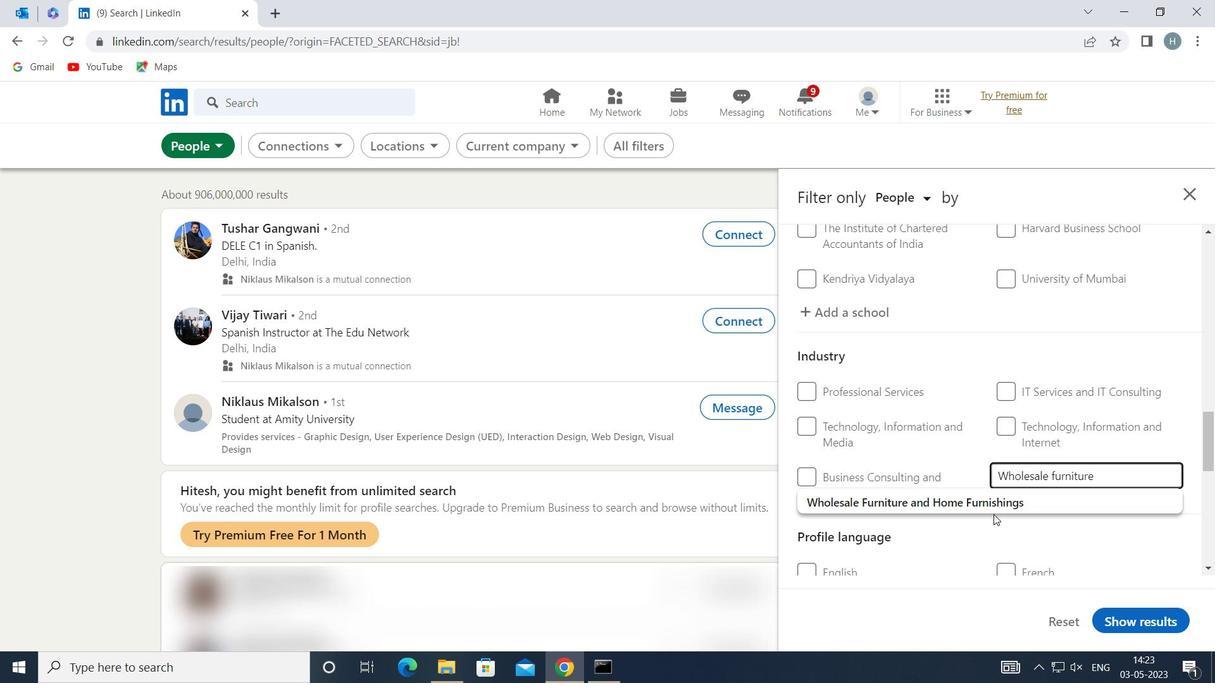 
Action: Mouse pressed left at (1003, 505)
Screenshot: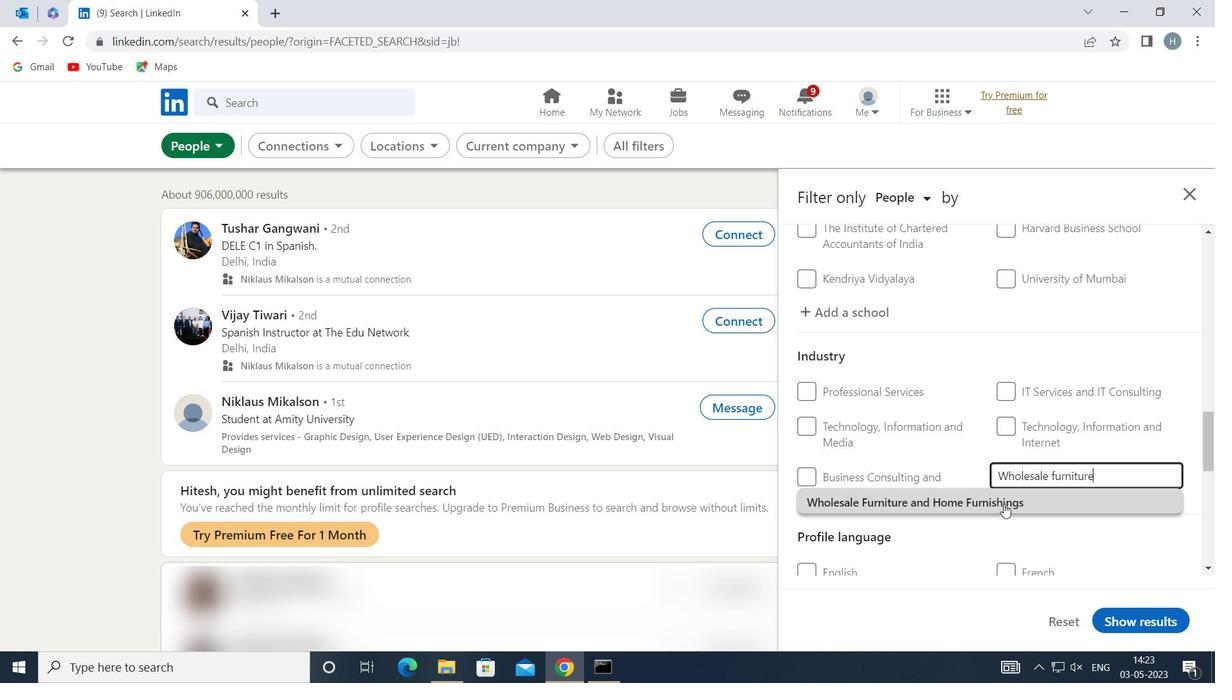 
Action: Mouse moved to (927, 518)
Screenshot: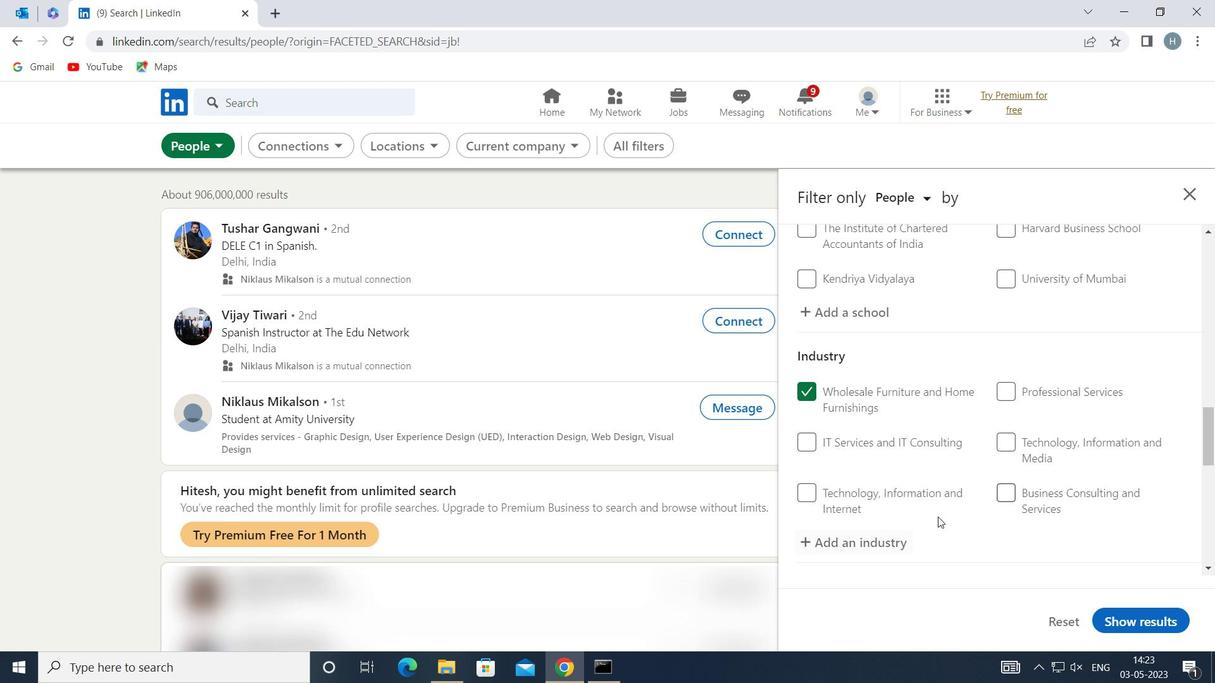 
Action: Mouse scrolled (927, 518) with delta (0, 0)
Screenshot: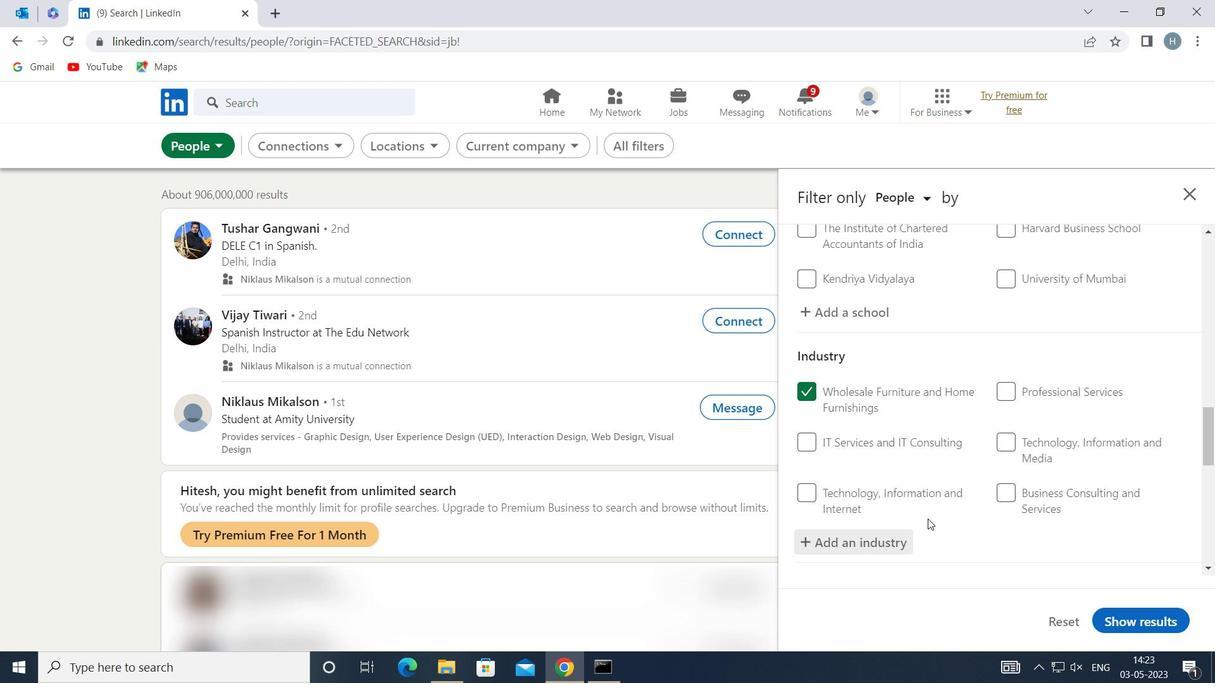 
Action: Mouse moved to (947, 492)
Screenshot: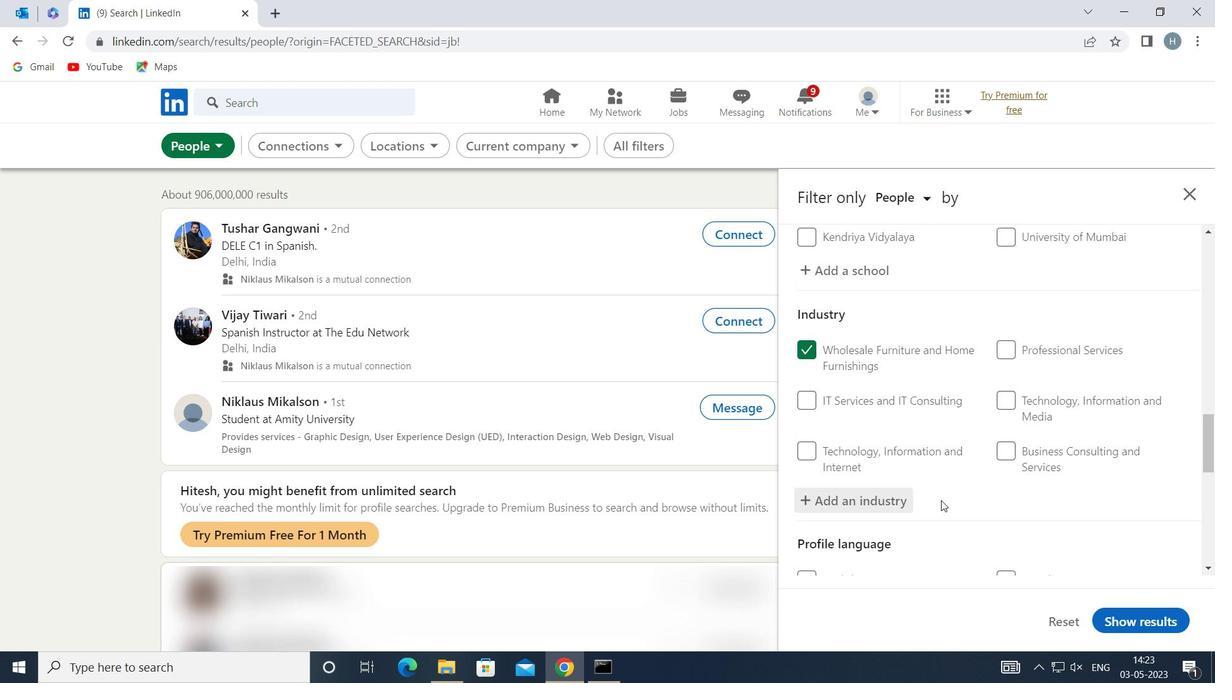 
Action: Mouse scrolled (947, 491) with delta (0, 0)
Screenshot: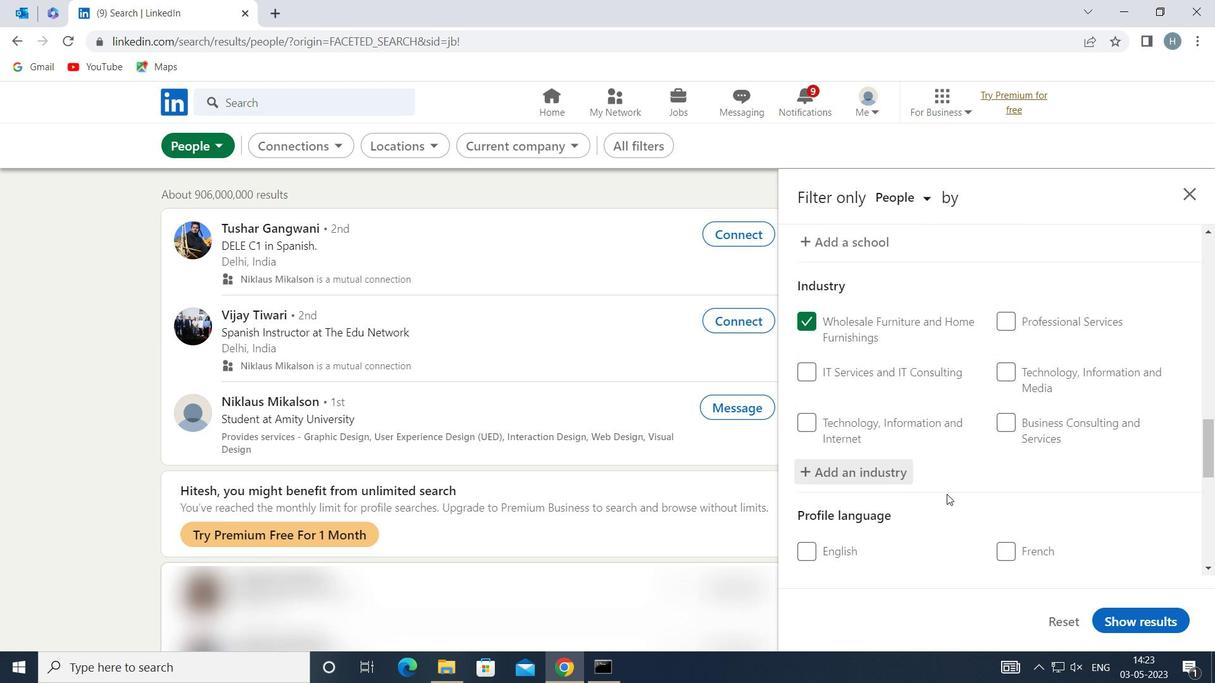 
Action: Mouse scrolled (947, 491) with delta (0, 0)
Screenshot: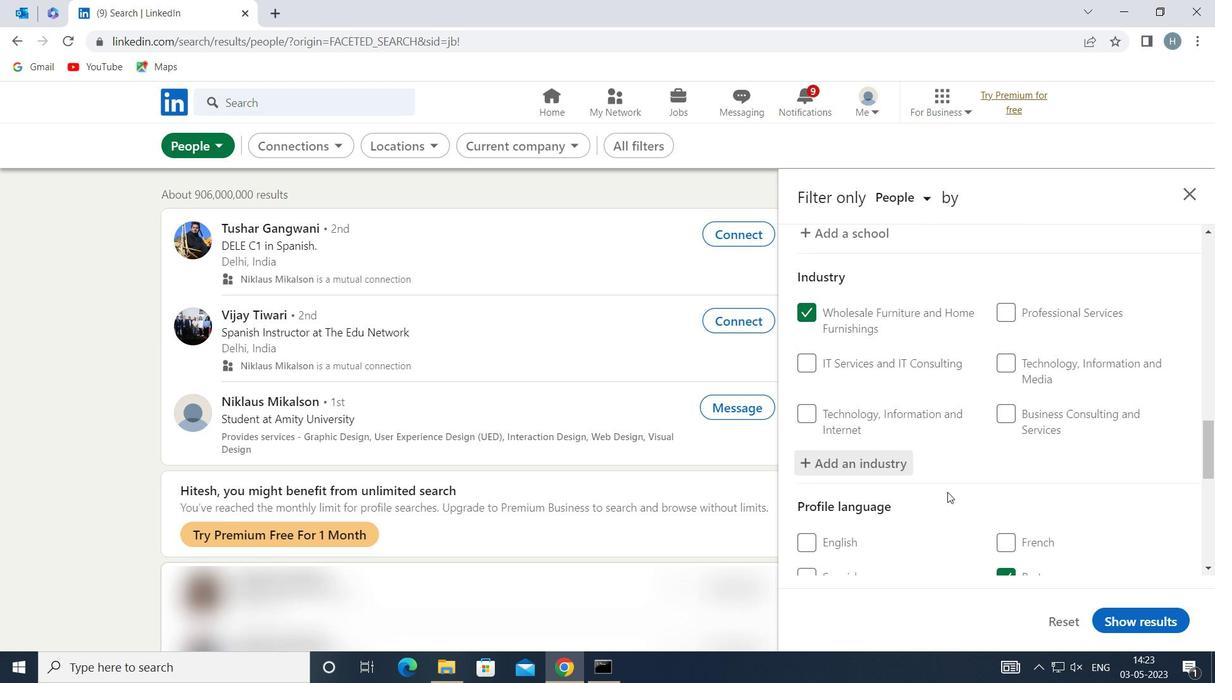 
Action: Mouse moved to (947, 491)
Screenshot: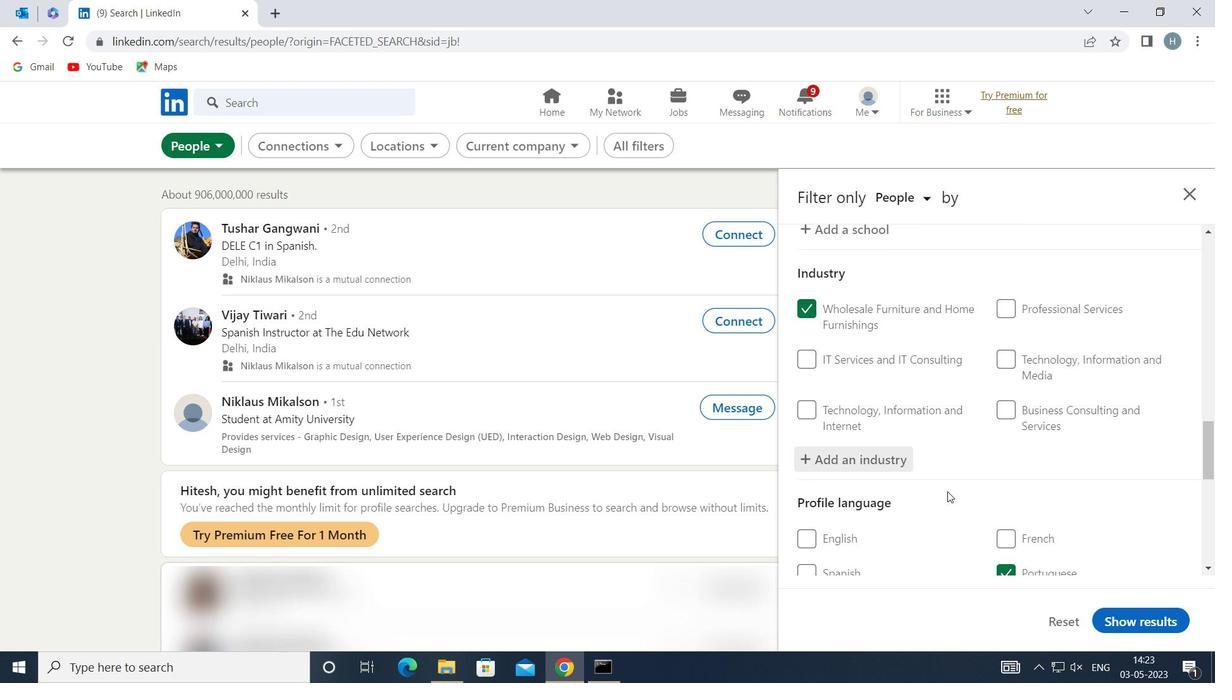 
Action: Mouse scrolled (947, 491) with delta (0, 0)
Screenshot: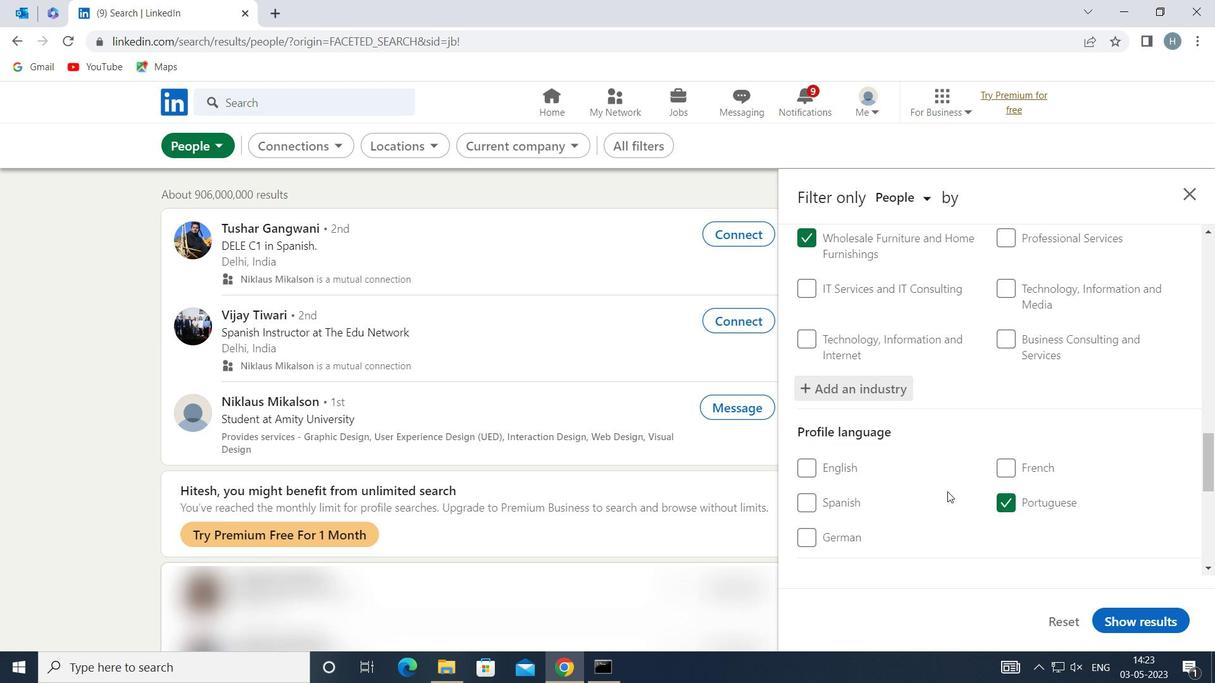 
Action: Mouse moved to (947, 491)
Screenshot: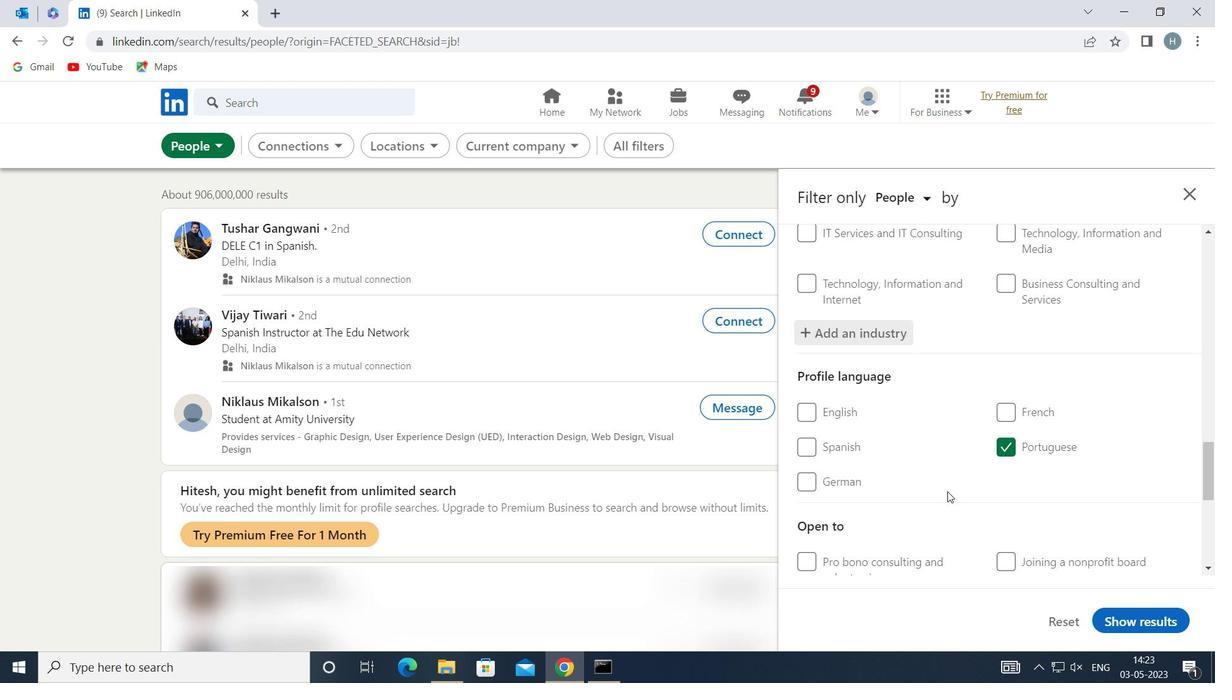 
Action: Mouse scrolled (947, 490) with delta (0, 0)
Screenshot: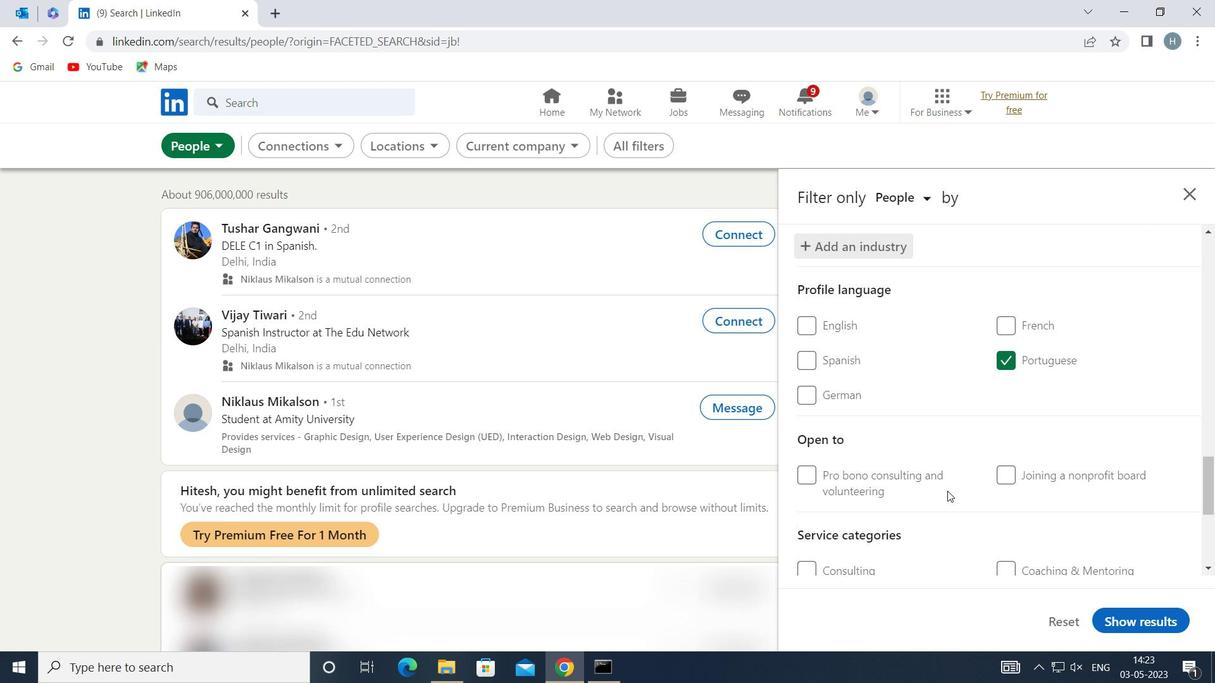 
Action: Mouse moved to (949, 491)
Screenshot: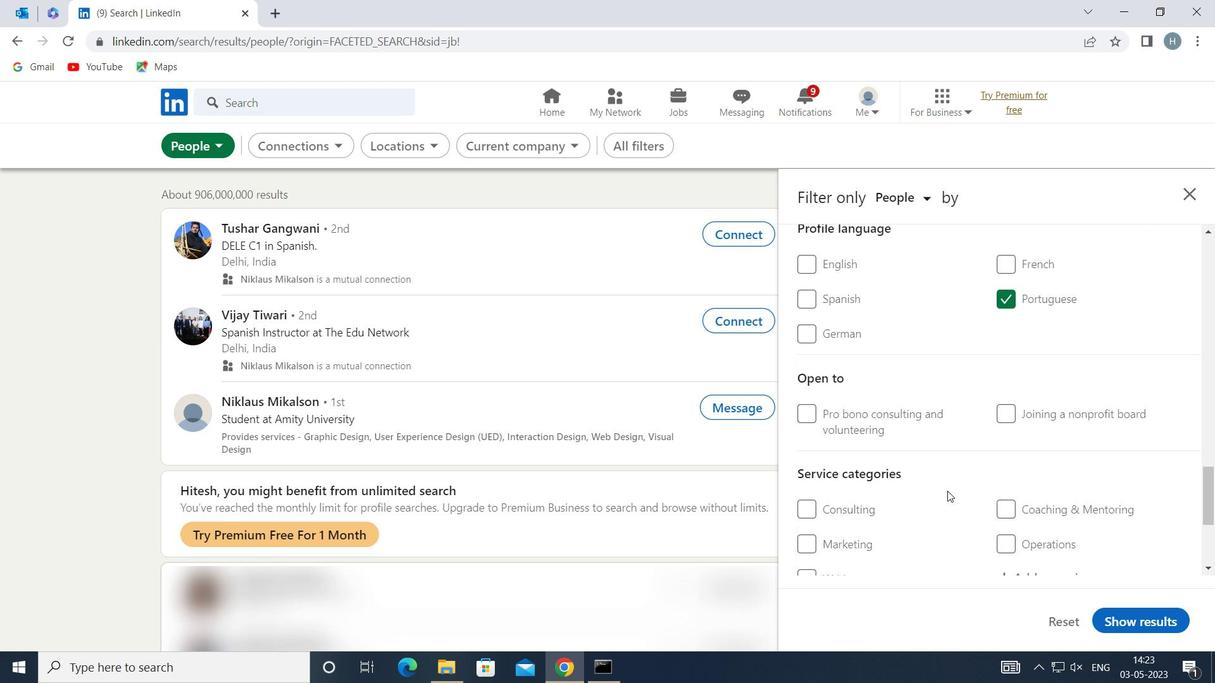 
Action: Mouse scrolled (949, 490) with delta (0, 0)
Screenshot: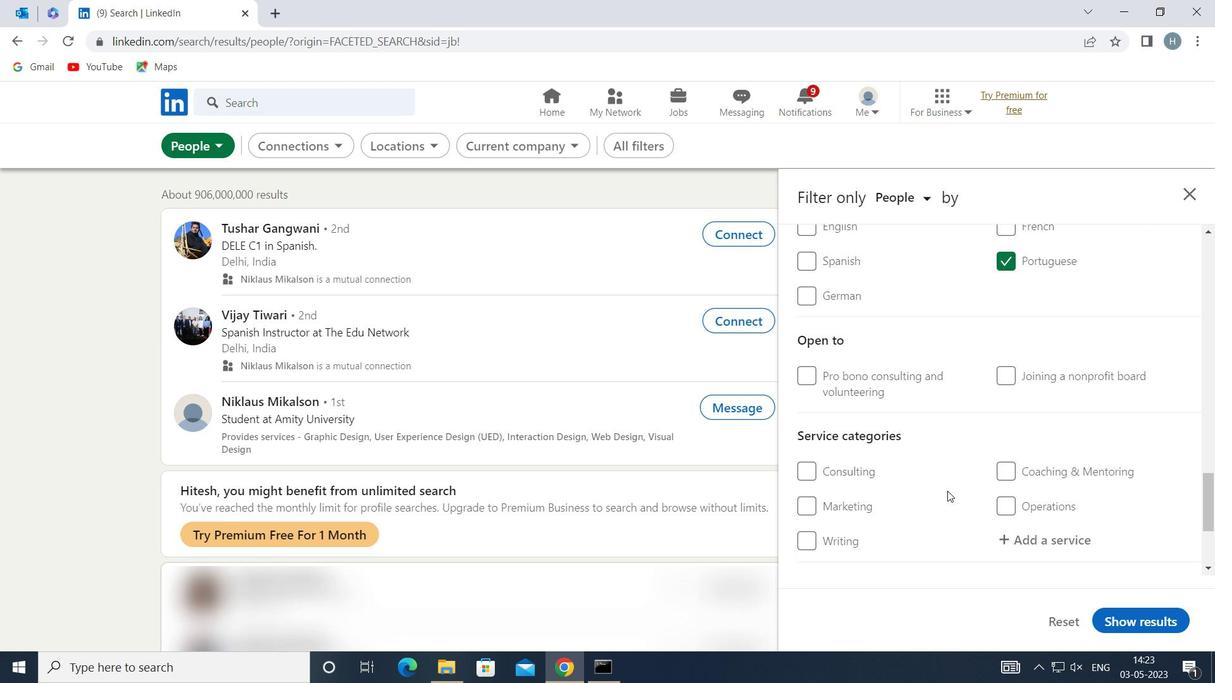 
Action: Mouse moved to (1055, 464)
Screenshot: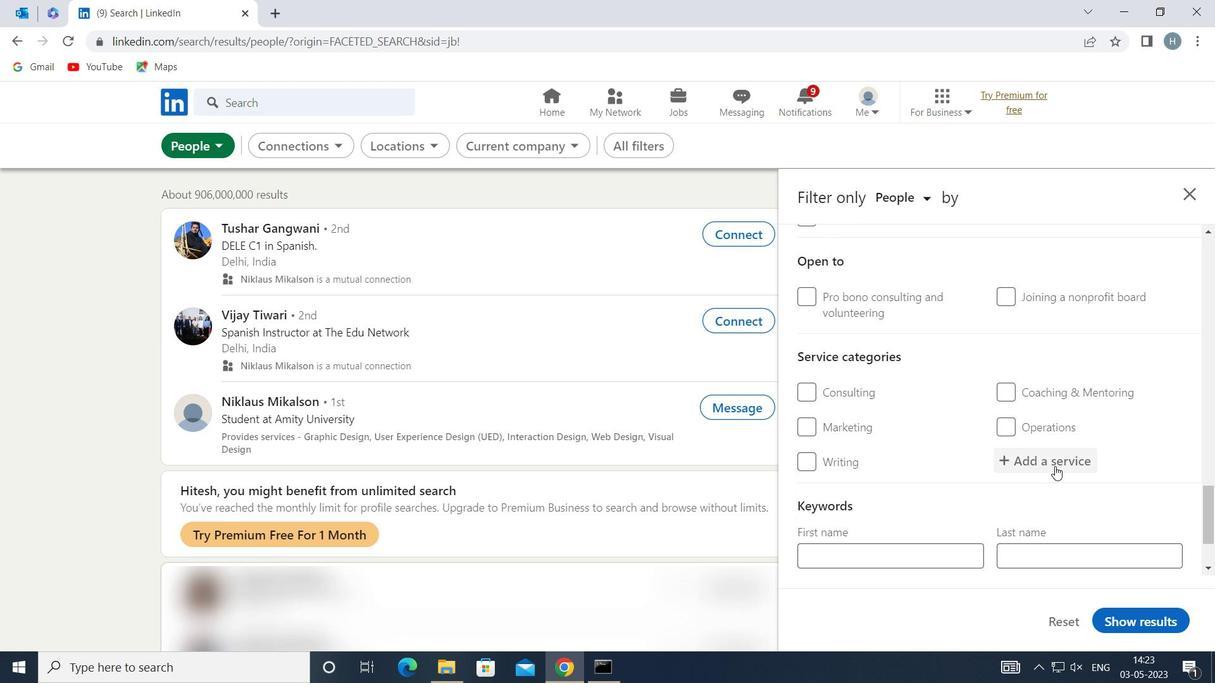 
Action: Mouse pressed left at (1055, 464)
Screenshot: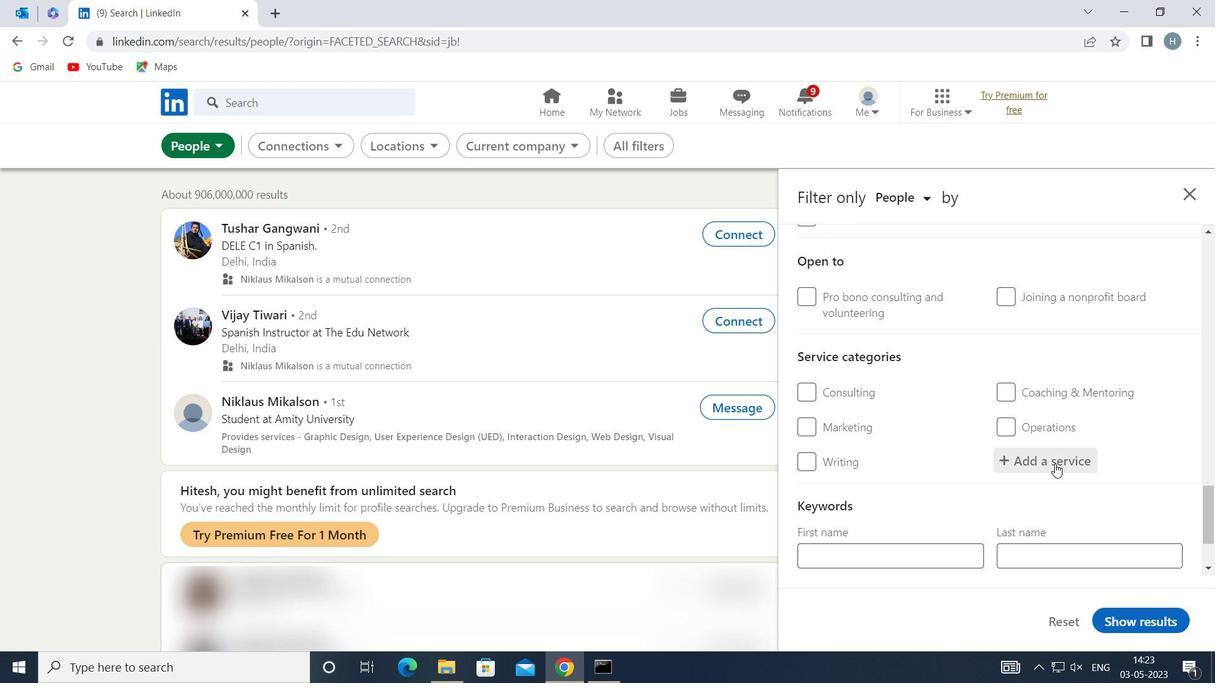 
Action: Key pressed <Key.shift>PACKAGING
Screenshot: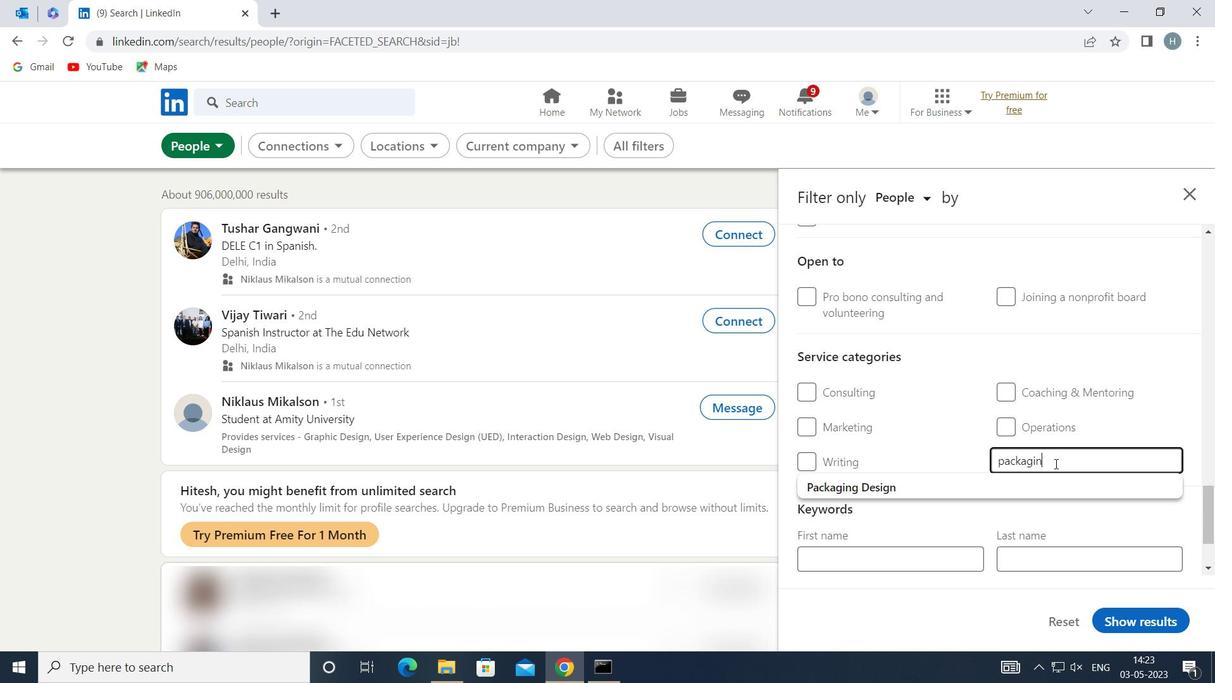 
Action: Mouse moved to (1003, 491)
Screenshot: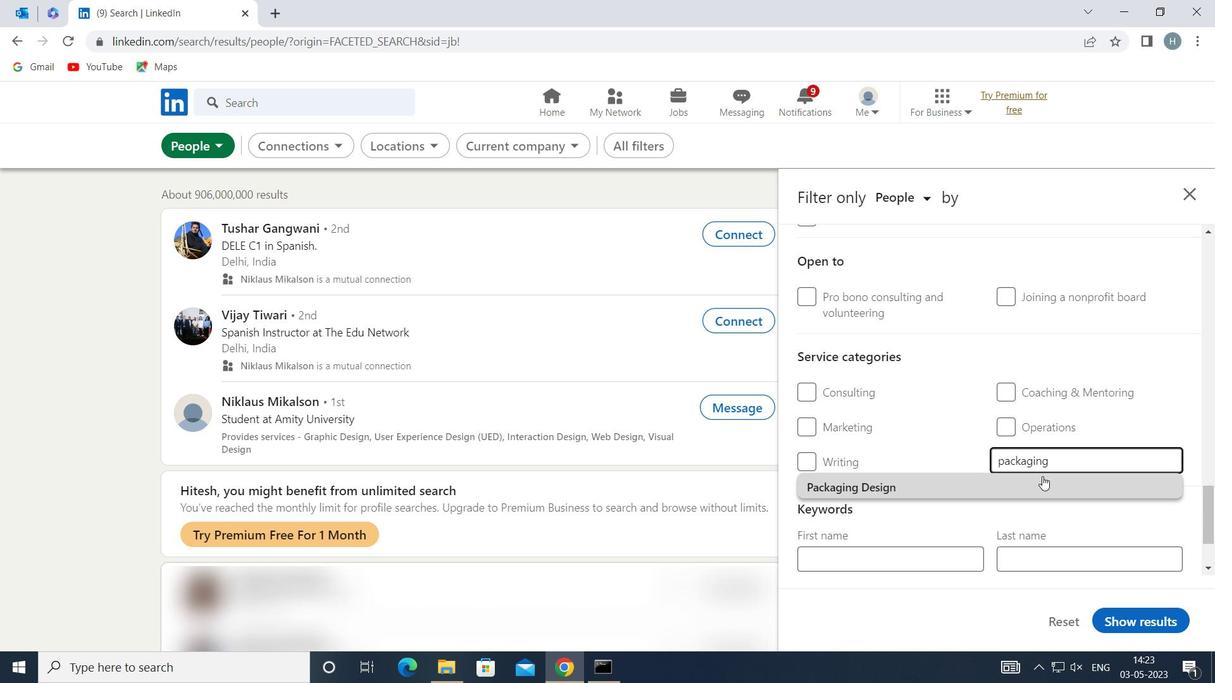 
Action: Mouse pressed left at (1003, 491)
Screenshot: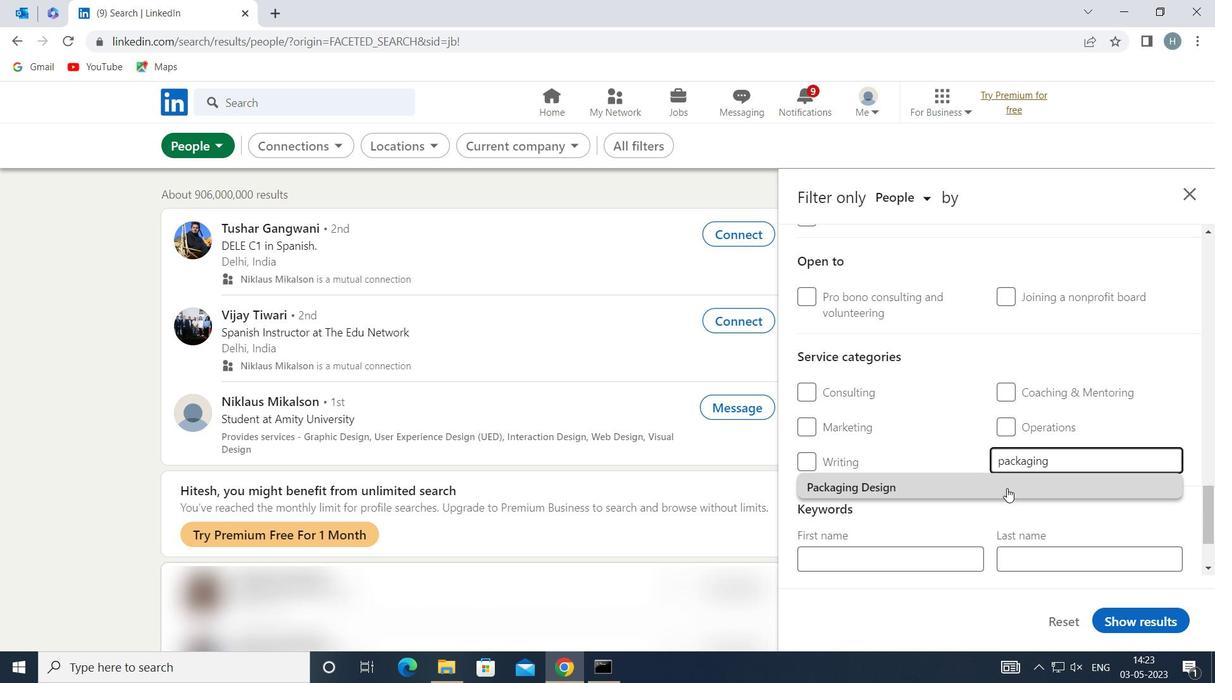 
Action: Mouse moved to (909, 517)
Screenshot: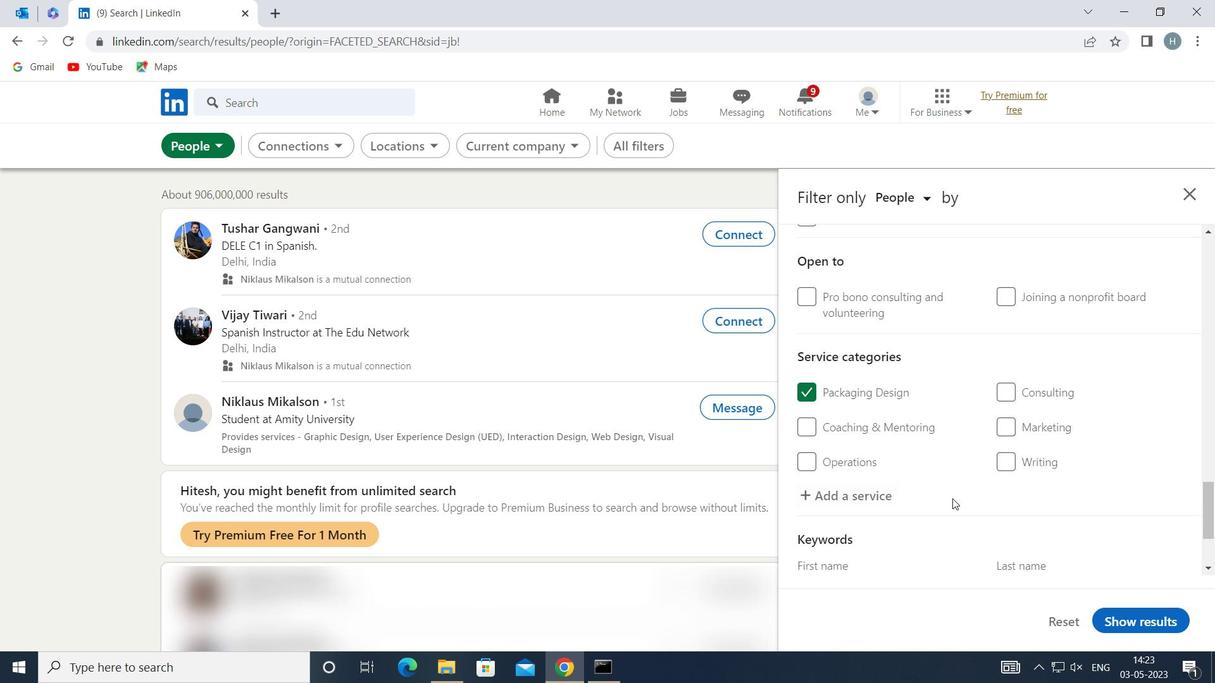 
Action: Mouse scrolled (909, 516) with delta (0, 0)
Screenshot: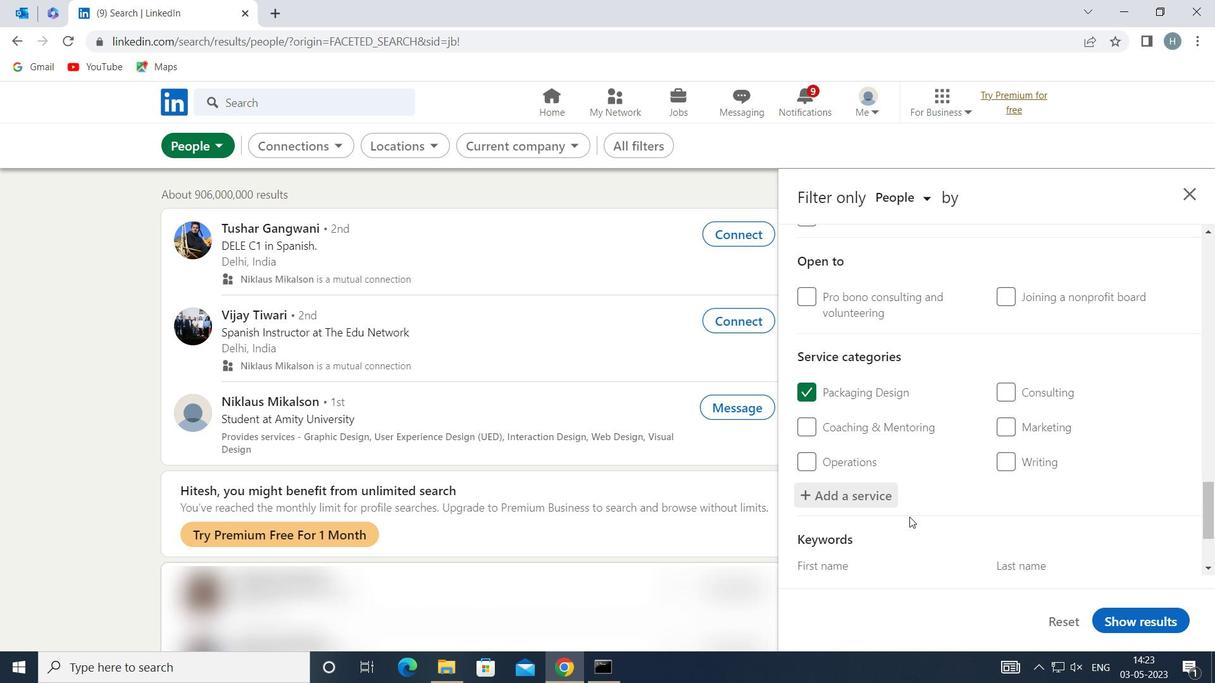 
Action: Mouse scrolled (909, 516) with delta (0, 0)
Screenshot: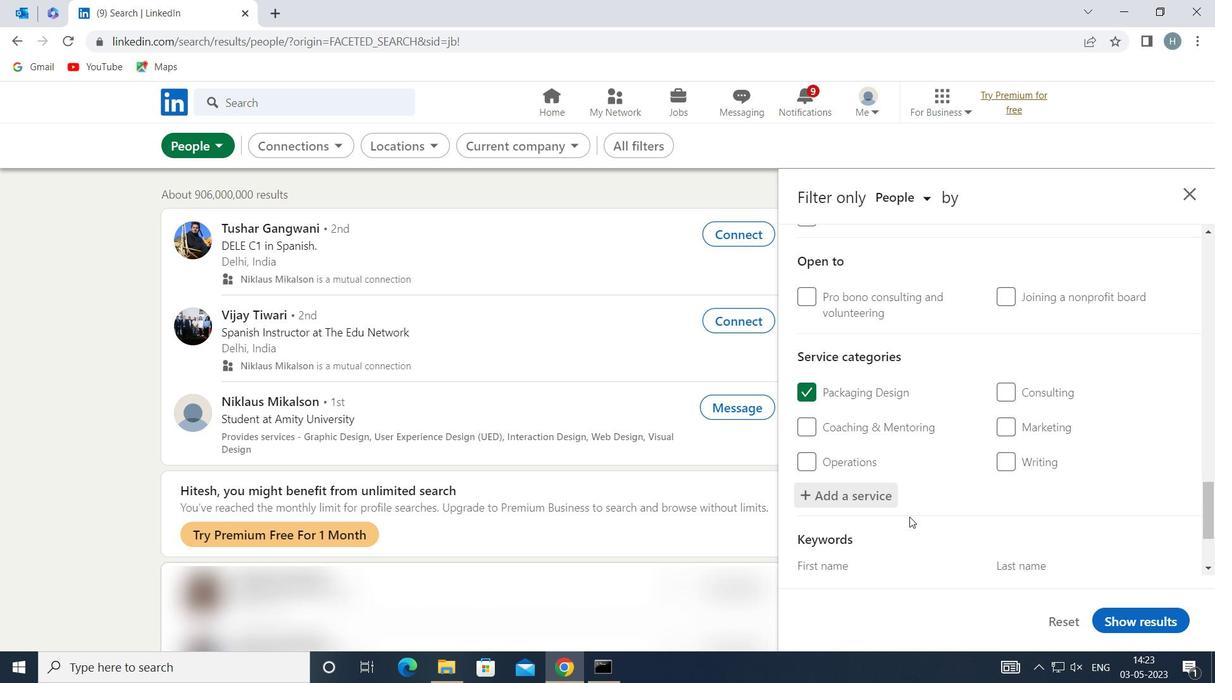 
Action: Mouse scrolled (909, 516) with delta (0, 0)
Screenshot: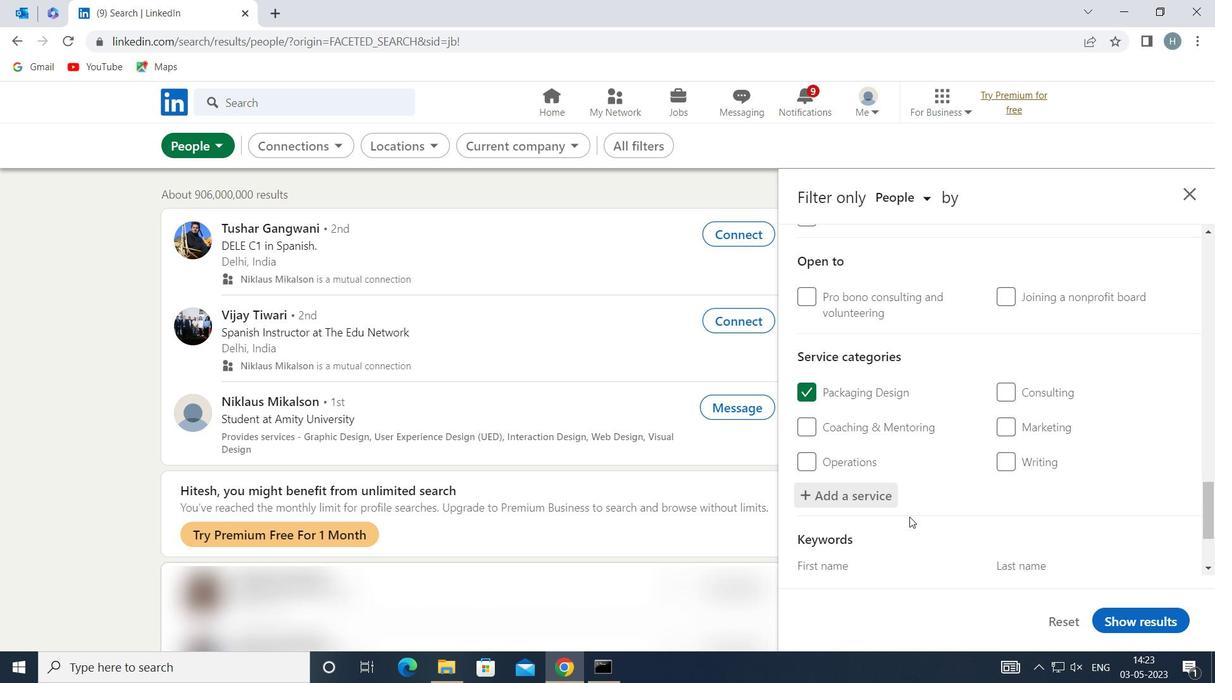 
Action: Mouse moved to (950, 470)
Screenshot: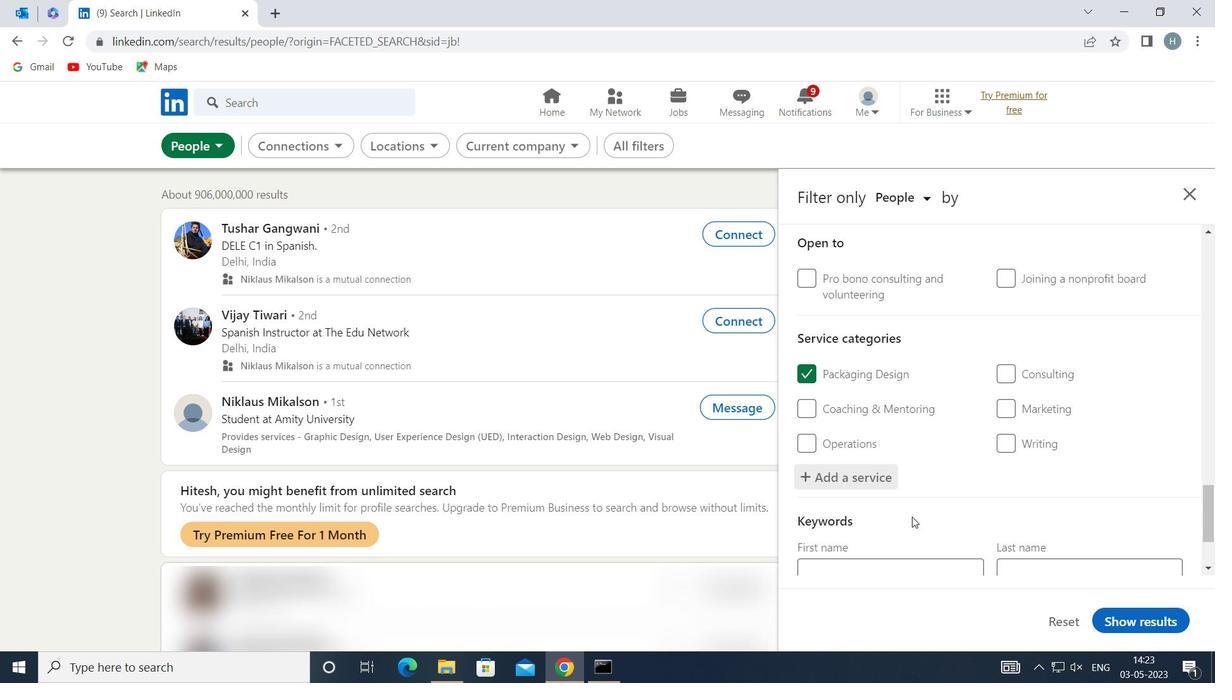 
Action: Mouse scrolled (950, 470) with delta (0, 0)
Screenshot: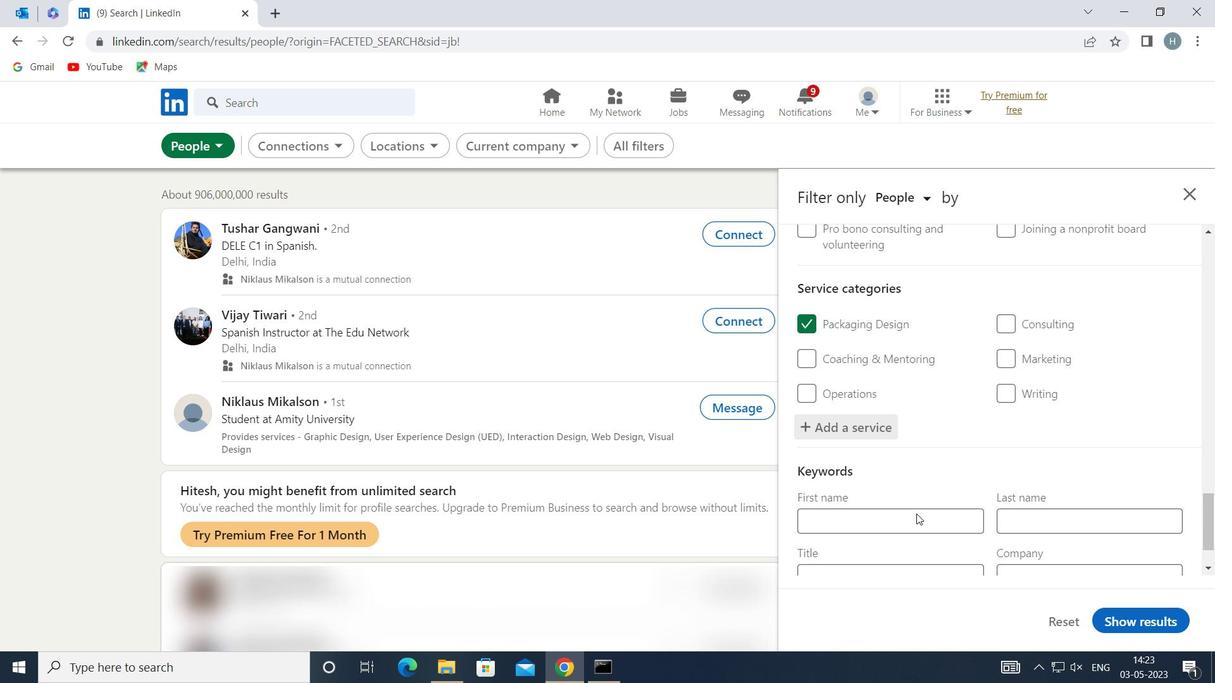 
Action: Mouse scrolled (950, 470) with delta (0, 0)
Screenshot: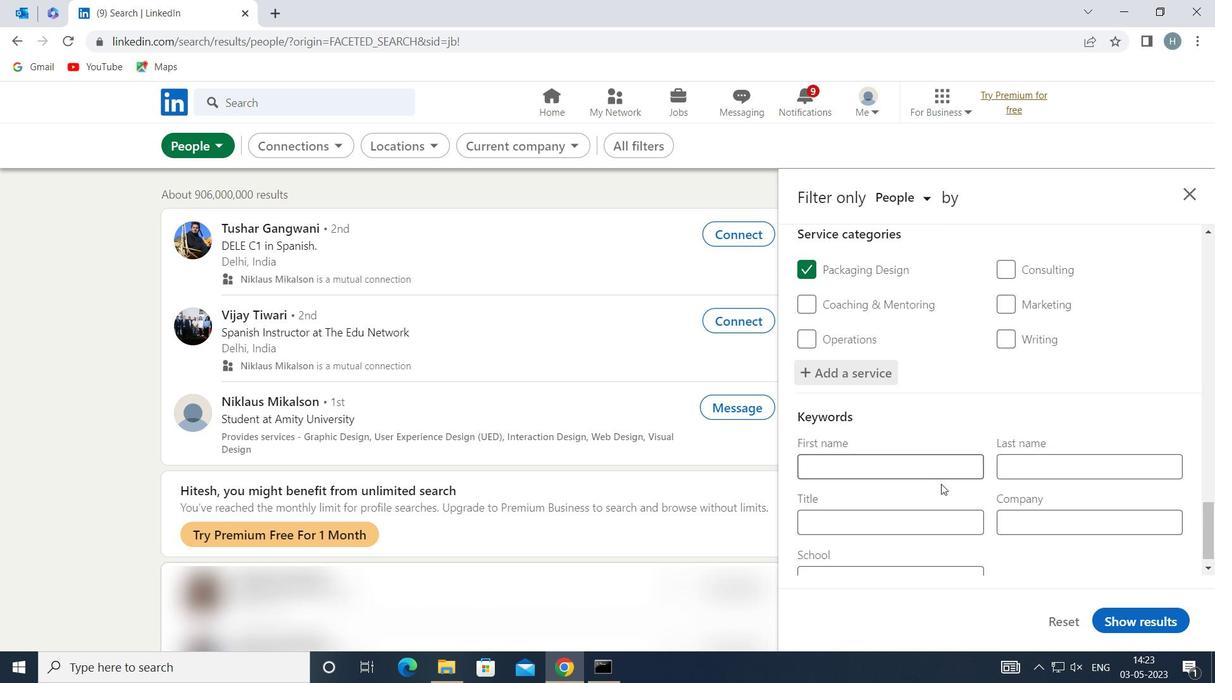 
Action: Mouse scrolled (950, 470) with delta (0, 0)
Screenshot: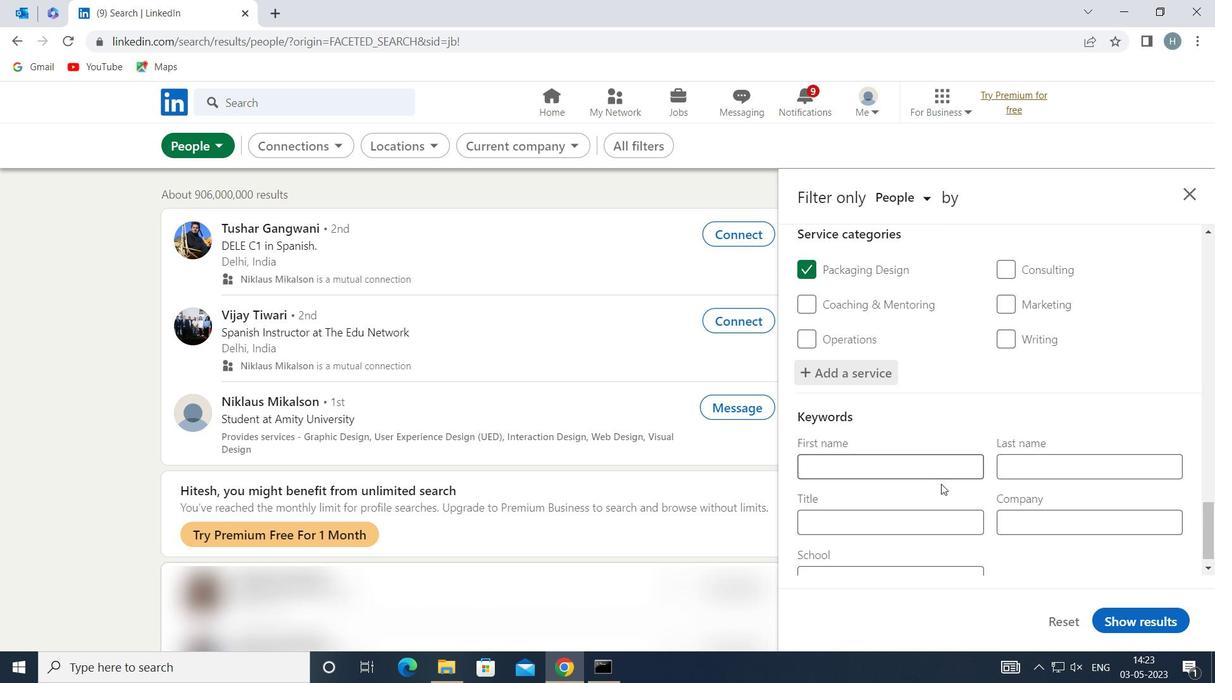 
Action: Mouse moved to (941, 505)
Screenshot: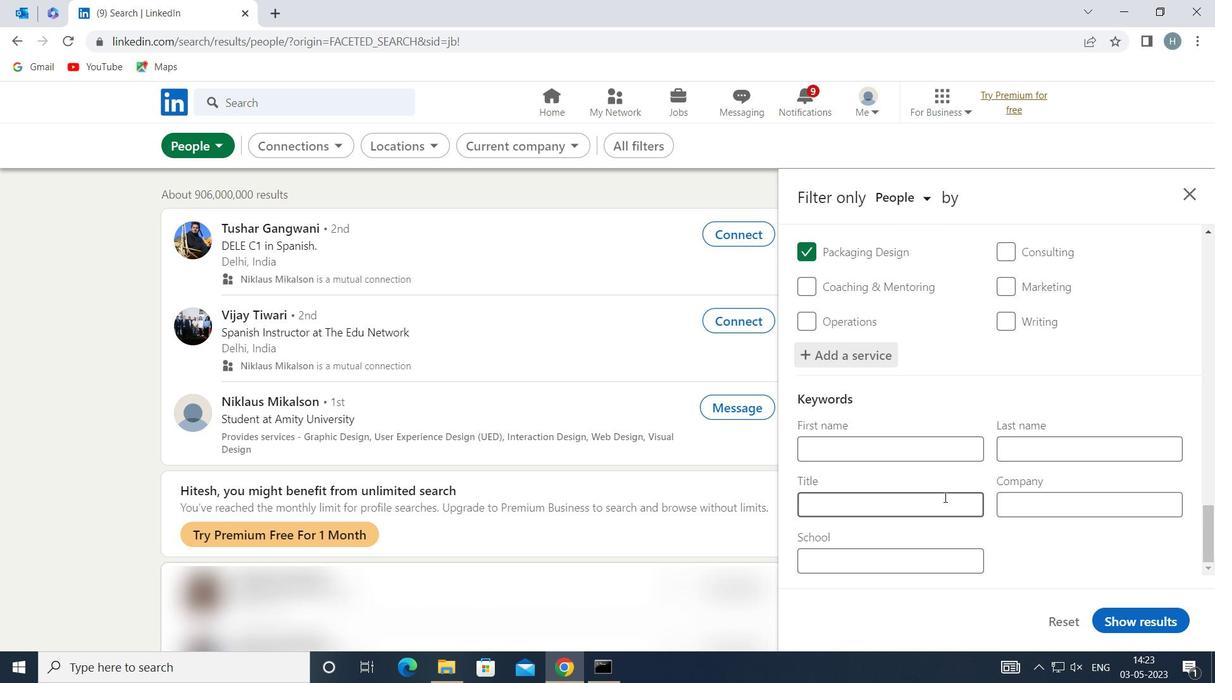 
Action: Mouse pressed left at (941, 505)
Screenshot: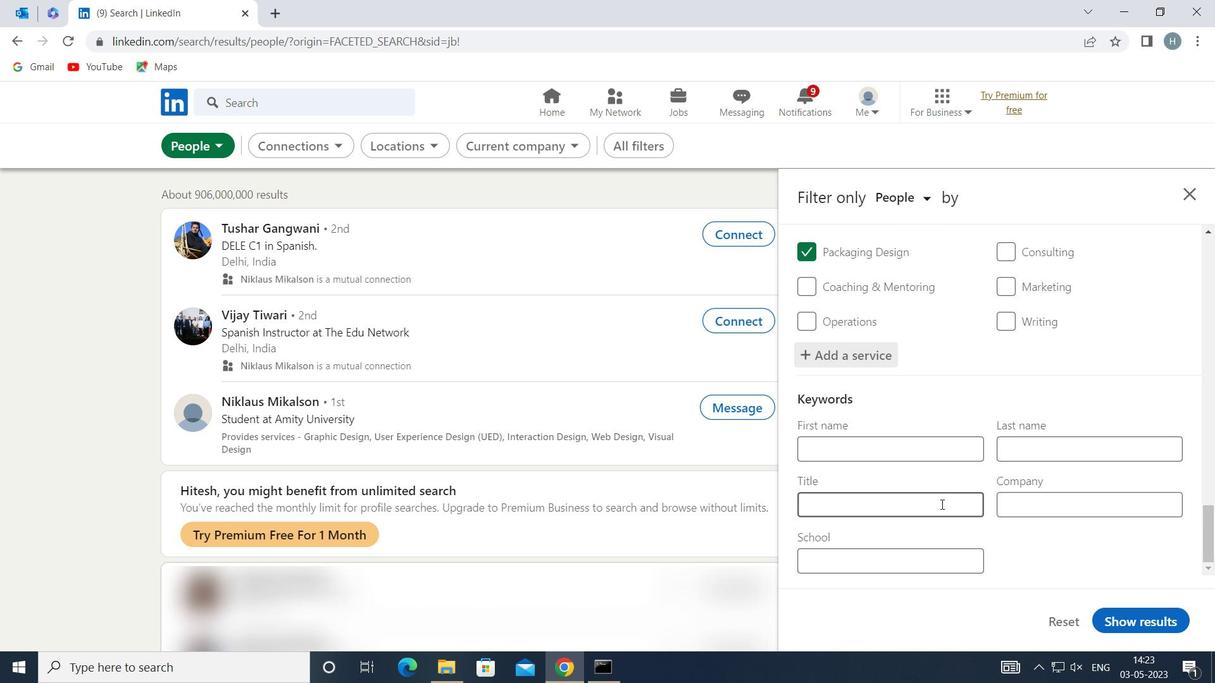 
Action: Mouse moved to (920, 501)
Screenshot: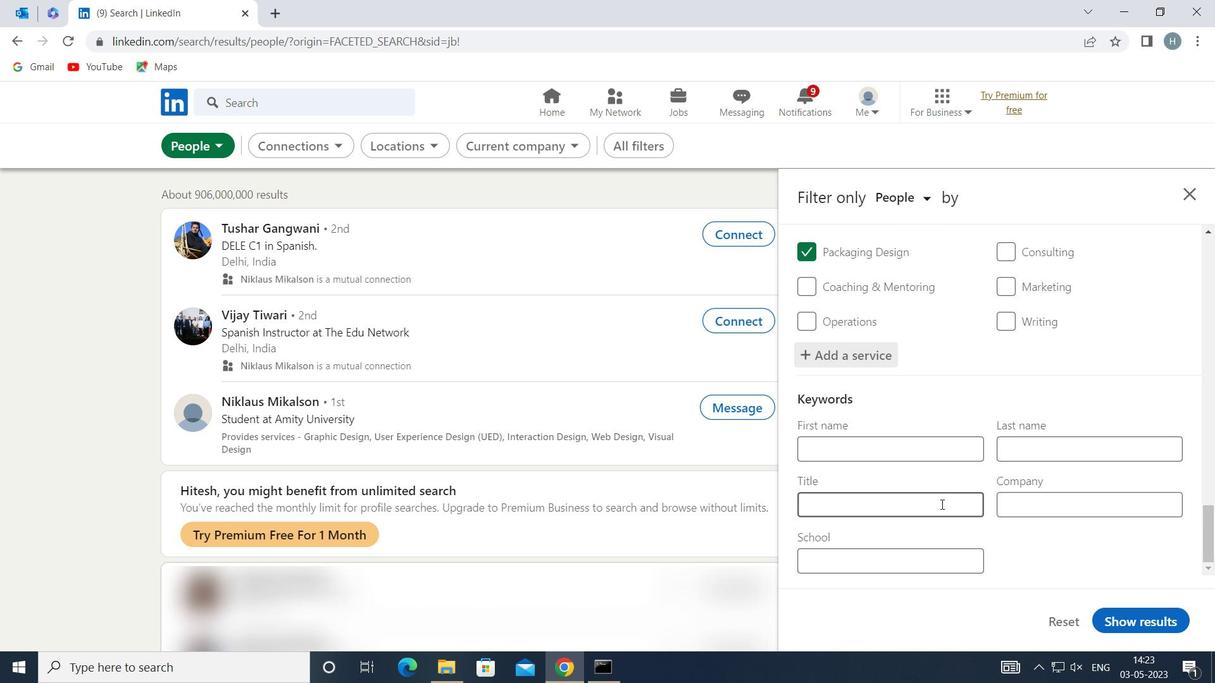 
Action: Key pressed <Key.shift>MARKET<Key.space><Key.shift>DEC<Key.backspace>VELOPMENT<Key.space><Key.shift>MANAGER
Screenshot: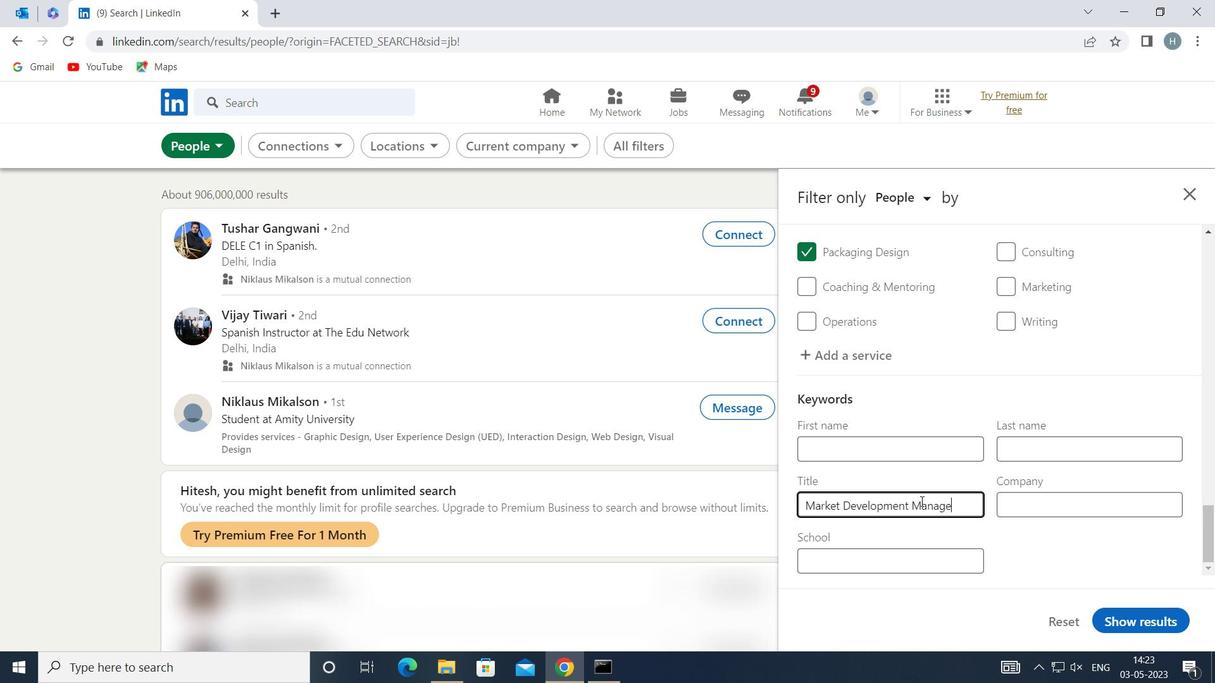 
Action: Mouse moved to (1147, 623)
Screenshot: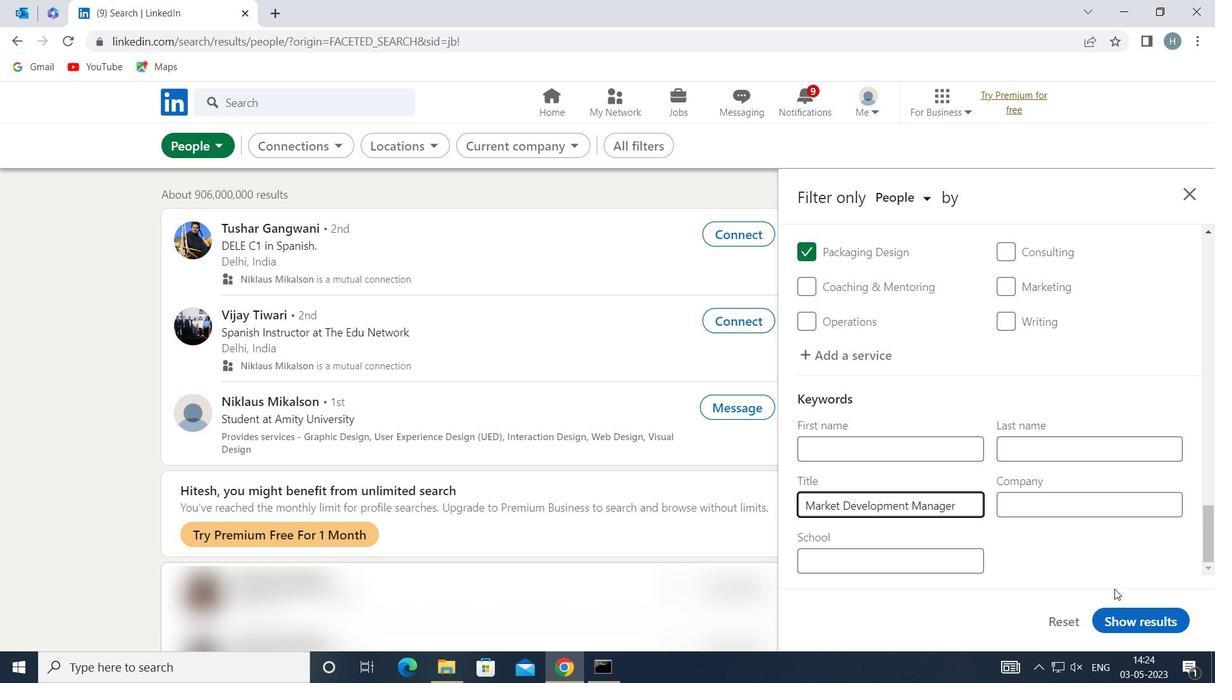 
Action: Mouse pressed left at (1147, 623)
Screenshot: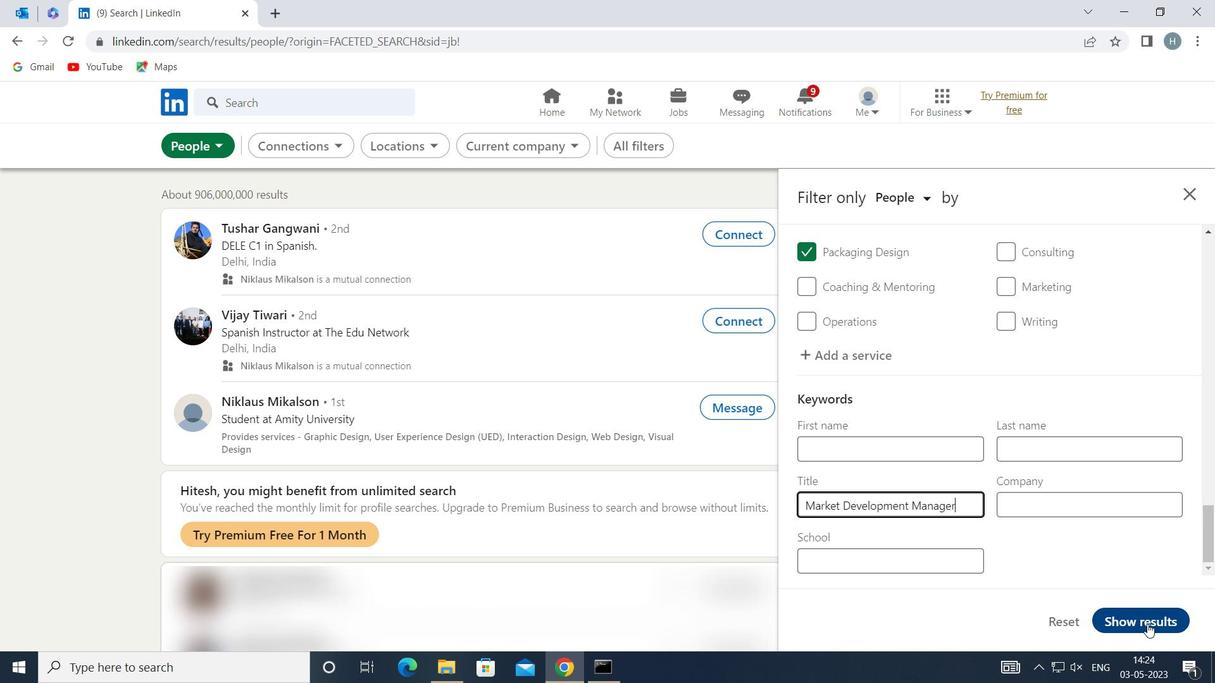 
Action: Mouse moved to (1007, 552)
Screenshot: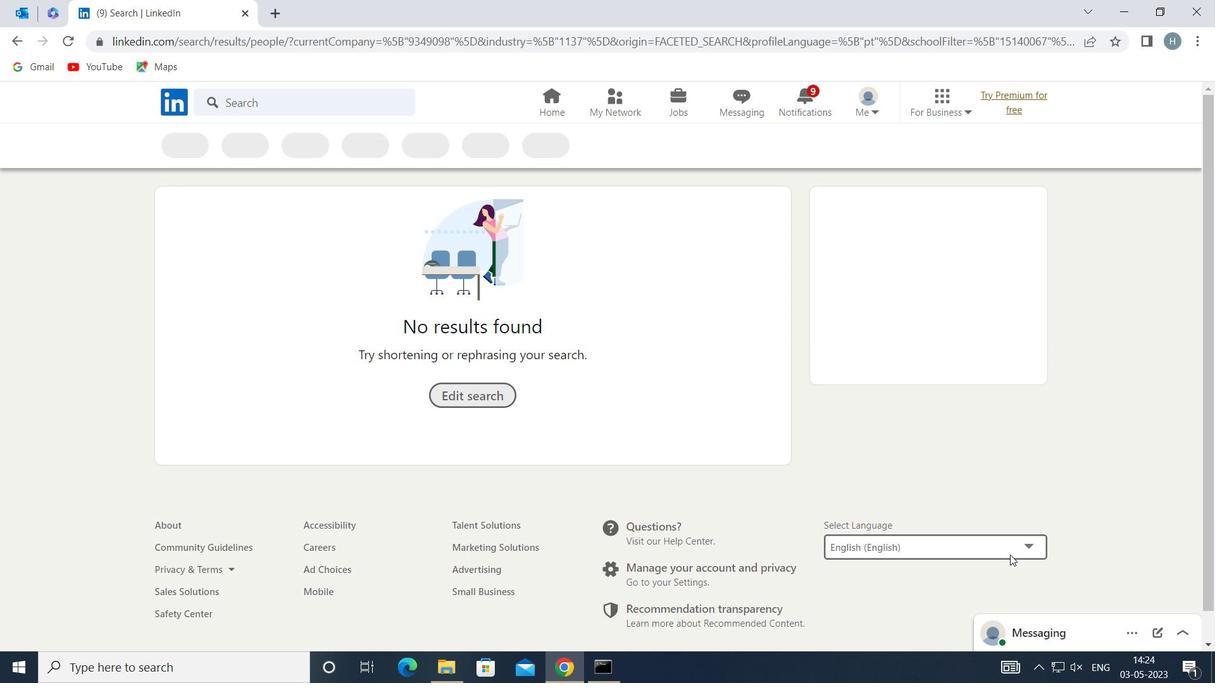 
